 Task: Allow administrators to post updates and alerts for students.
Action: Mouse moved to (920, 64)
Screenshot: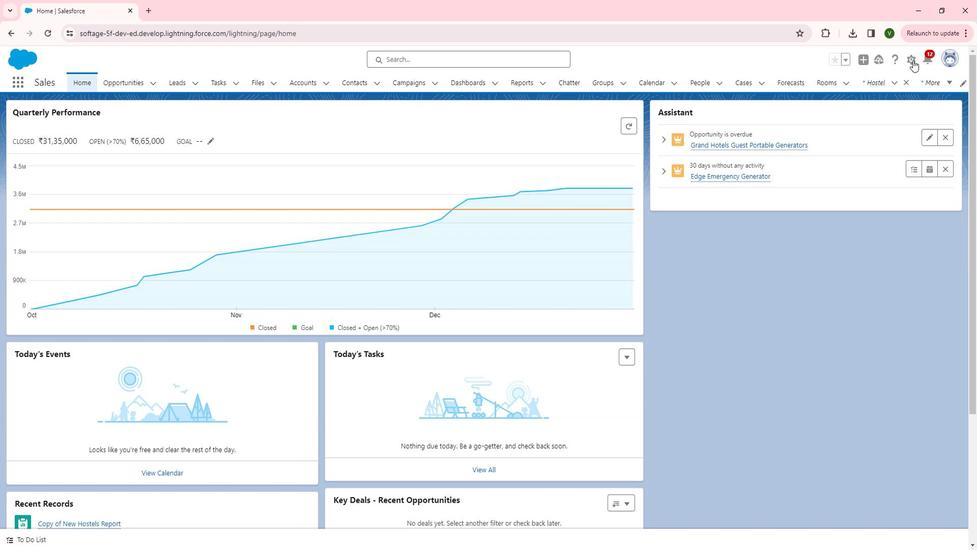 
Action: Mouse pressed left at (920, 64)
Screenshot: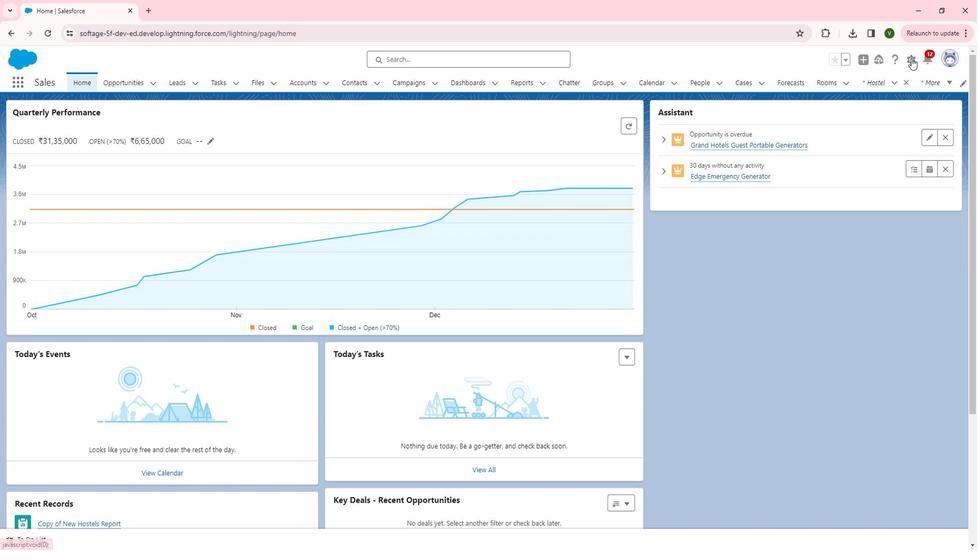 
Action: Mouse moved to (871, 95)
Screenshot: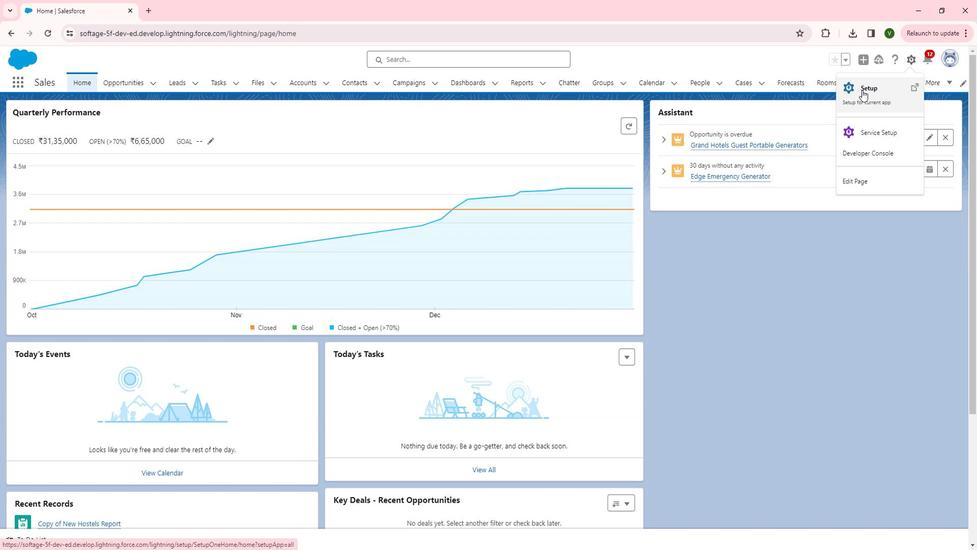 
Action: Mouse pressed left at (871, 95)
Screenshot: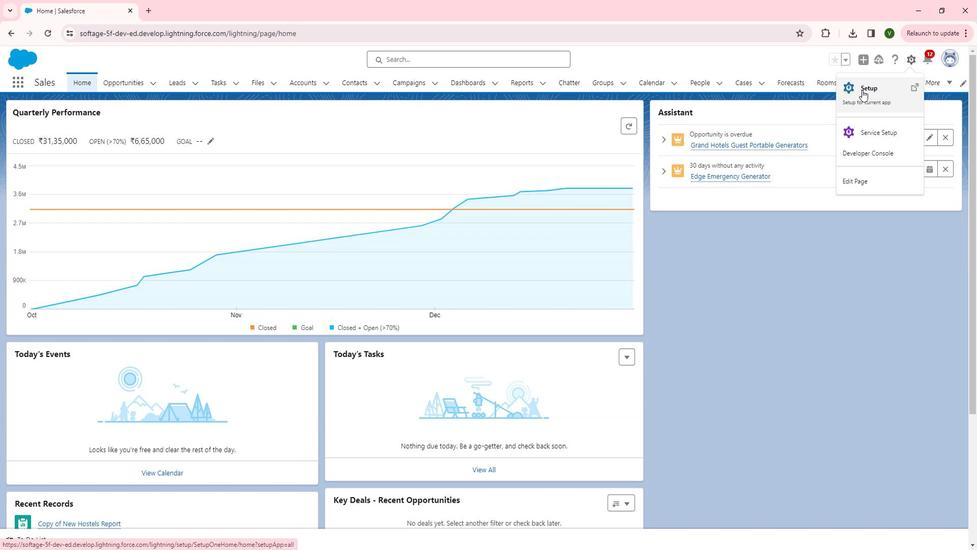 
Action: Mouse moved to (51, 421)
Screenshot: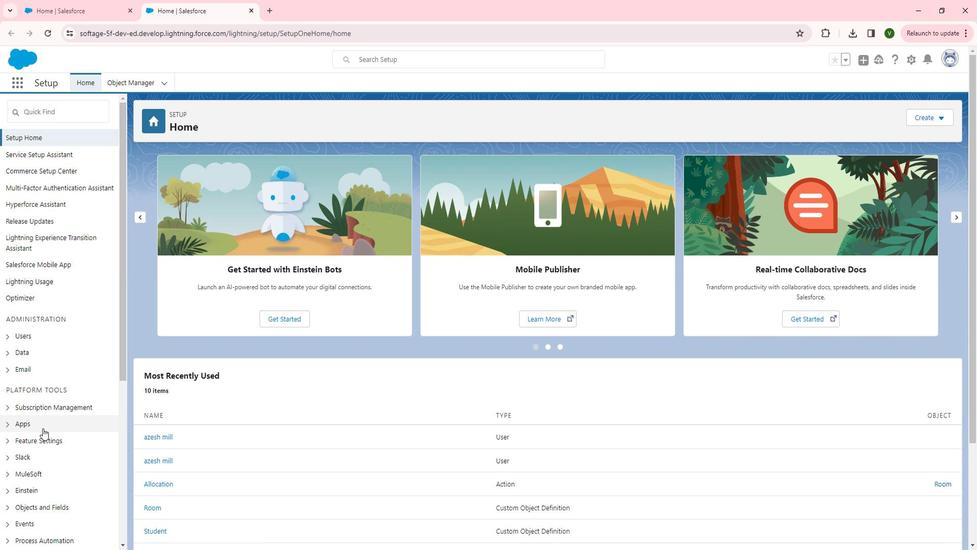 
Action: Mouse scrolled (51, 420) with delta (0, 0)
Screenshot: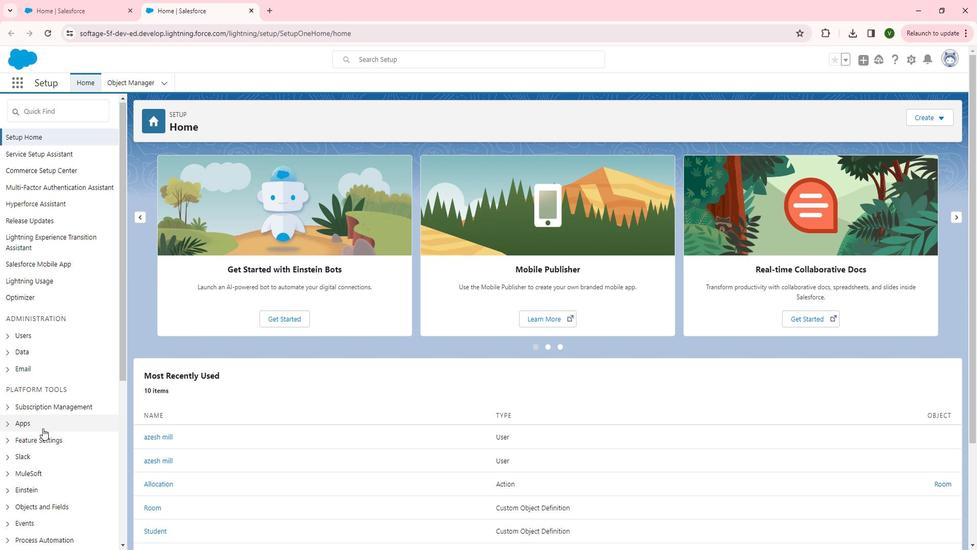 
Action: Mouse scrolled (51, 420) with delta (0, 0)
Screenshot: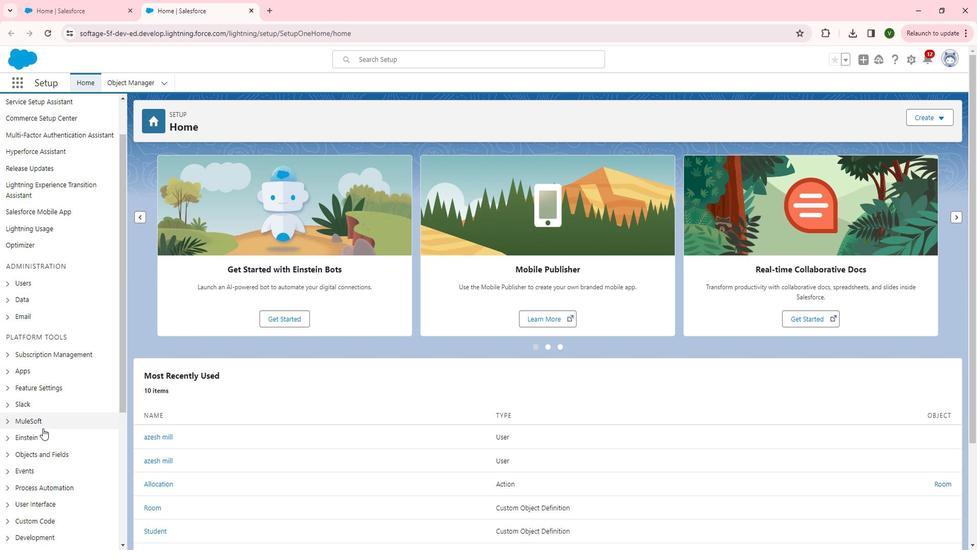
Action: Mouse moved to (19, 230)
Screenshot: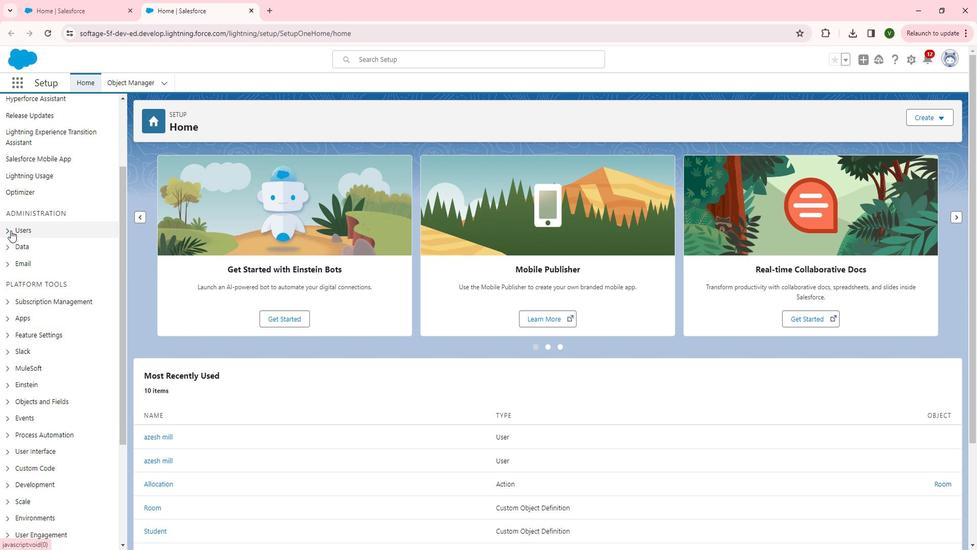 
Action: Mouse pressed left at (19, 230)
Screenshot: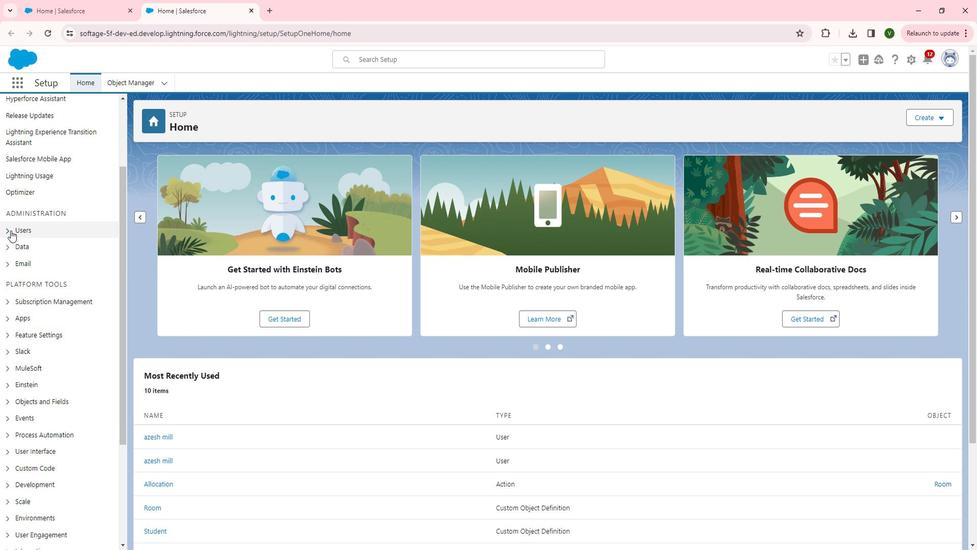 
Action: Mouse moved to (52, 263)
Screenshot: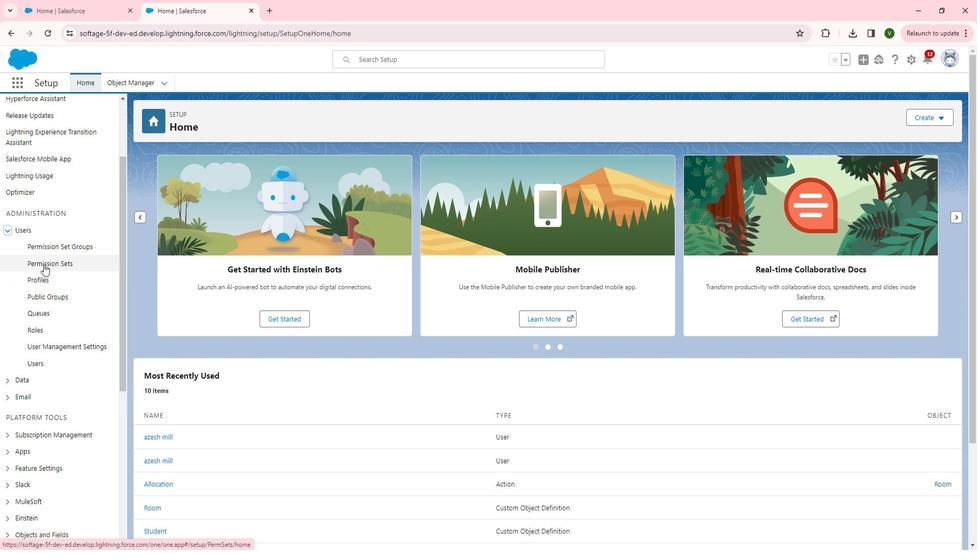 
Action: Mouse pressed left at (52, 263)
Screenshot: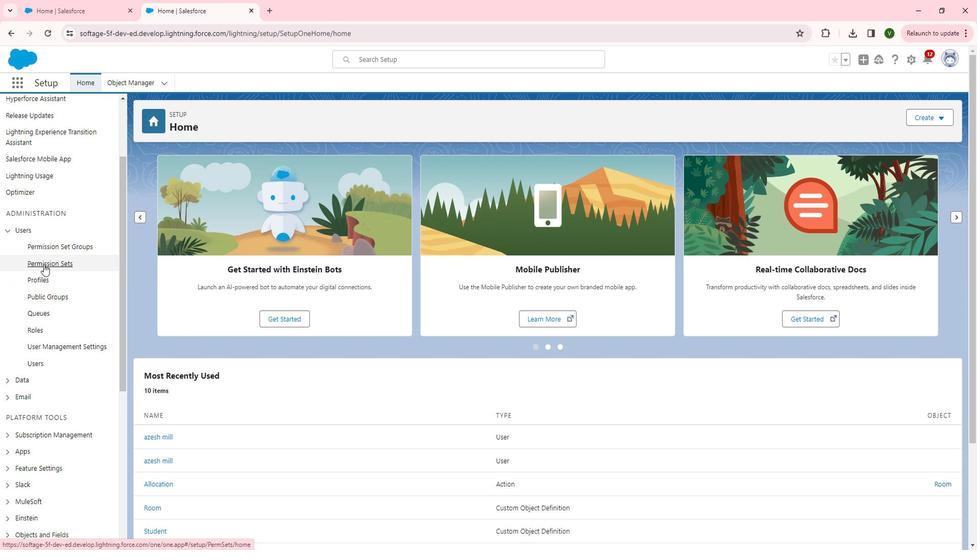 
Action: Mouse moved to (159, 222)
Screenshot: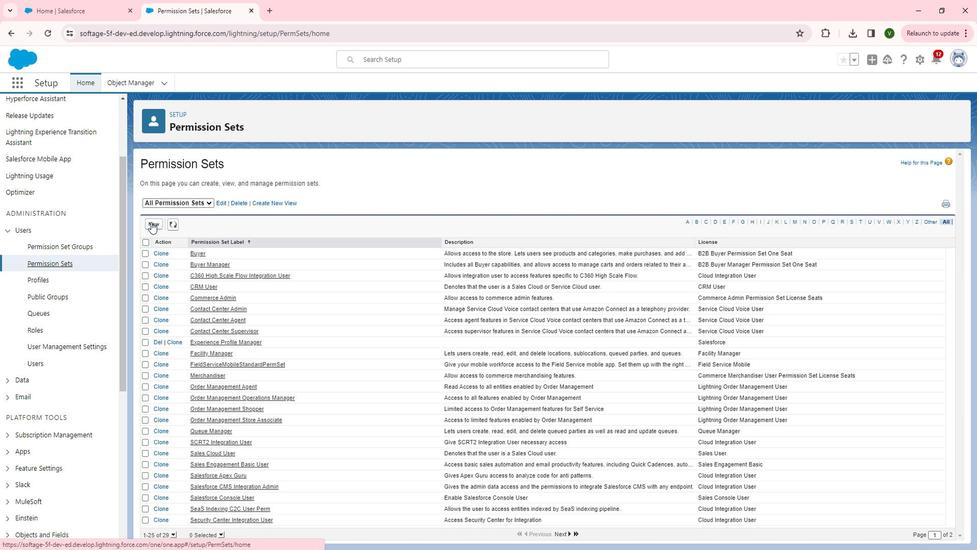 
Action: Mouse pressed left at (159, 222)
Screenshot: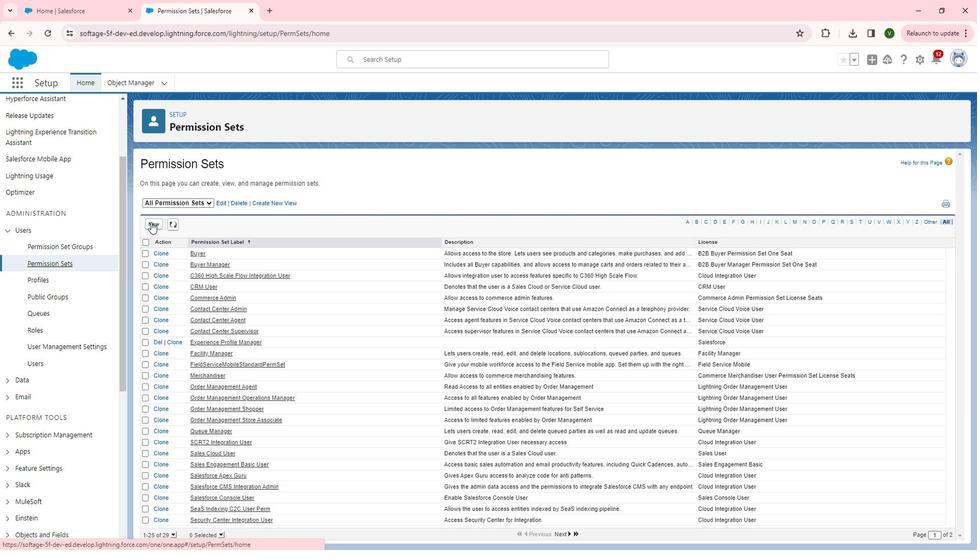 
Action: Mouse moved to (321, 237)
Screenshot: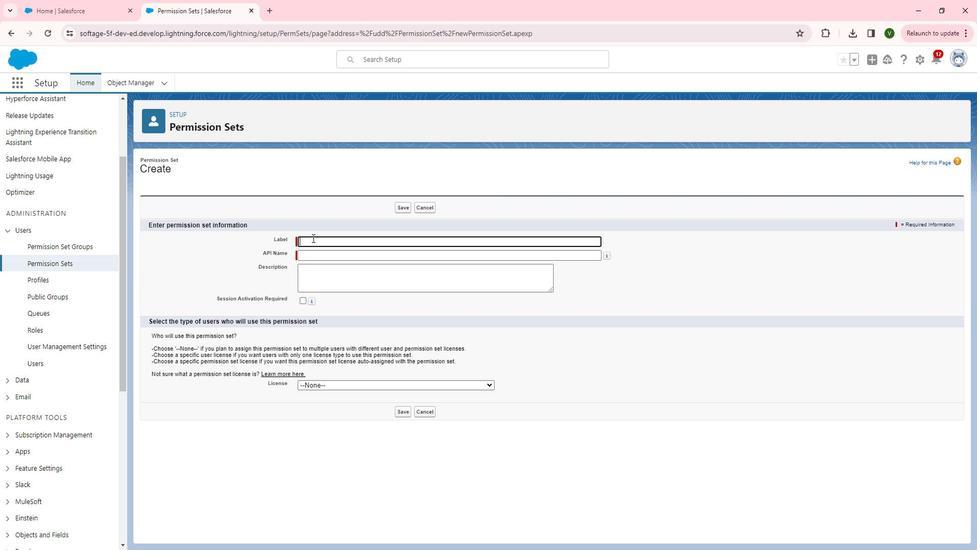 
Action: Mouse pressed left at (321, 237)
Screenshot: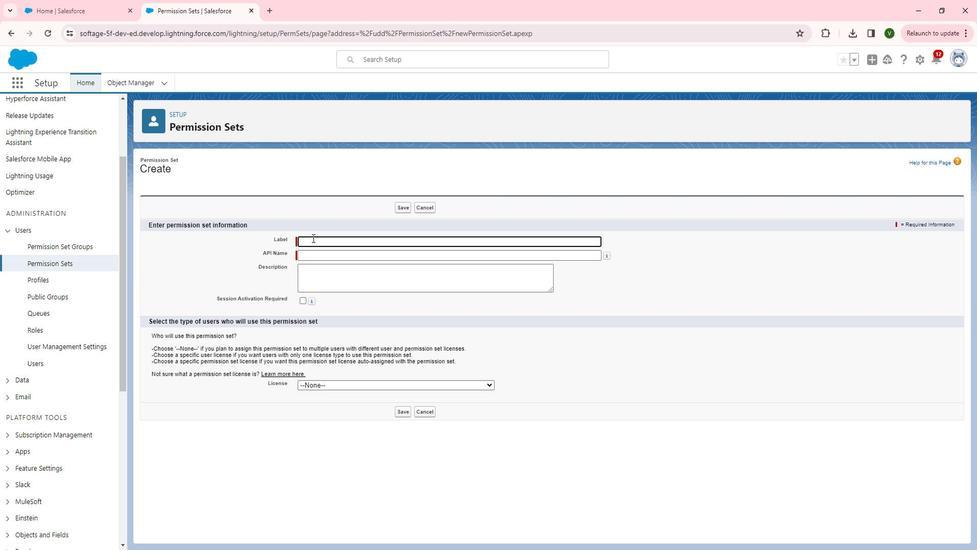 
Action: Key pressed <Key.shift>Post<Key.space><Key.shift>Administrator
Screenshot: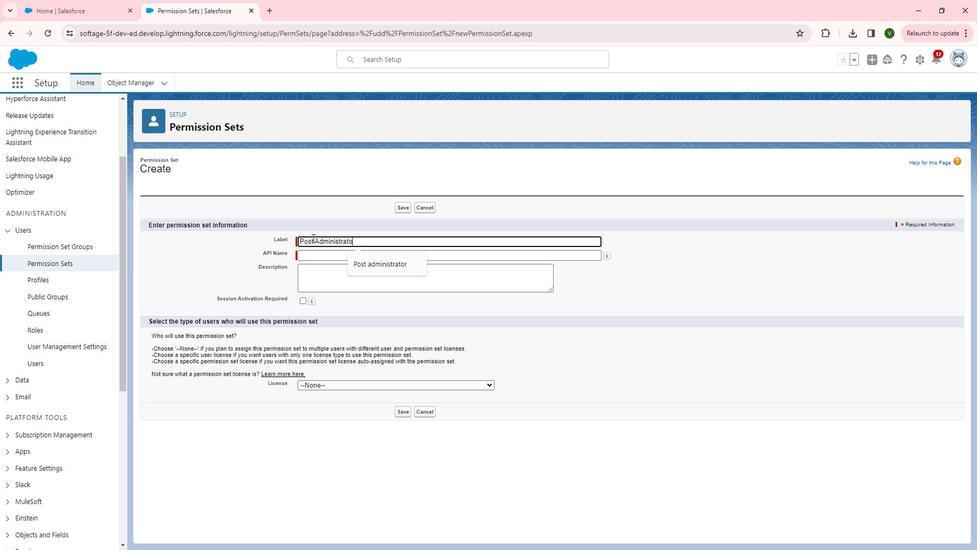 
Action: Mouse moved to (266, 259)
Screenshot: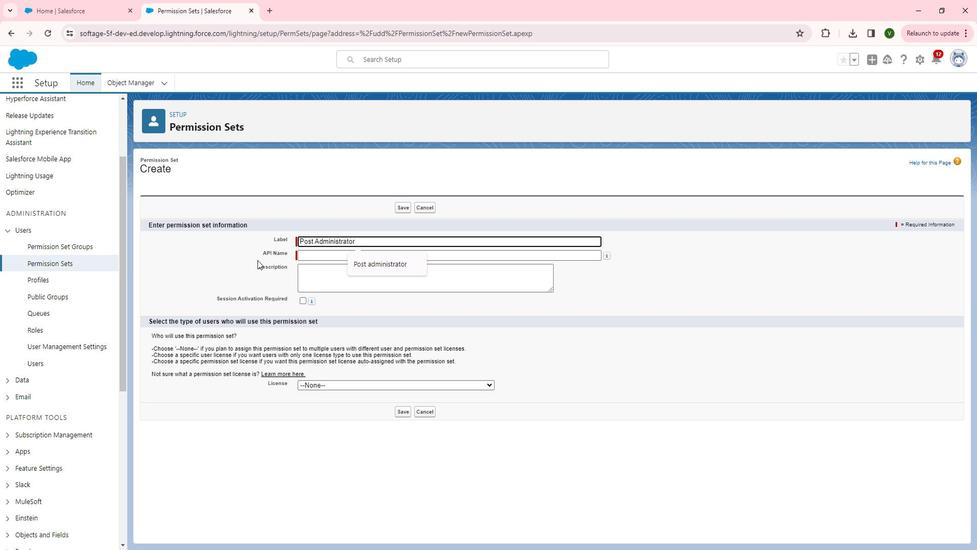 
Action: Mouse pressed left at (266, 259)
Screenshot: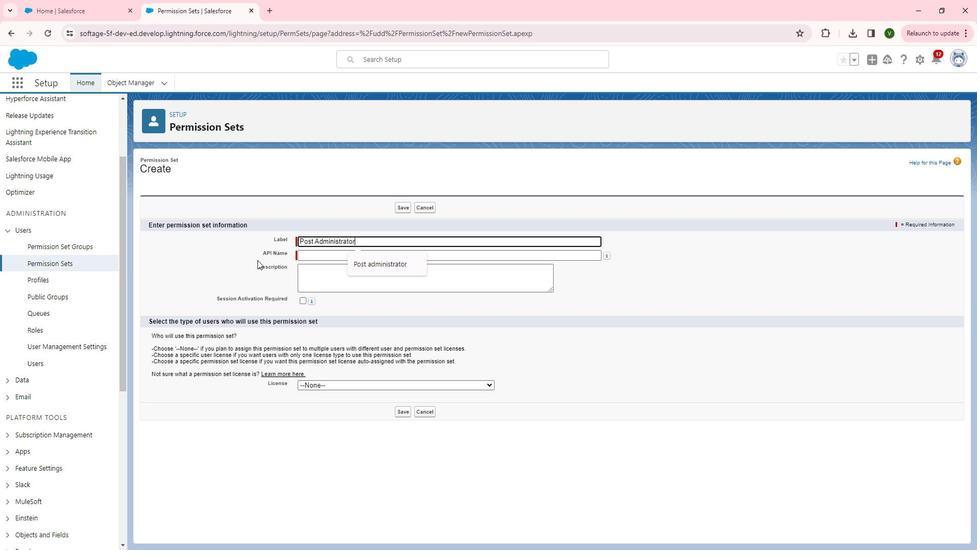 
Action: Mouse moved to (336, 273)
Screenshot: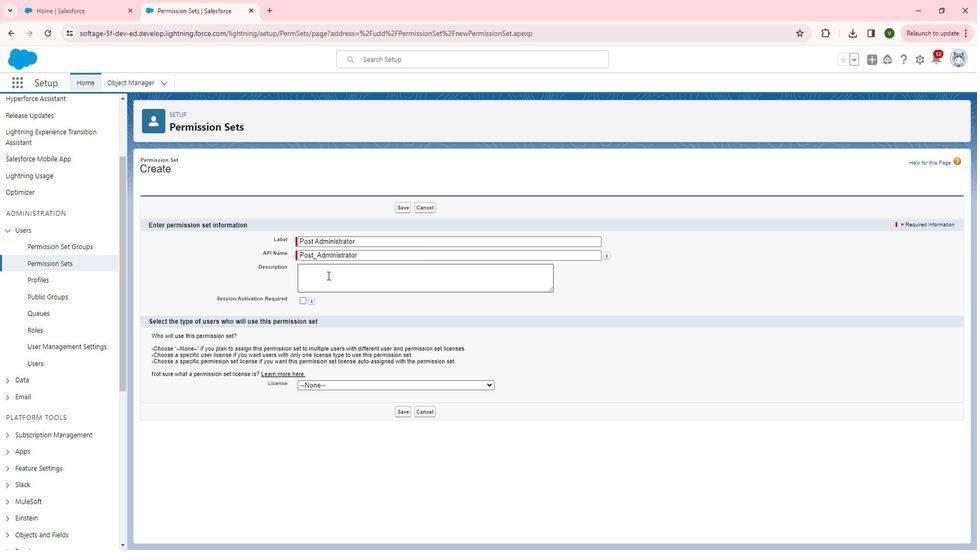 
Action: Mouse pressed left at (336, 273)
Screenshot: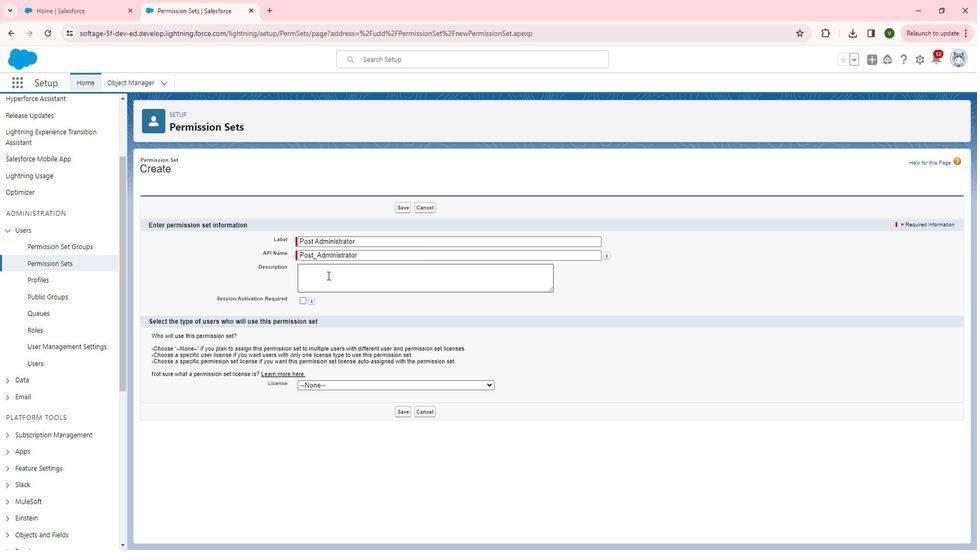 
Action: Key pressed <Key.shift>Setup<Key.space><Key.shift>post<Key.backspace><Key.backspace><Key.backspace><Key.backspace>administrator<Key.space>to<Key.space><Key.left><Key.left><Key.left><Key.left><Key.left><Key.left><Key.left><Key.left><Key.left><Key.left><Key.left><Key.left><Key.left><Key.left><Key.left><Key.left><Key.left><Key.left><Key.backspace><Key.backspace><Key.backspace><Key.backspace><Key.backspace><Key.shift>Allow<Key.right><Key.right><Key.right><Key.right><Key.right><Key.right><Key.right><Key.right><Key.right><Key.right><Key.right><Key.right><Key.right><Key.right><Key.right><Key.right><Key.right><Key.right><Key.right><Key.right><Key.right>setup<Key.space>post<Key.space>and<Key.space>feeds
Screenshot: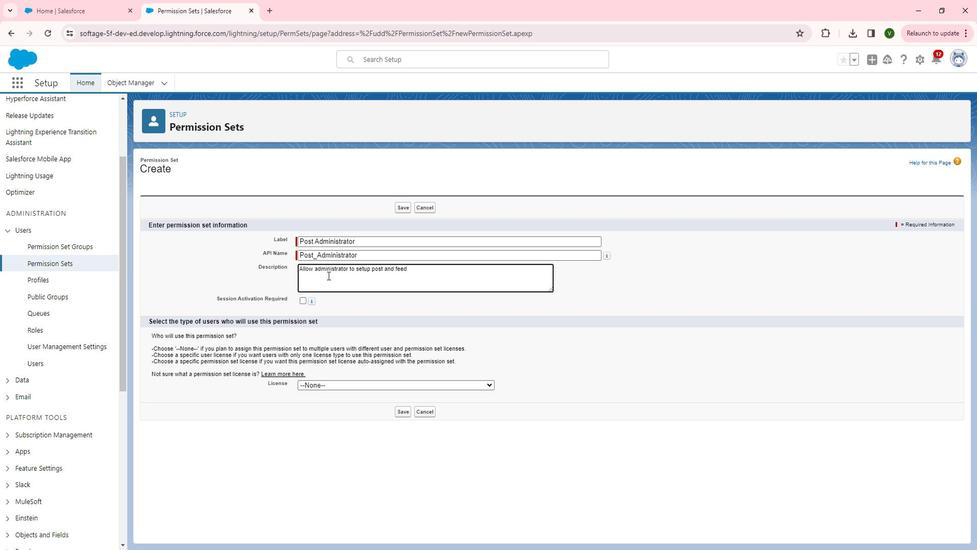 
Action: Mouse moved to (413, 204)
Screenshot: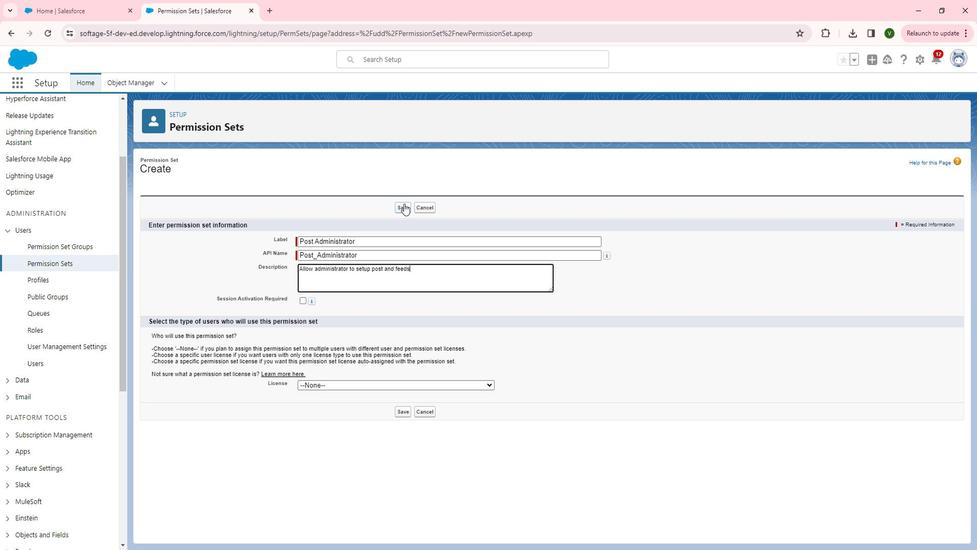 
Action: Mouse pressed left at (413, 204)
Screenshot: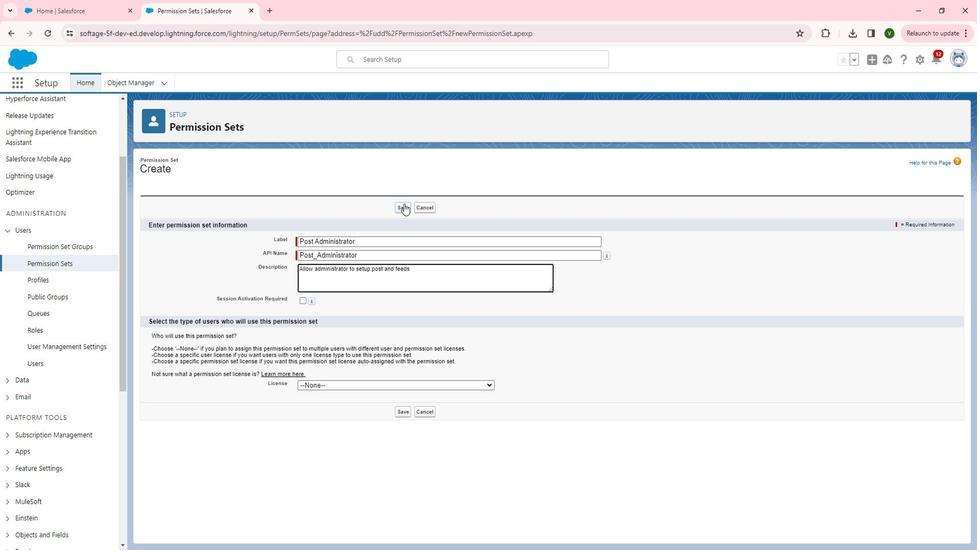 
Action: Mouse moved to (457, 316)
Screenshot: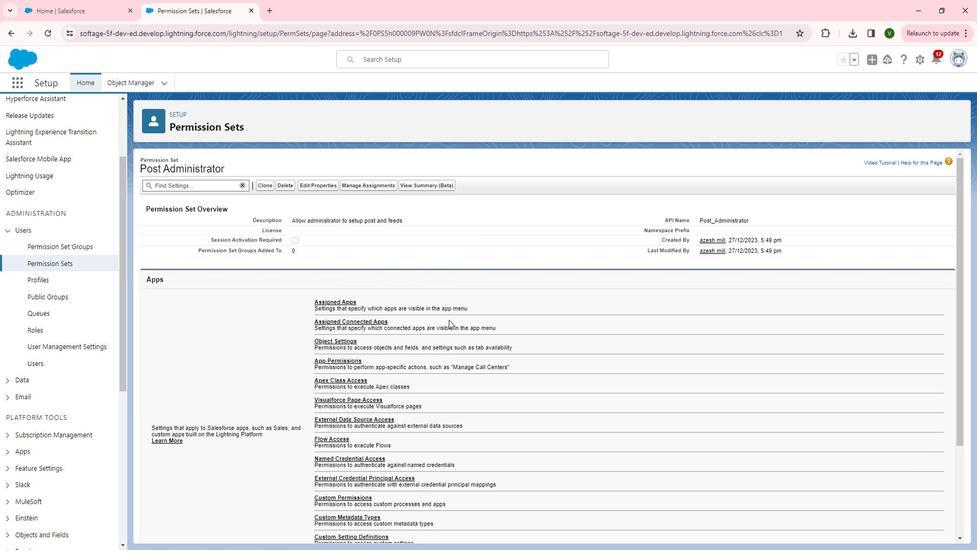 
Action: Mouse scrolled (457, 316) with delta (0, 0)
Screenshot: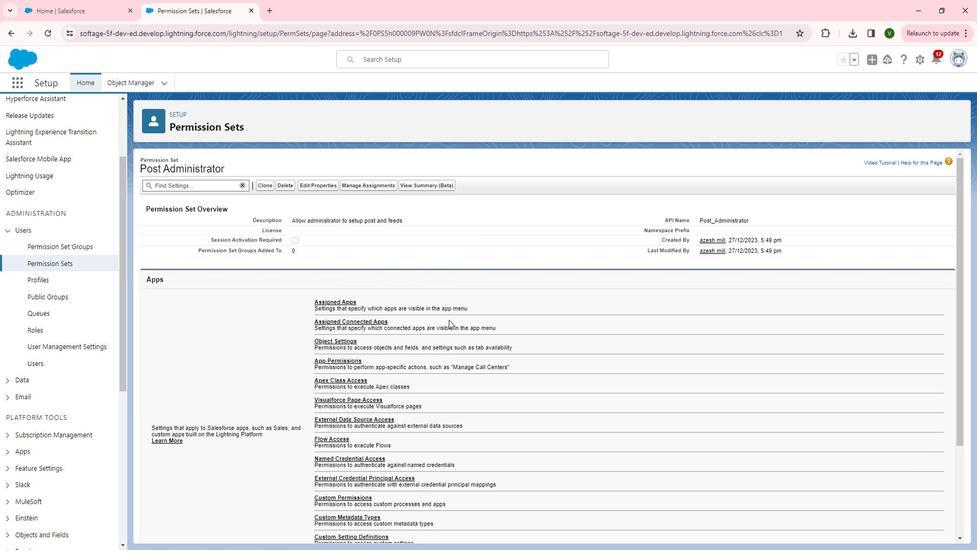 
Action: Mouse scrolled (457, 316) with delta (0, 0)
Screenshot: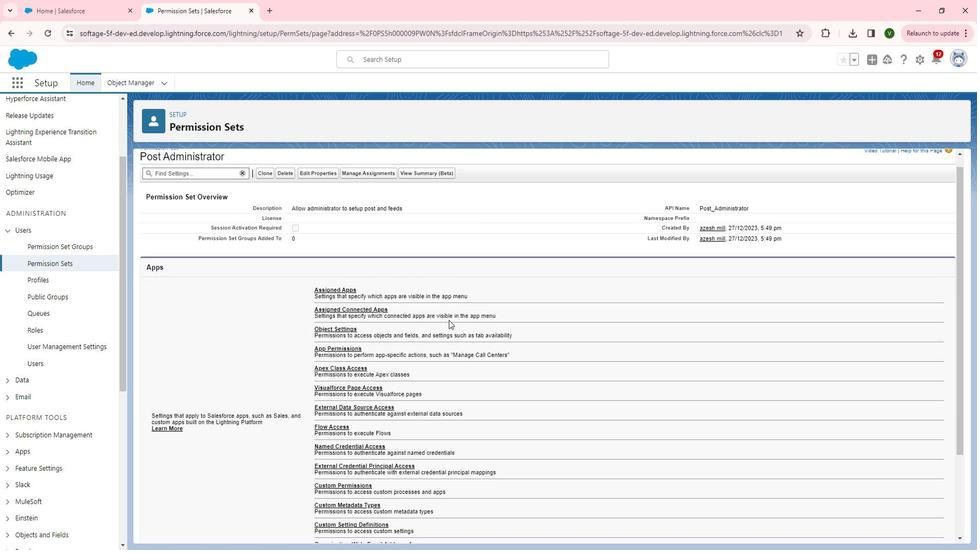 
Action: Mouse moved to (365, 478)
Screenshot: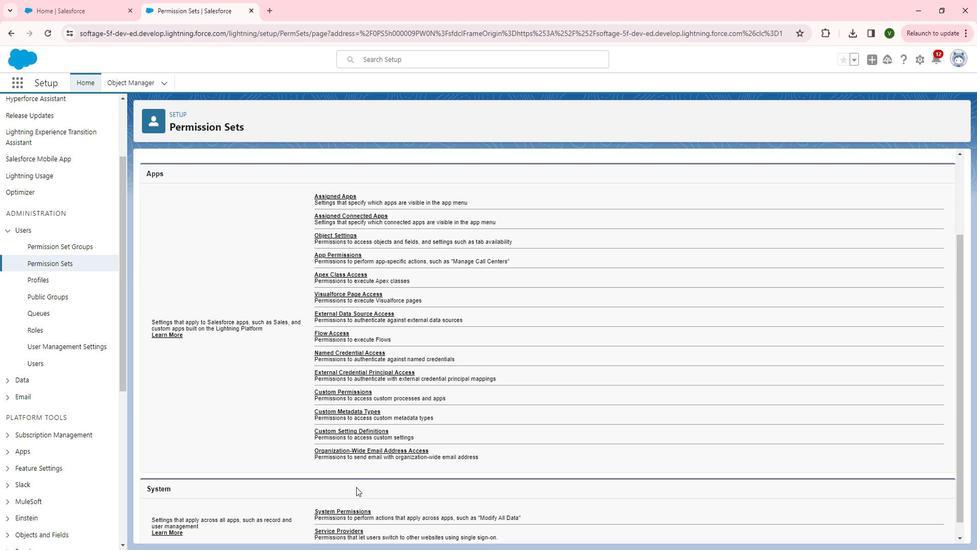 
Action: Mouse scrolled (365, 477) with delta (0, 0)
Screenshot: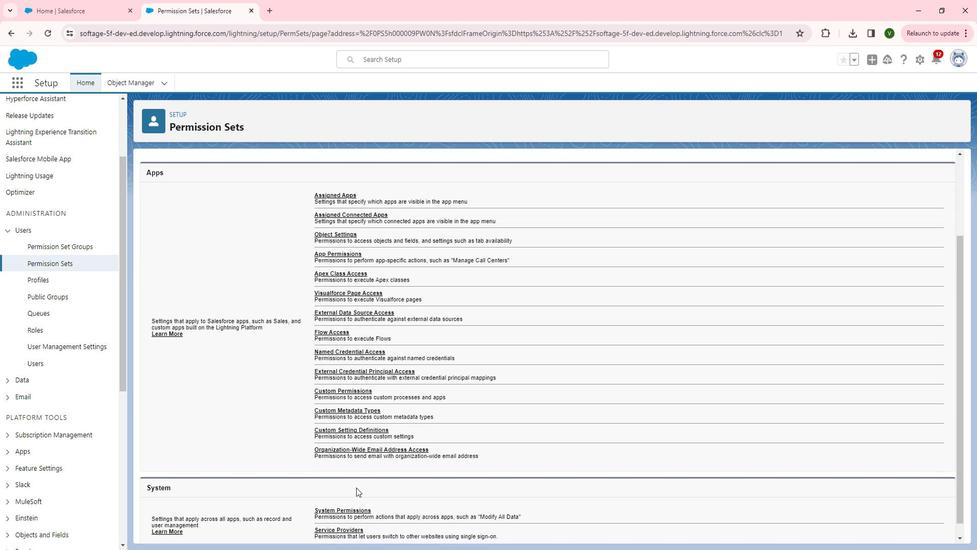 
Action: Mouse moved to (353, 488)
Screenshot: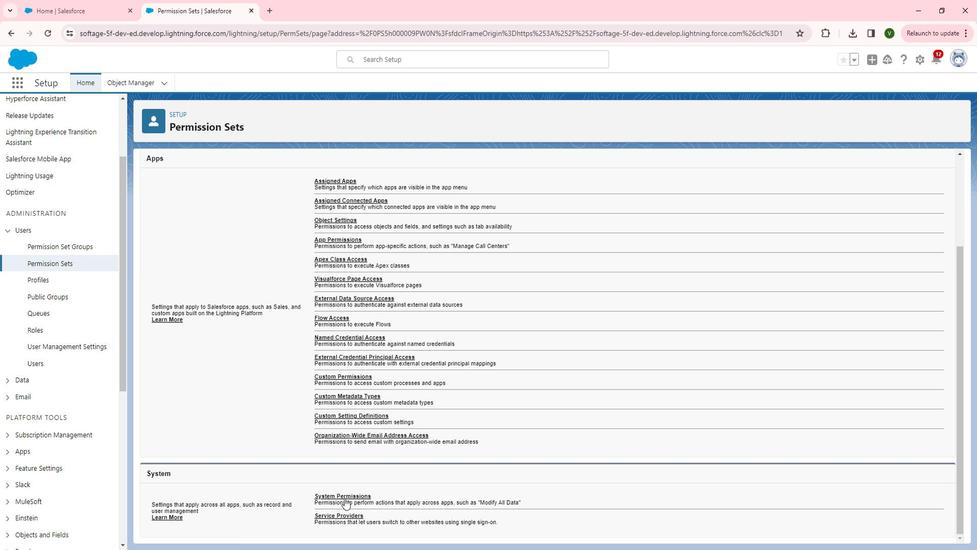 
Action: Mouse pressed left at (353, 488)
Screenshot: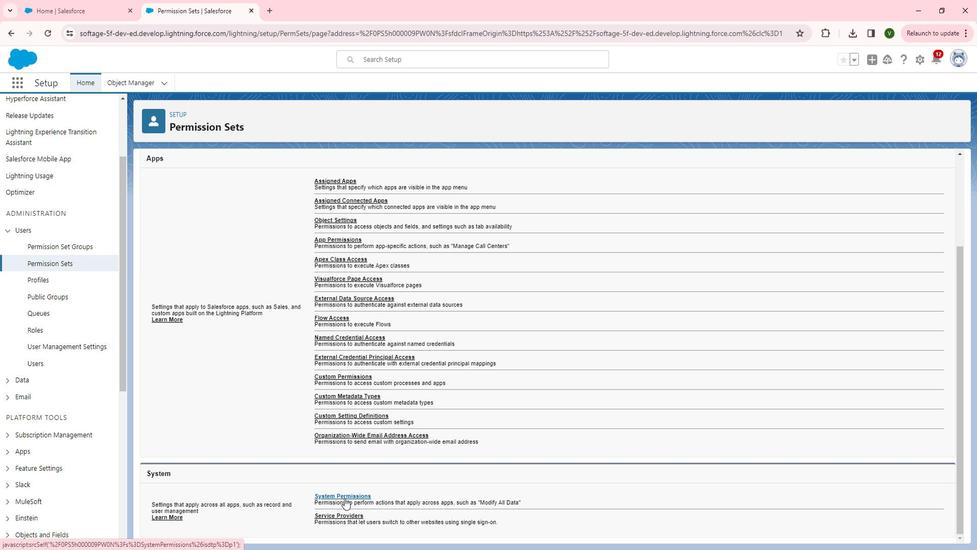 
Action: Mouse moved to (406, 230)
Screenshot: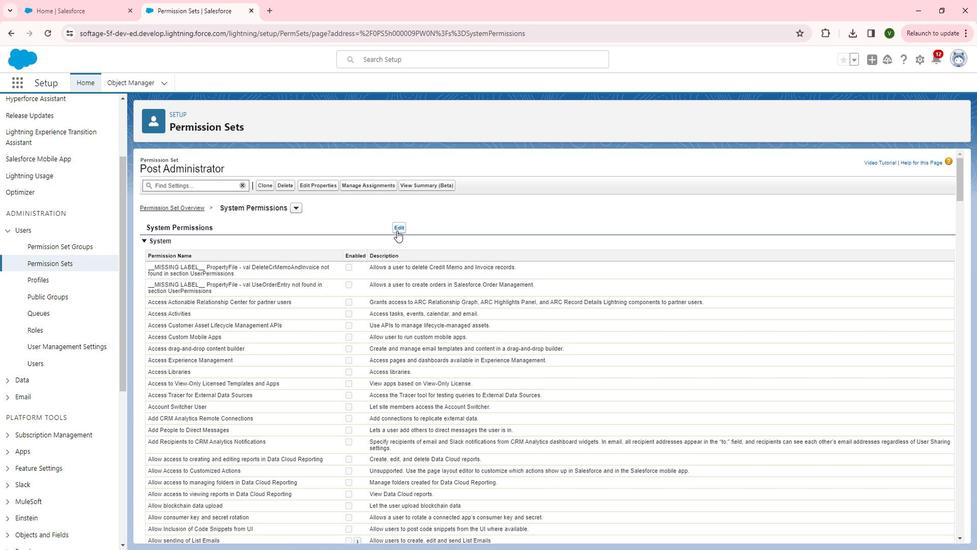 
Action: Mouse pressed left at (406, 230)
Screenshot: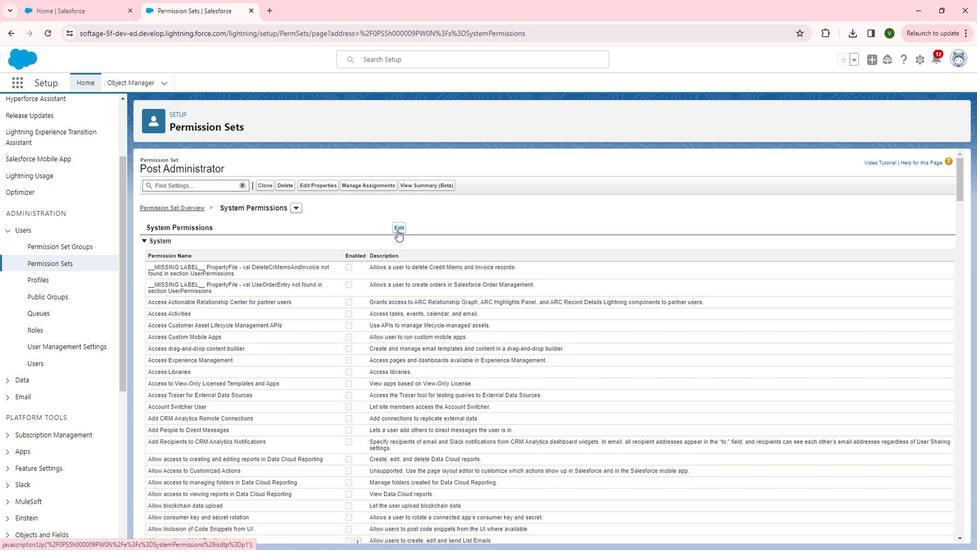 
Action: Mouse moved to (291, 360)
Screenshot: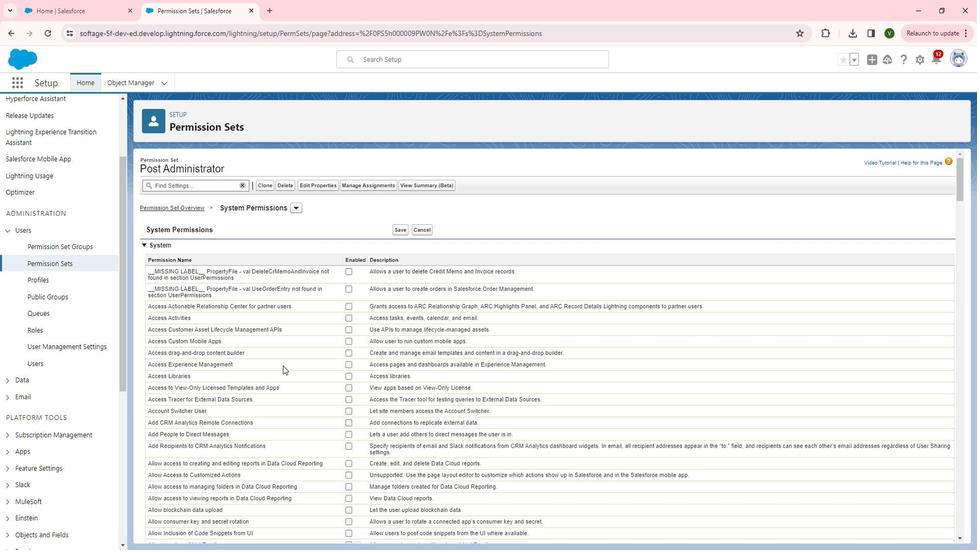 
Action: Mouse scrolled (291, 360) with delta (0, 0)
Screenshot: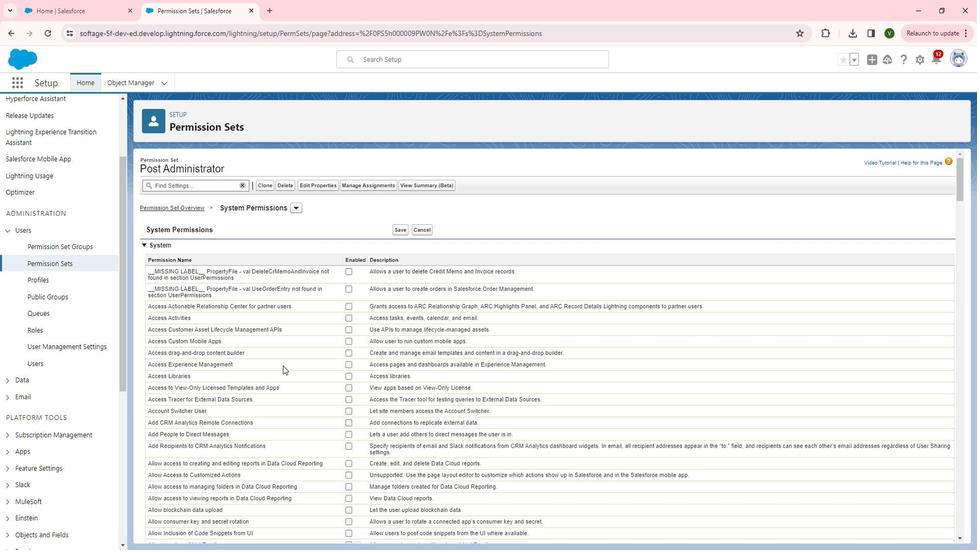 
Action: Mouse scrolled (291, 360) with delta (0, 0)
Screenshot: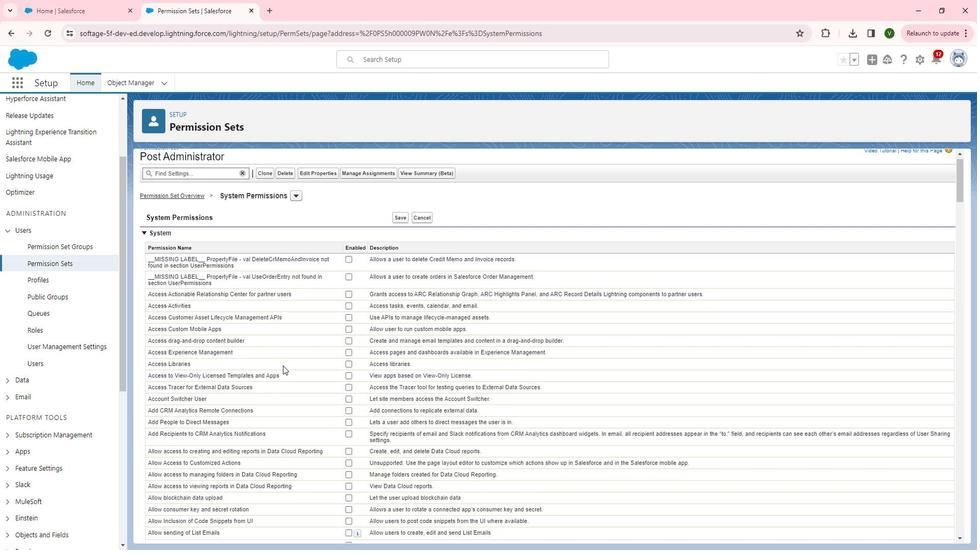 
Action: Mouse scrolled (291, 360) with delta (0, 0)
Screenshot: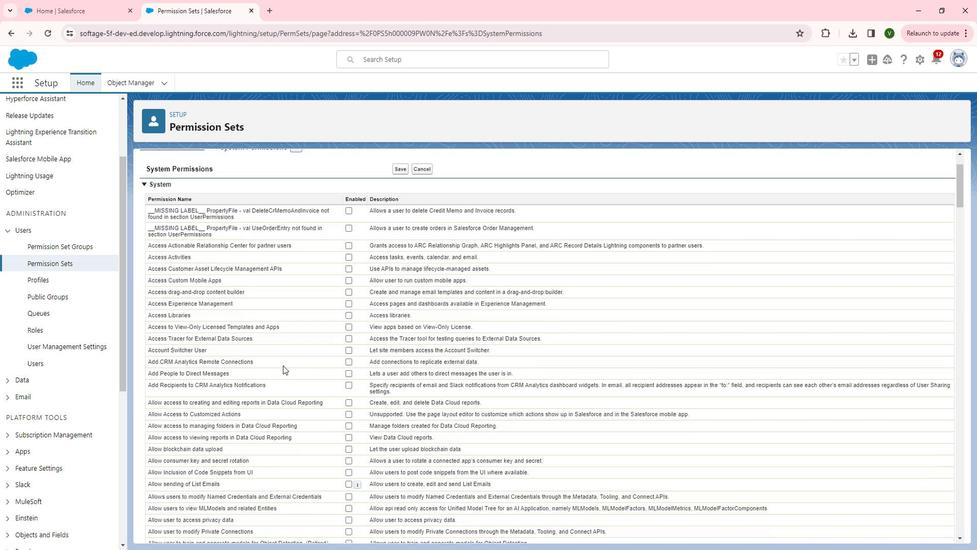 
Action: Mouse scrolled (291, 360) with delta (0, 0)
Screenshot: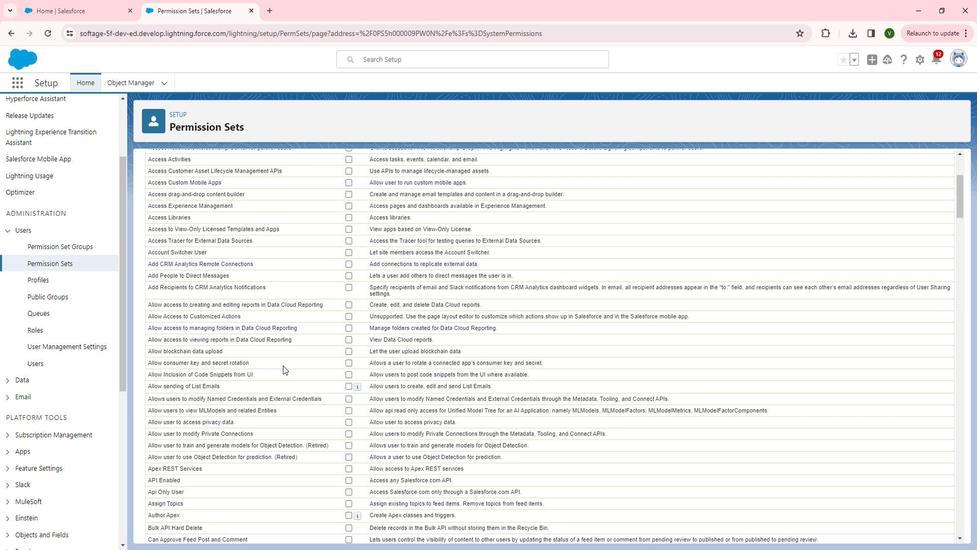 
Action: Mouse scrolled (291, 360) with delta (0, 0)
Screenshot: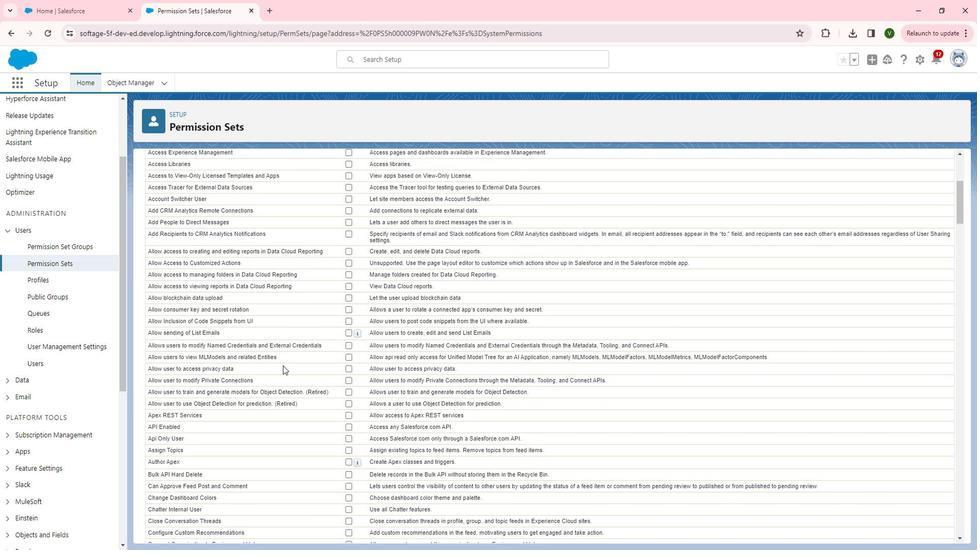 
Action: Mouse scrolled (291, 360) with delta (0, 0)
Screenshot: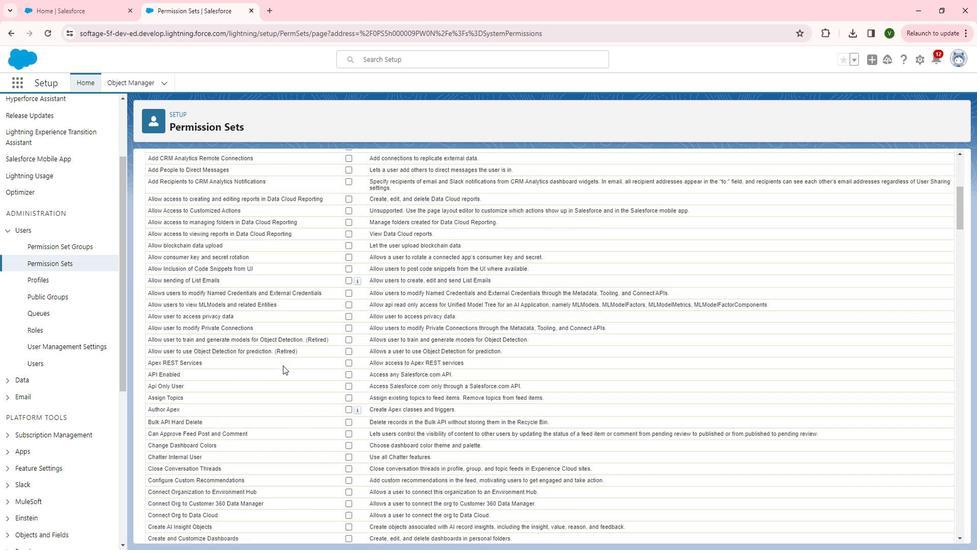 
Action: Mouse scrolled (291, 360) with delta (0, 0)
Screenshot: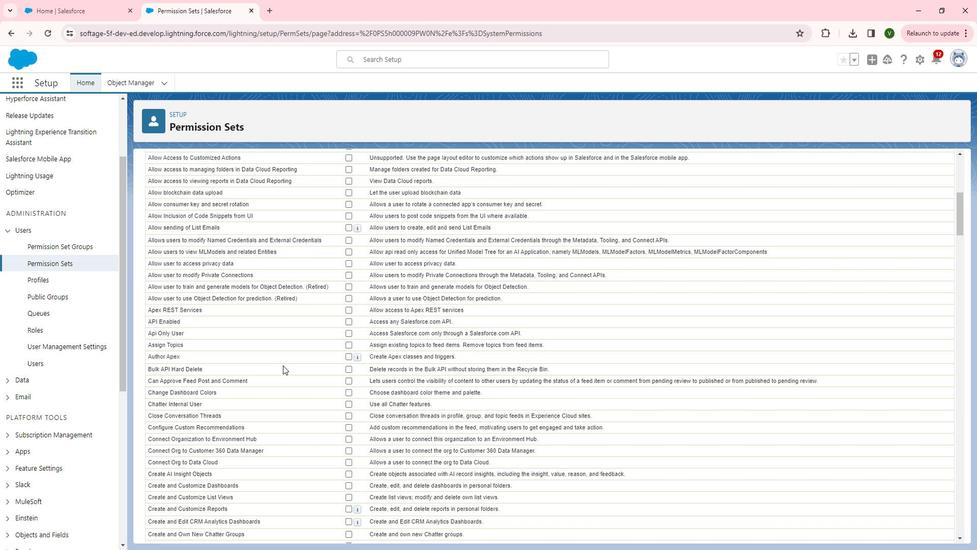 
Action: Mouse scrolled (291, 360) with delta (0, 0)
Screenshot: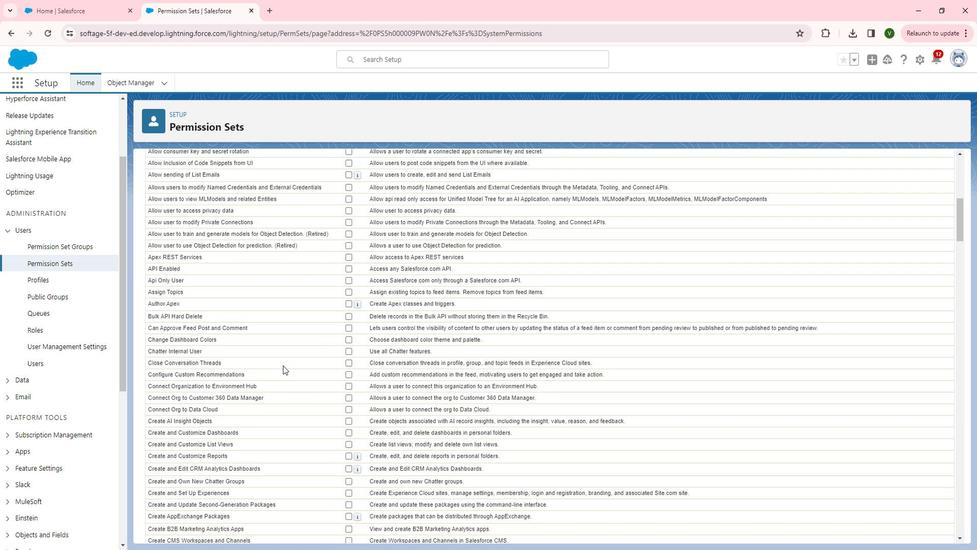 
Action: Mouse scrolled (291, 360) with delta (0, 0)
Screenshot: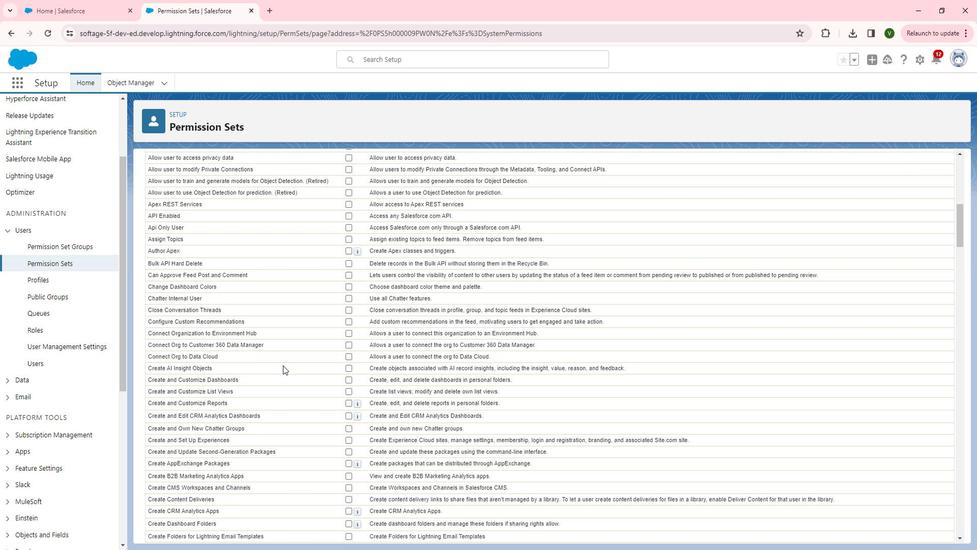 
Action: Mouse scrolled (291, 360) with delta (0, 0)
Screenshot: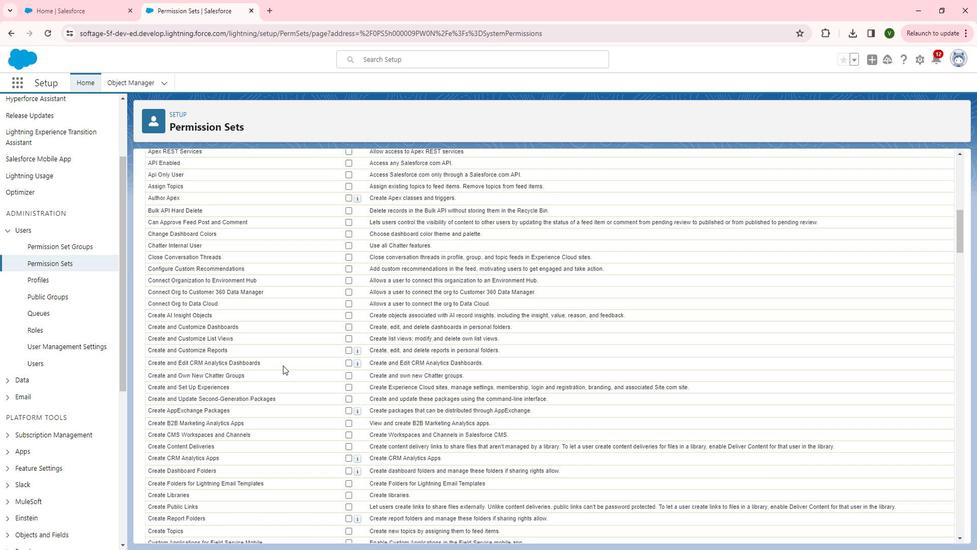 
Action: Mouse scrolled (291, 360) with delta (0, 0)
Screenshot: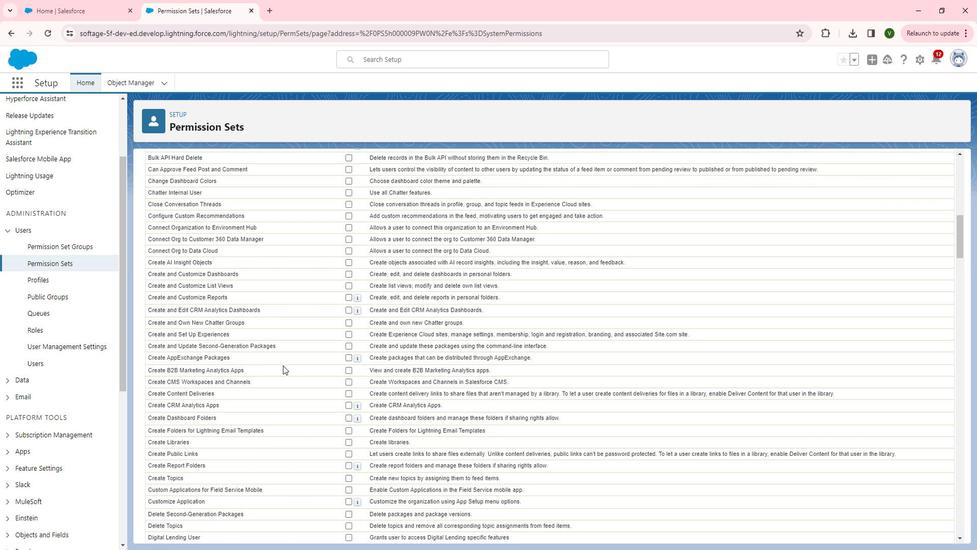 
Action: Mouse scrolled (291, 360) with delta (0, 0)
Screenshot: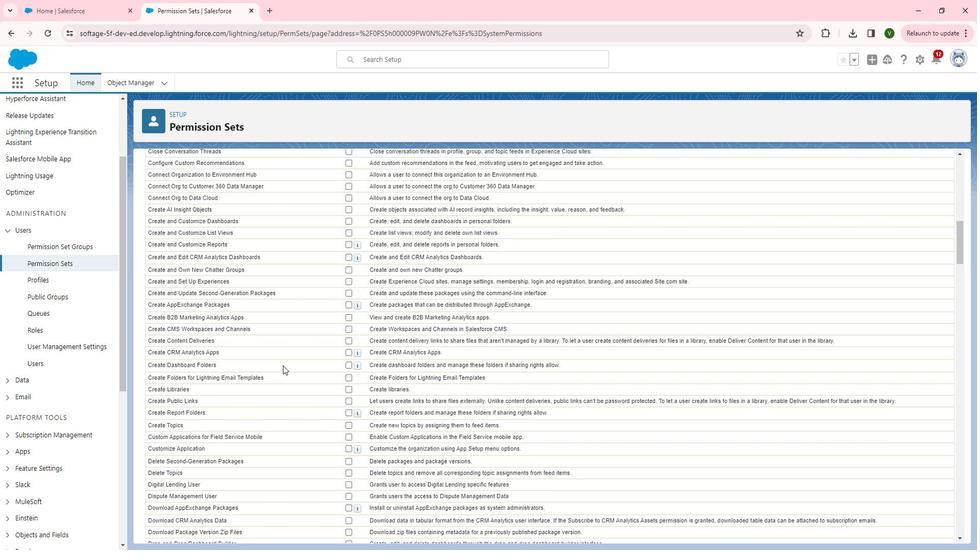 
Action: Mouse scrolled (291, 360) with delta (0, 0)
Screenshot: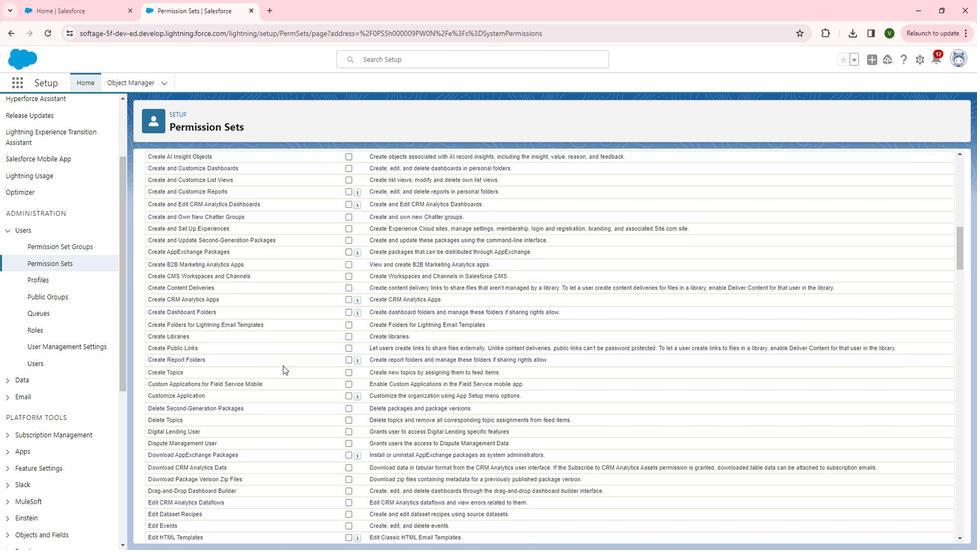 
Action: Mouse scrolled (291, 360) with delta (0, 0)
Screenshot: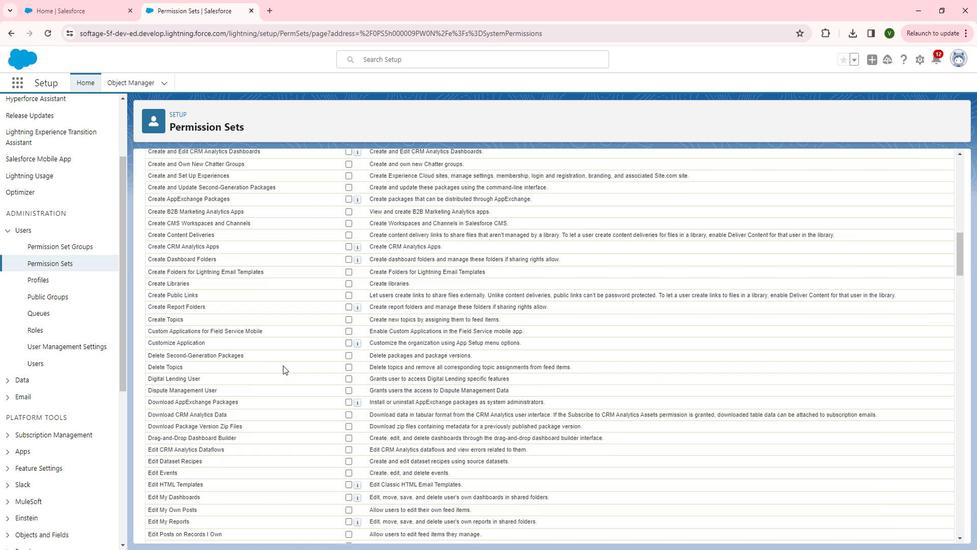 
Action: Mouse scrolled (291, 360) with delta (0, 0)
Screenshot: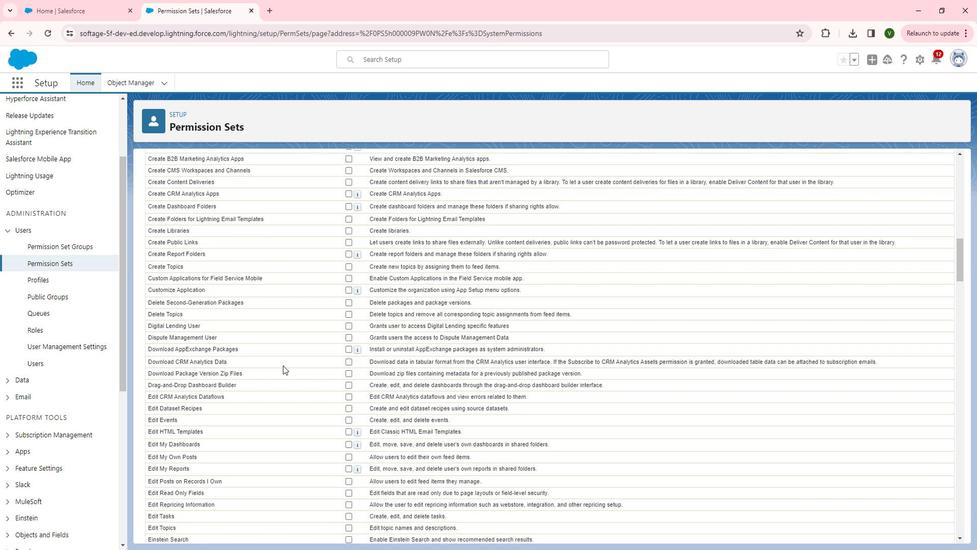
Action: Mouse scrolled (291, 360) with delta (0, 0)
Screenshot: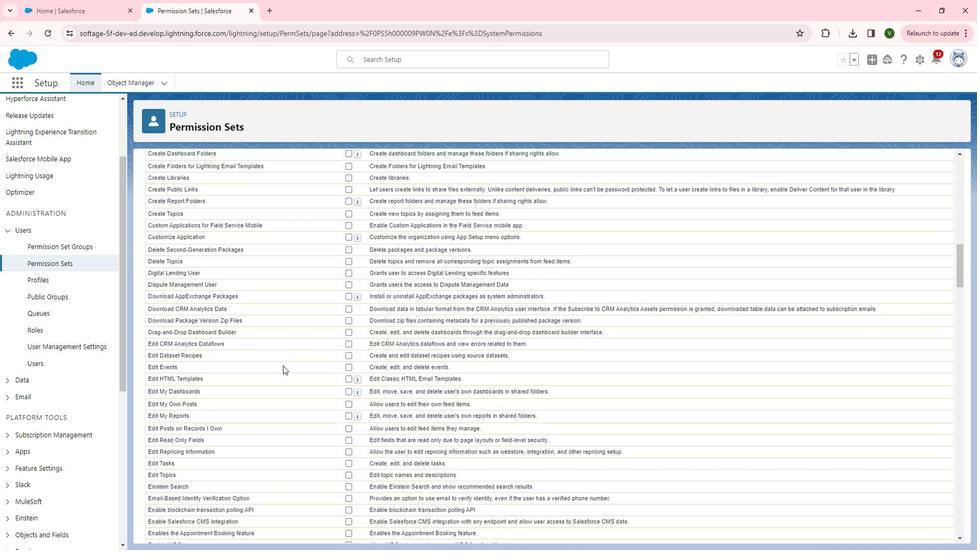 
Action: Mouse scrolled (291, 360) with delta (0, 0)
Screenshot: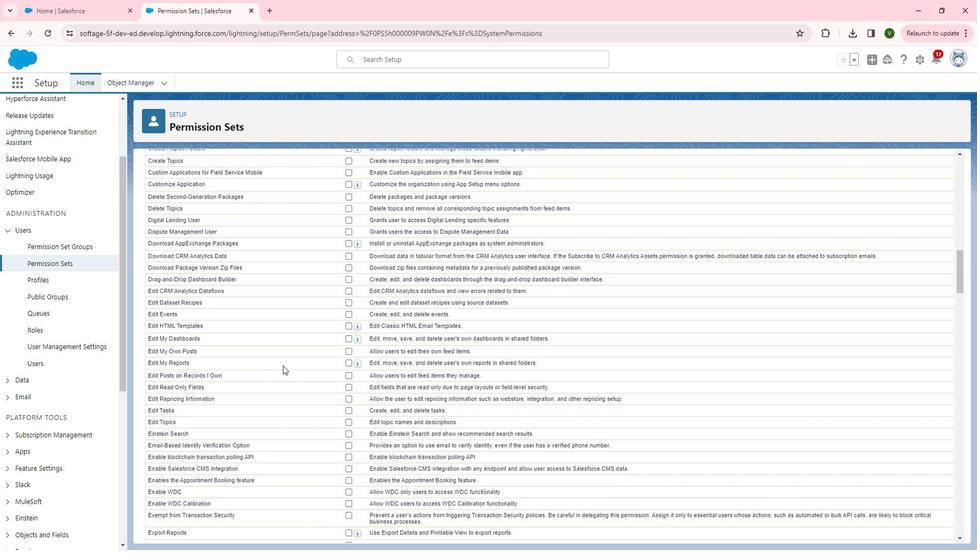 
Action: Mouse scrolled (291, 360) with delta (0, 0)
Screenshot: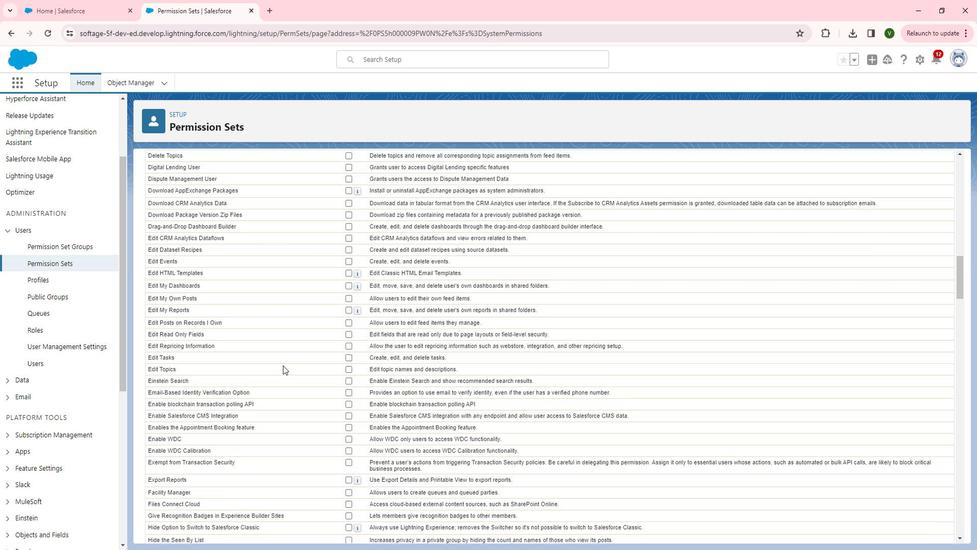 
Action: Mouse moved to (357, 245)
Screenshot: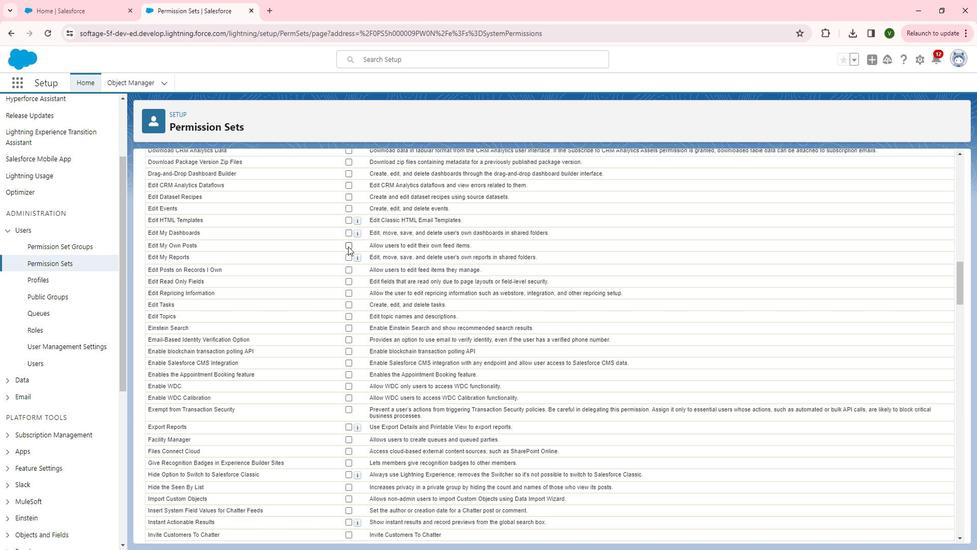 
Action: Mouse pressed left at (357, 245)
Screenshot: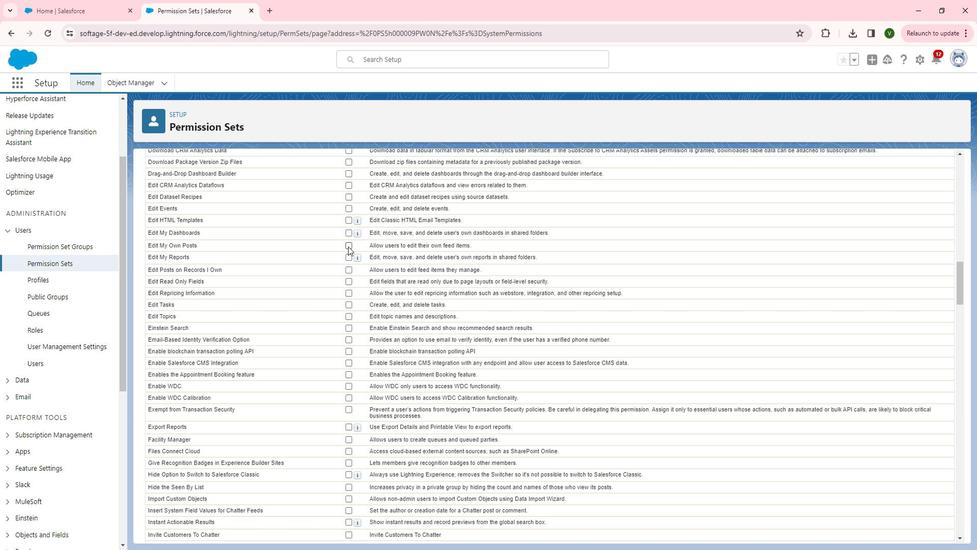 
Action: Mouse moved to (357, 265)
Screenshot: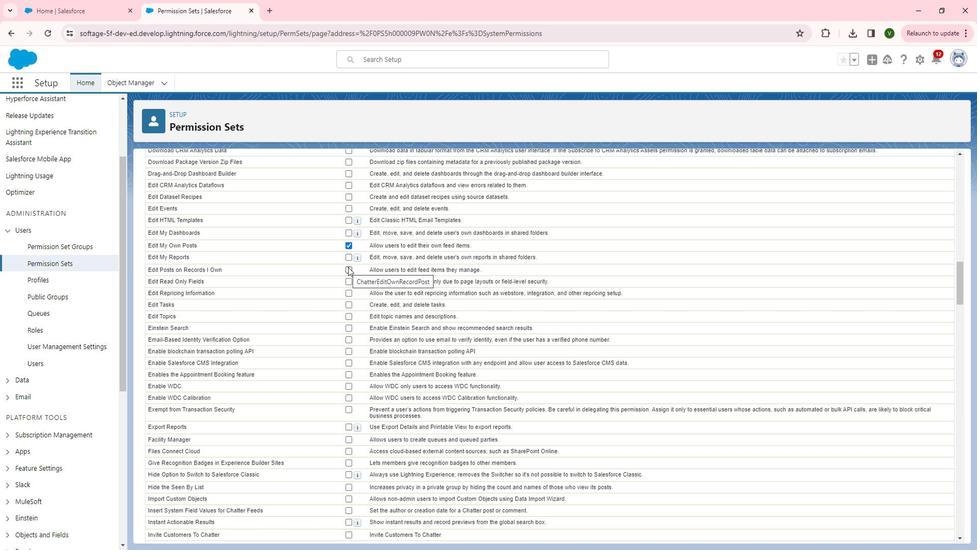 
Action: Mouse pressed left at (357, 265)
Screenshot: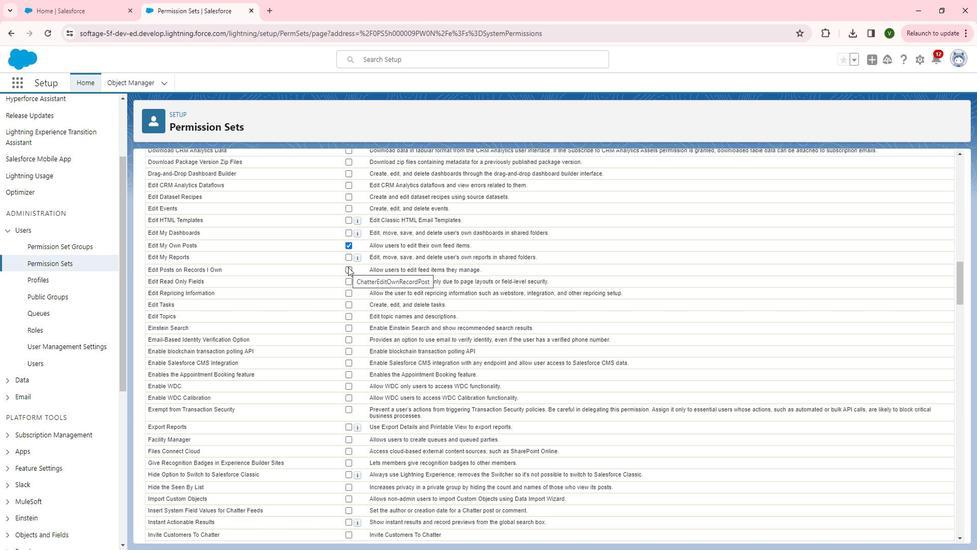 
Action: Mouse moved to (264, 363)
Screenshot: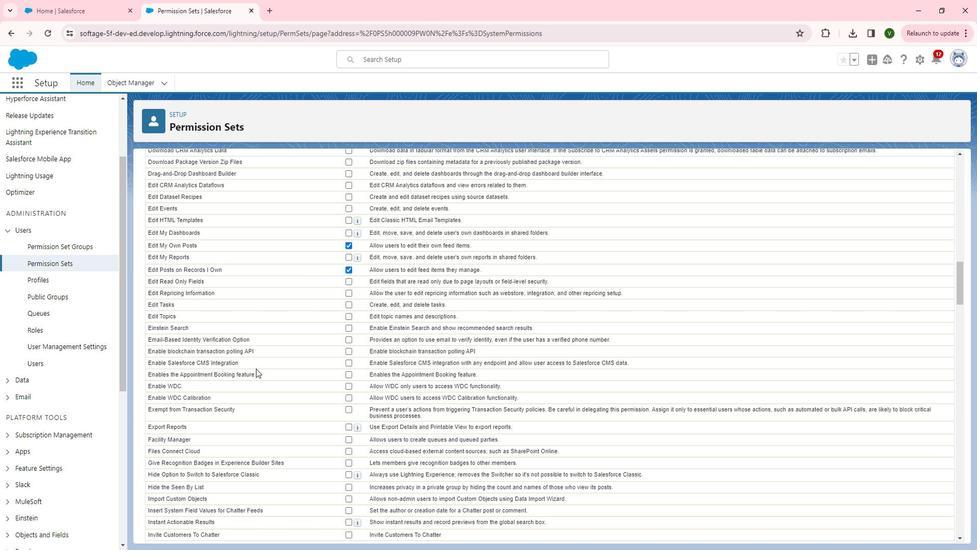 
Action: Mouse scrolled (264, 363) with delta (0, 0)
Screenshot: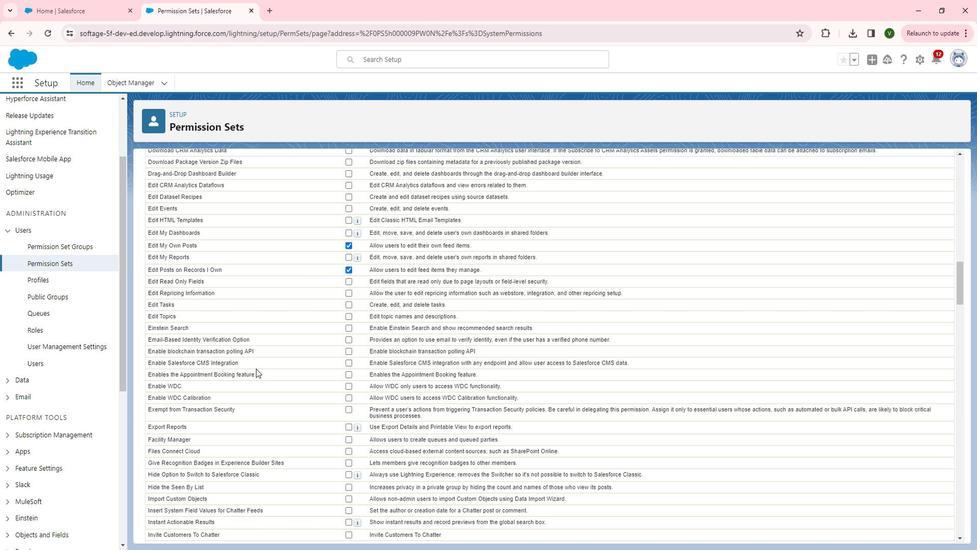 
Action: Mouse scrolled (264, 363) with delta (0, 0)
Screenshot: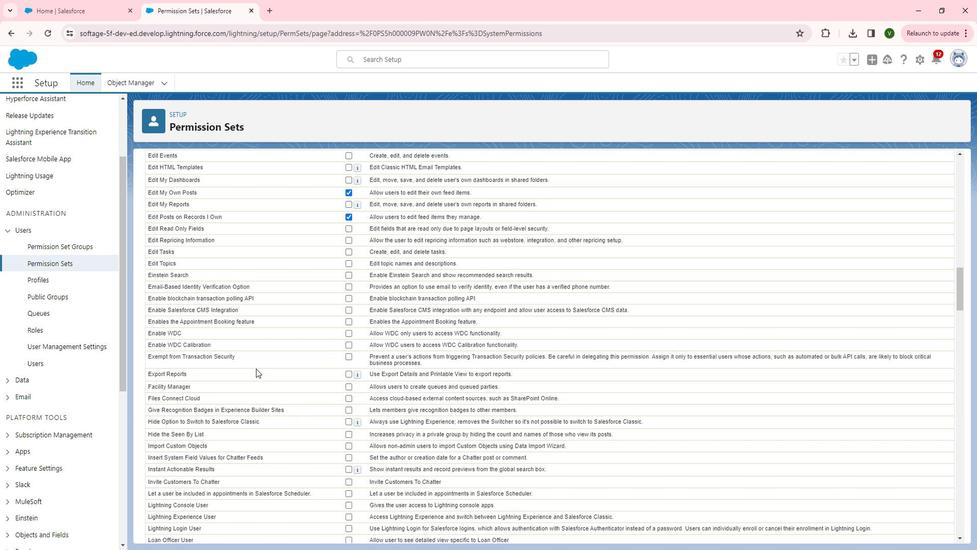 
Action: Mouse scrolled (264, 363) with delta (0, 0)
Screenshot: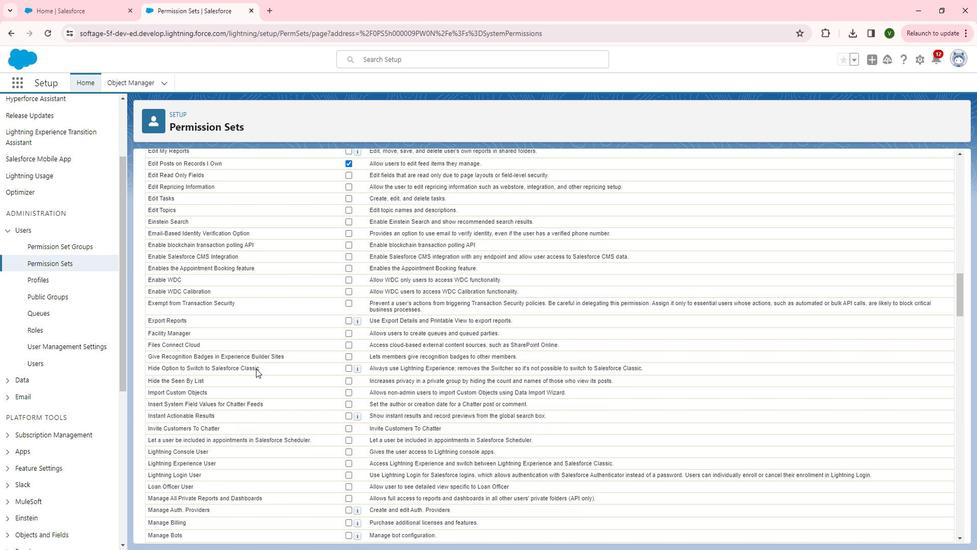 
Action: Mouse scrolled (264, 363) with delta (0, 0)
Screenshot: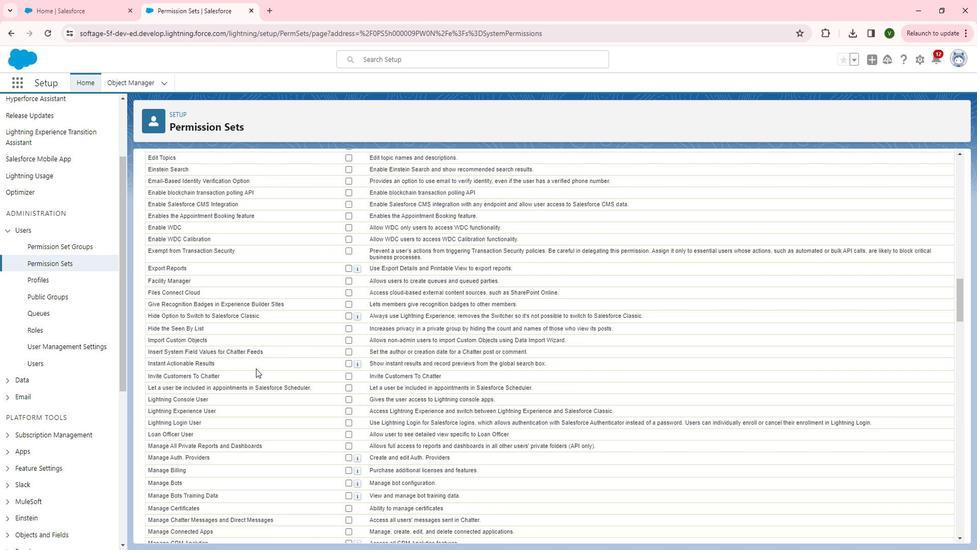
Action: Mouse scrolled (264, 363) with delta (0, 0)
Screenshot: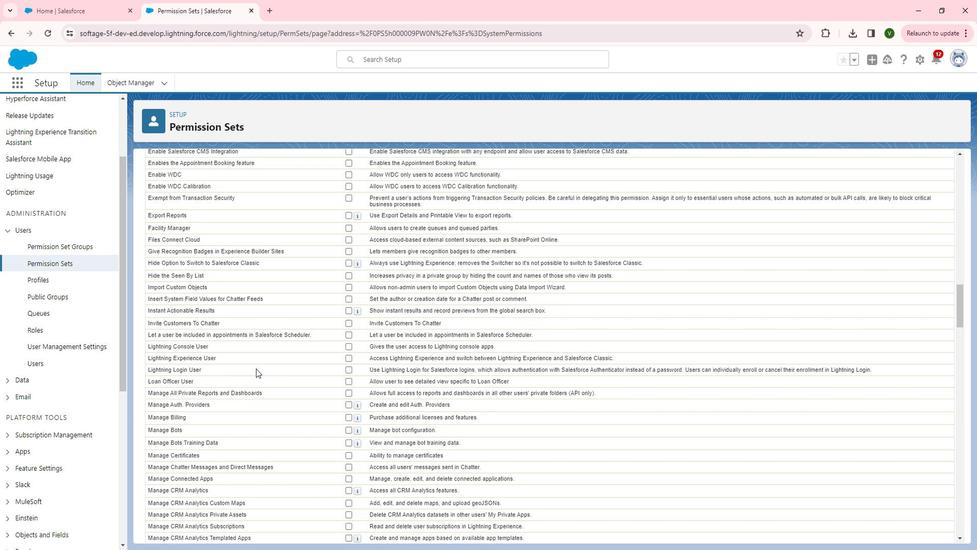 
Action: Mouse scrolled (264, 363) with delta (0, 0)
Screenshot: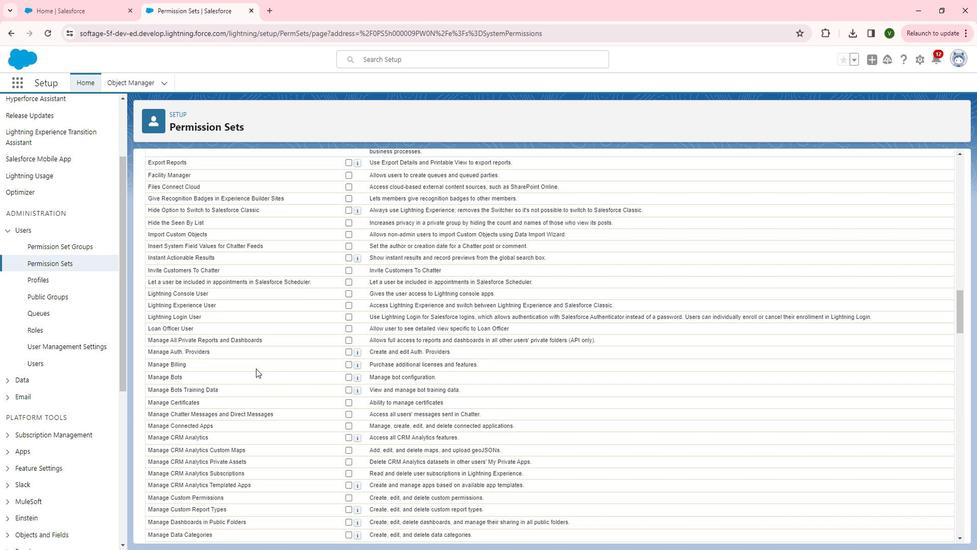 
Action: Mouse scrolled (264, 363) with delta (0, 0)
Screenshot: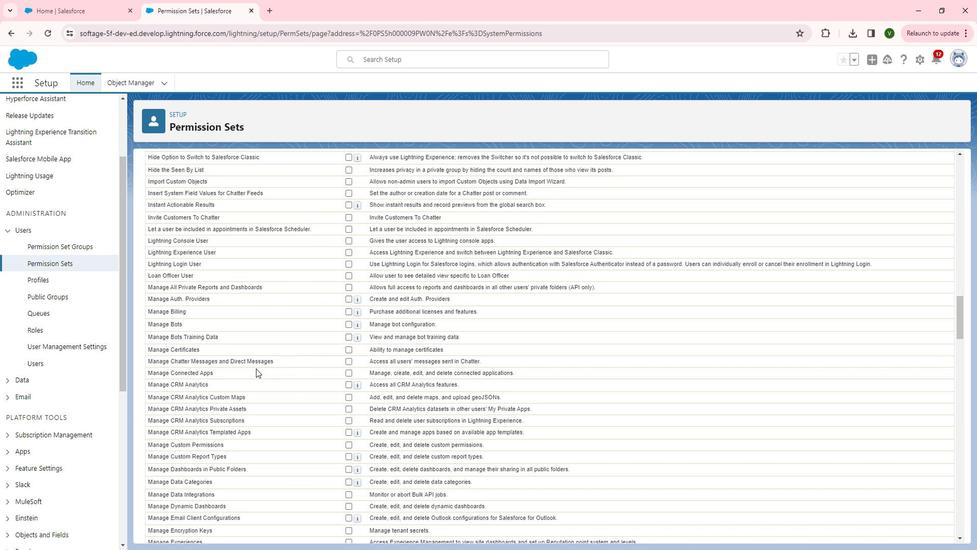 
Action: Mouse scrolled (264, 363) with delta (0, 0)
Screenshot: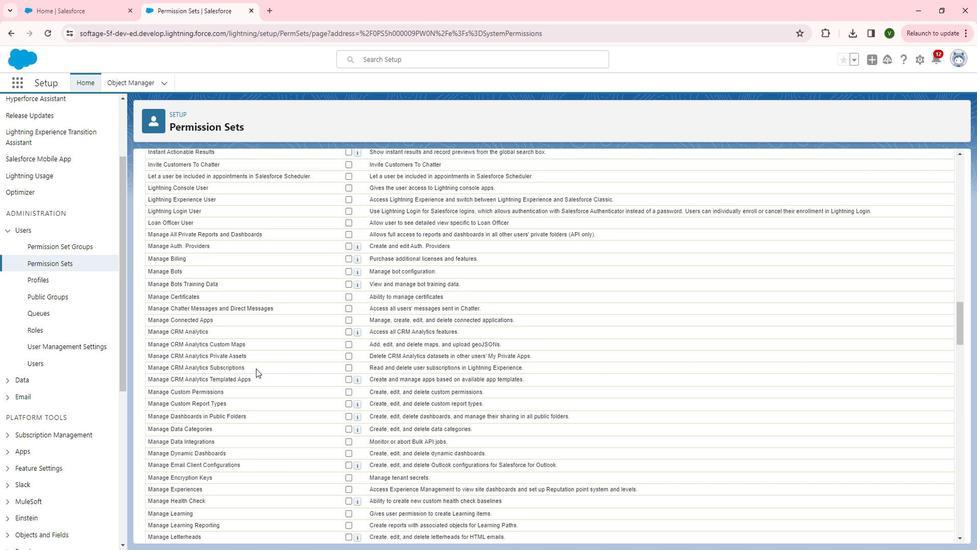 
Action: Mouse scrolled (264, 363) with delta (0, 0)
Screenshot: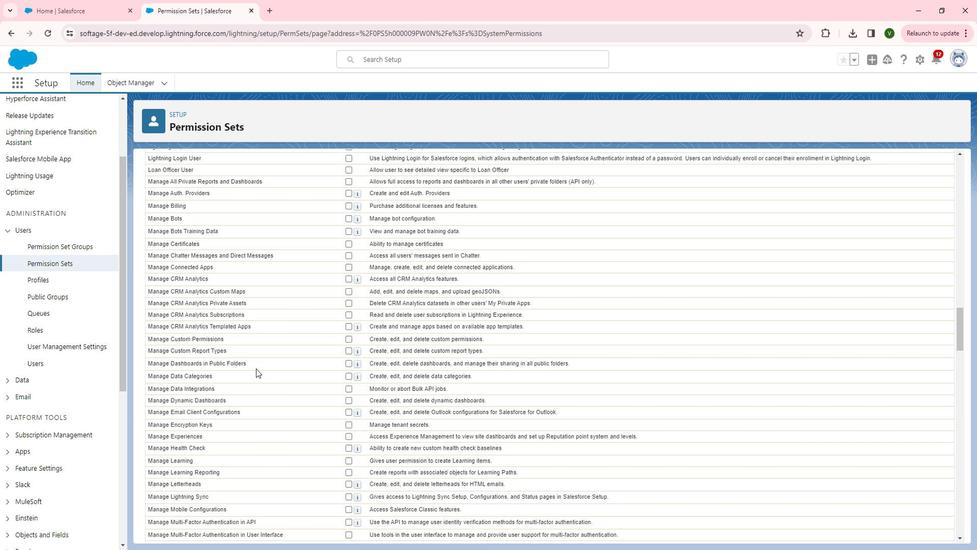 
Action: Mouse scrolled (264, 363) with delta (0, 0)
Screenshot: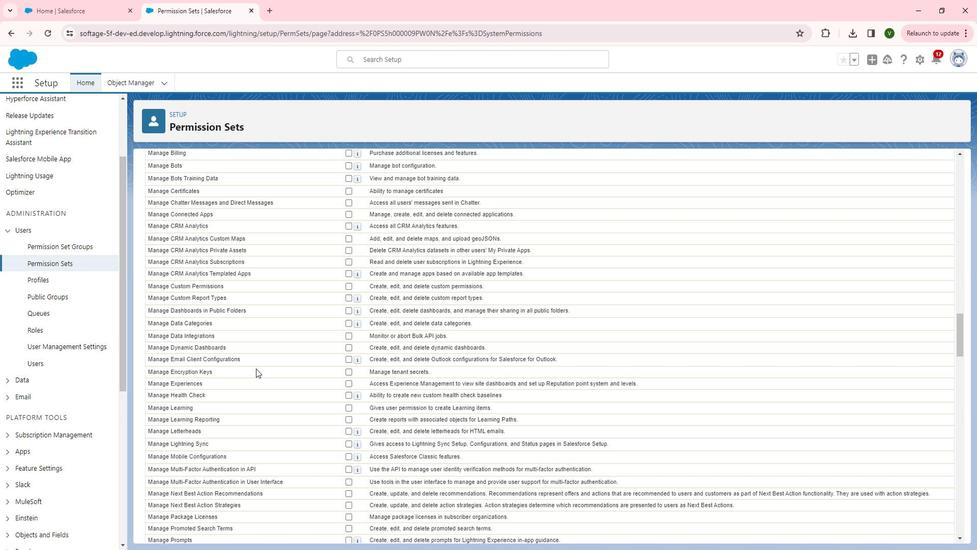 
Action: Mouse scrolled (264, 363) with delta (0, 0)
Screenshot: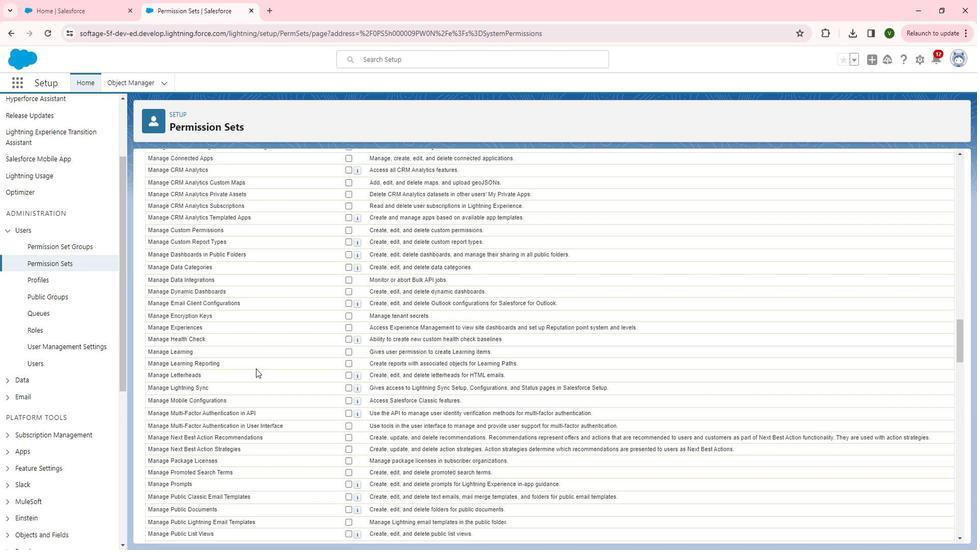 
Action: Mouse scrolled (264, 363) with delta (0, 0)
Screenshot: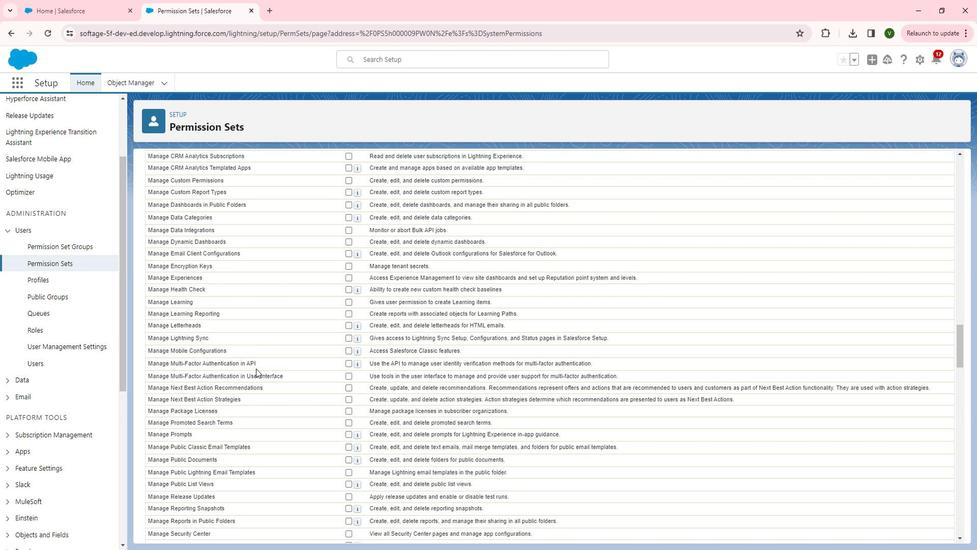 
Action: Mouse moved to (291, 359)
Screenshot: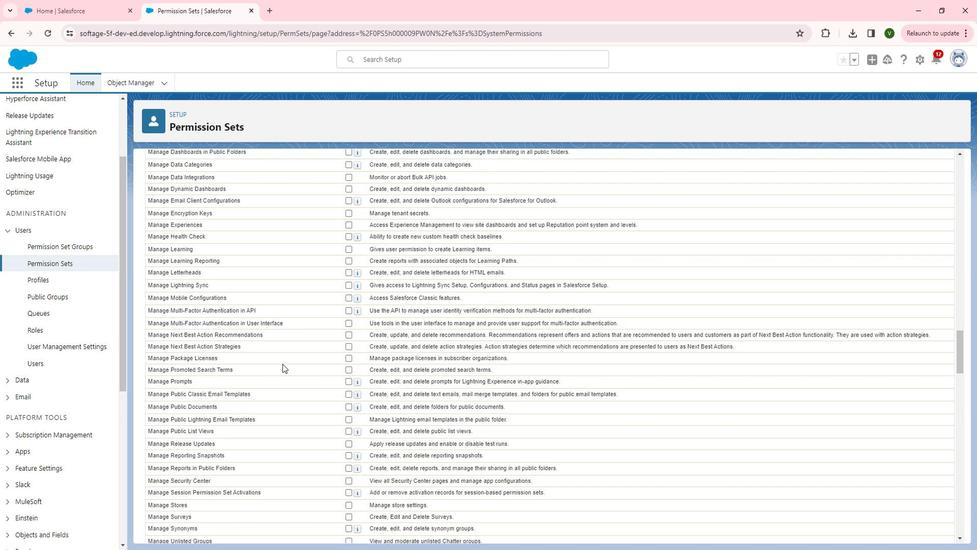 
Action: Mouse scrolled (291, 358) with delta (0, 0)
Screenshot: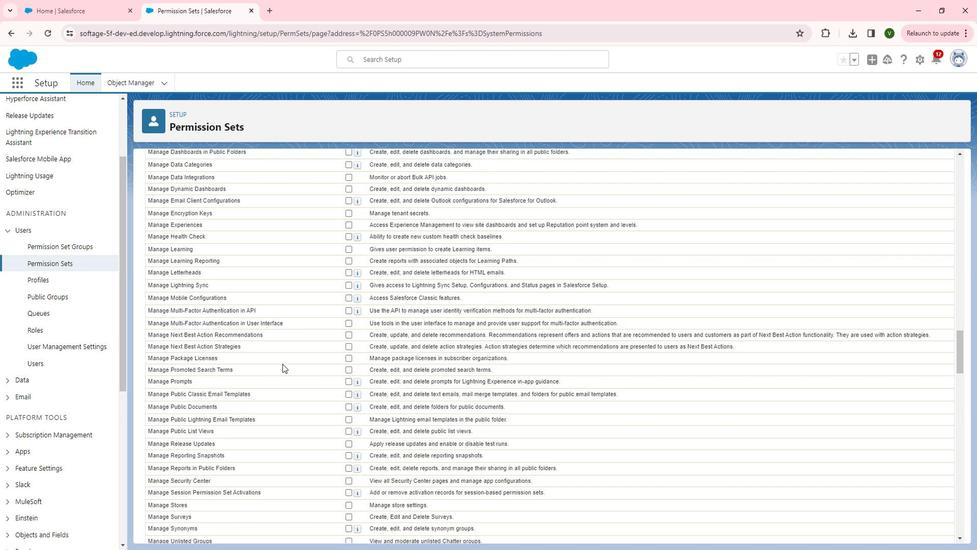 
Action: Mouse scrolled (291, 358) with delta (0, 0)
Screenshot: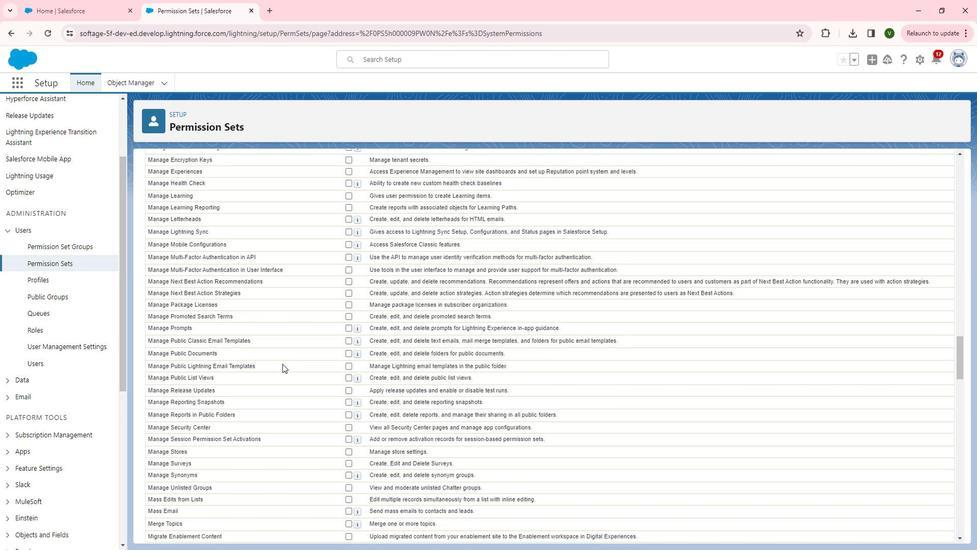 
Action: Mouse moved to (291, 359)
Screenshot: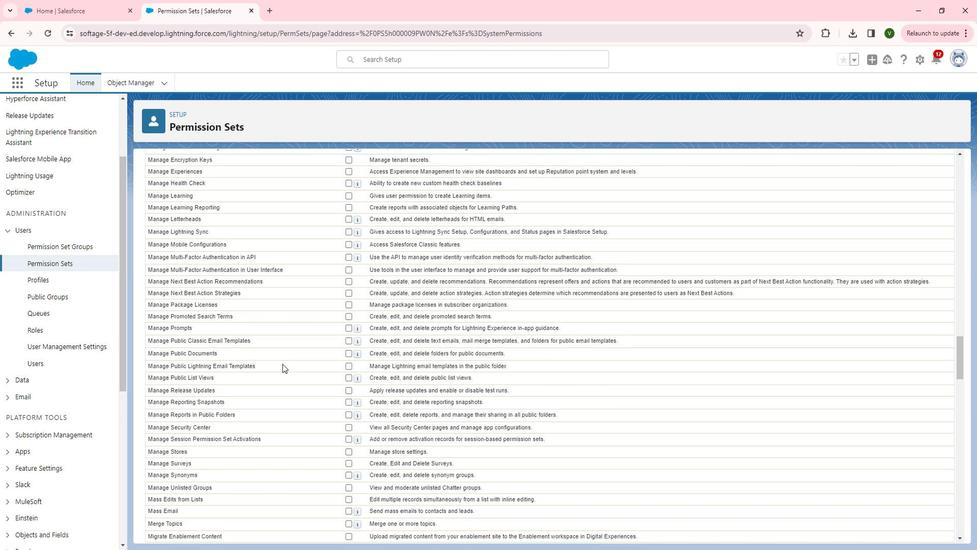
Action: Mouse scrolled (291, 359) with delta (0, 0)
Screenshot: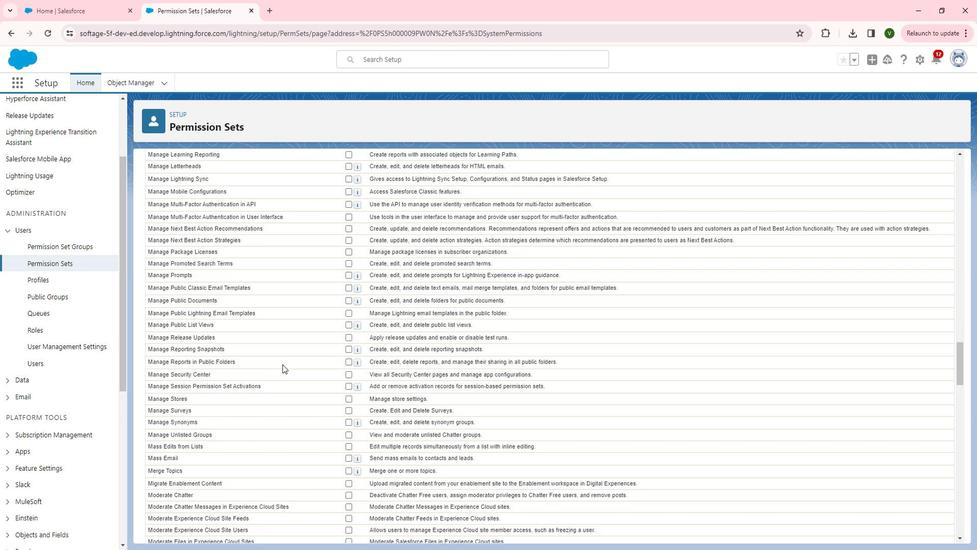 
Action: Mouse scrolled (291, 359) with delta (0, 0)
Screenshot: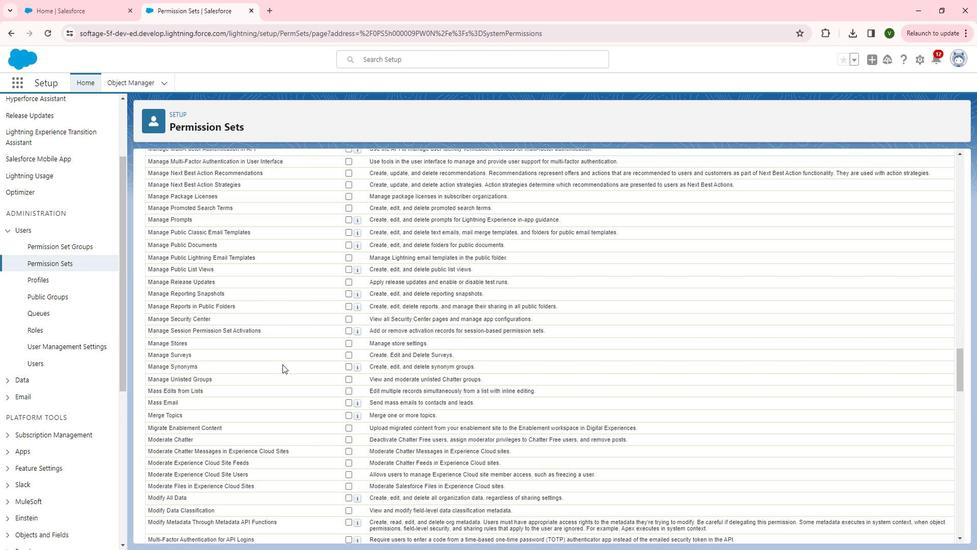 
Action: Mouse scrolled (291, 359) with delta (0, 0)
Screenshot: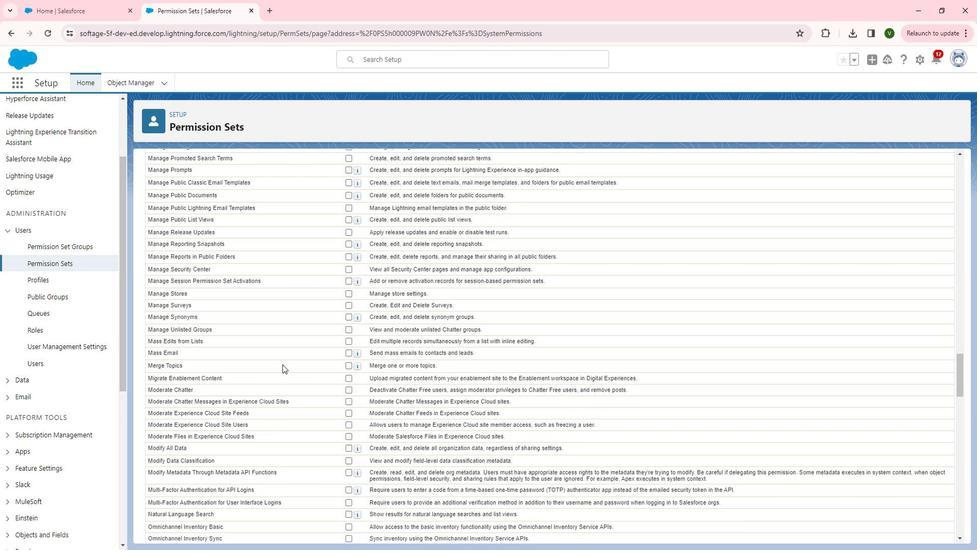 
Action: Mouse scrolled (291, 359) with delta (0, 0)
Screenshot: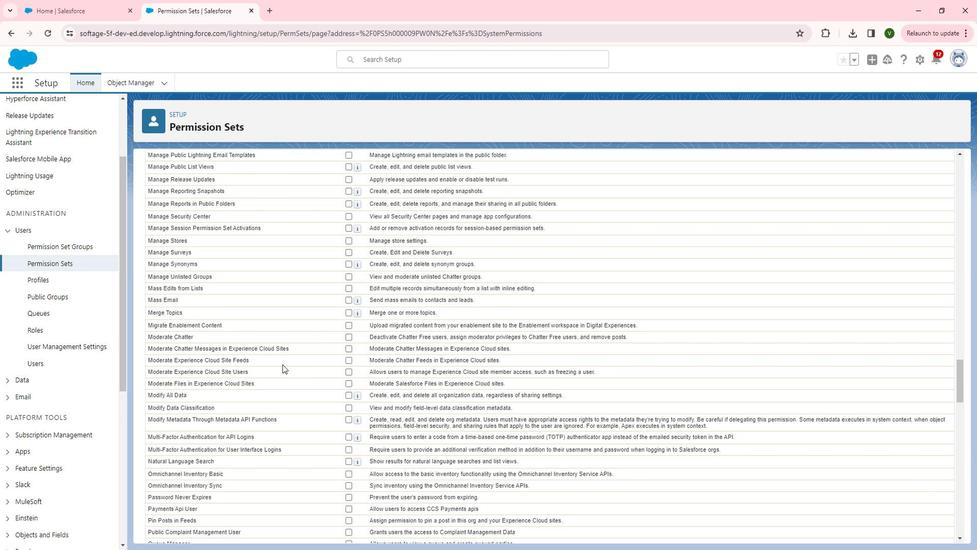 
Action: Mouse scrolled (291, 359) with delta (0, 0)
Screenshot: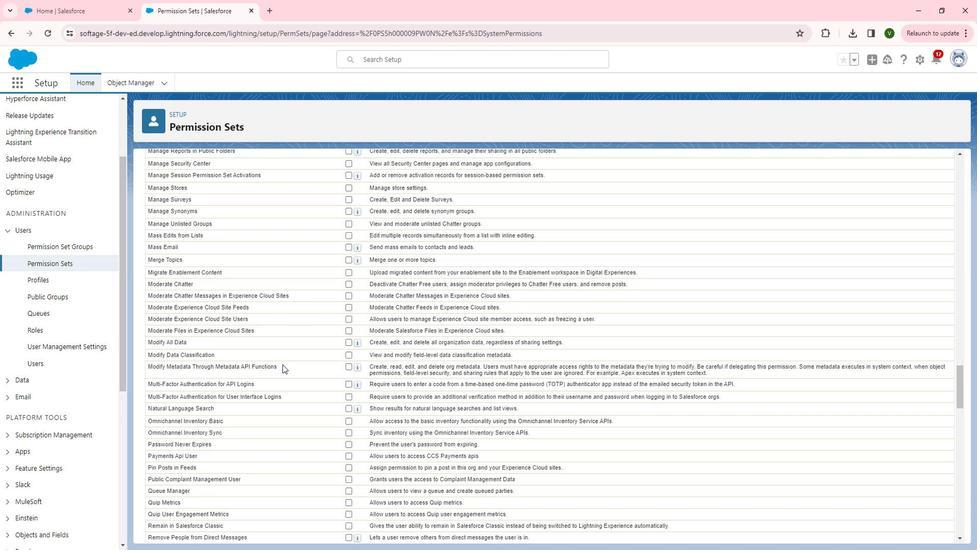 
Action: Mouse scrolled (291, 359) with delta (0, 0)
Screenshot: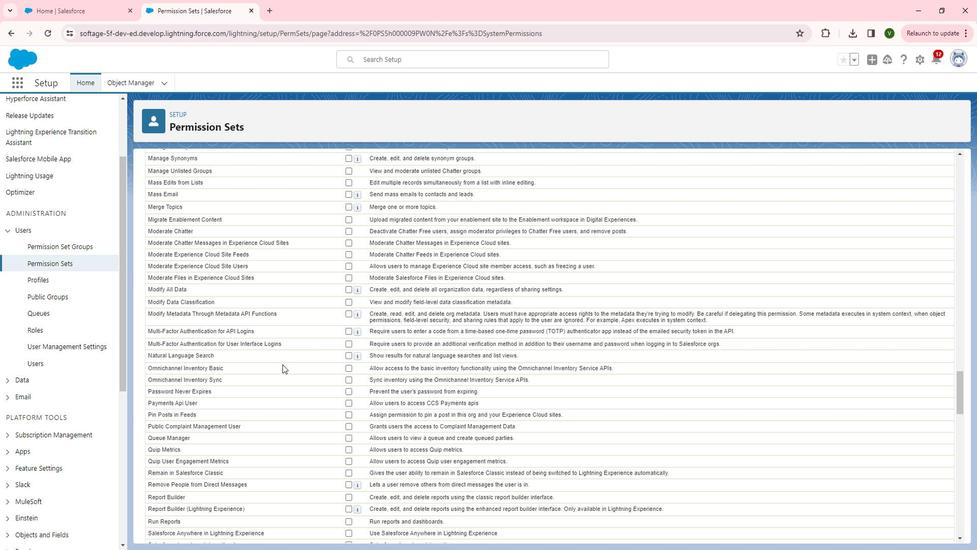 
Action: Mouse moved to (355, 358)
Screenshot: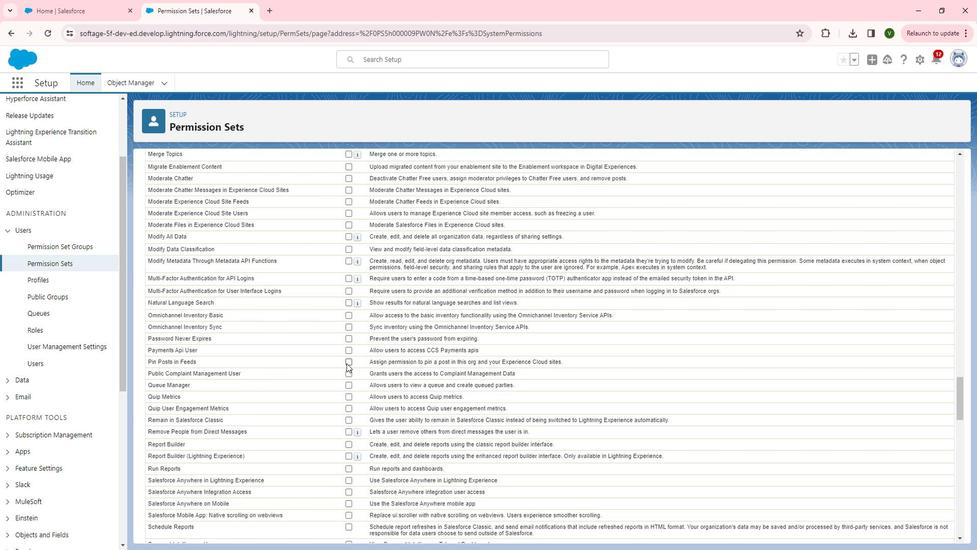 
Action: Mouse pressed left at (355, 358)
Screenshot: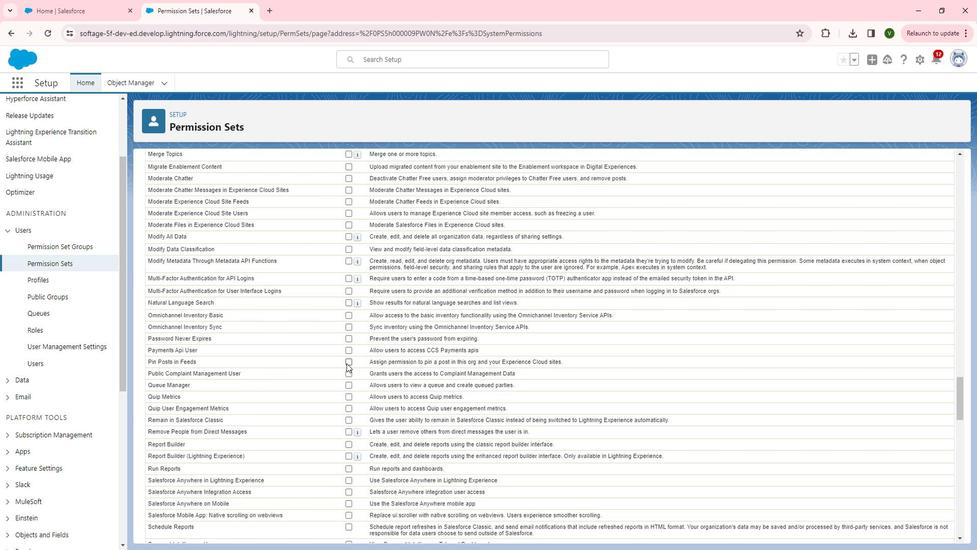 
Action: Mouse moved to (358, 368)
Screenshot: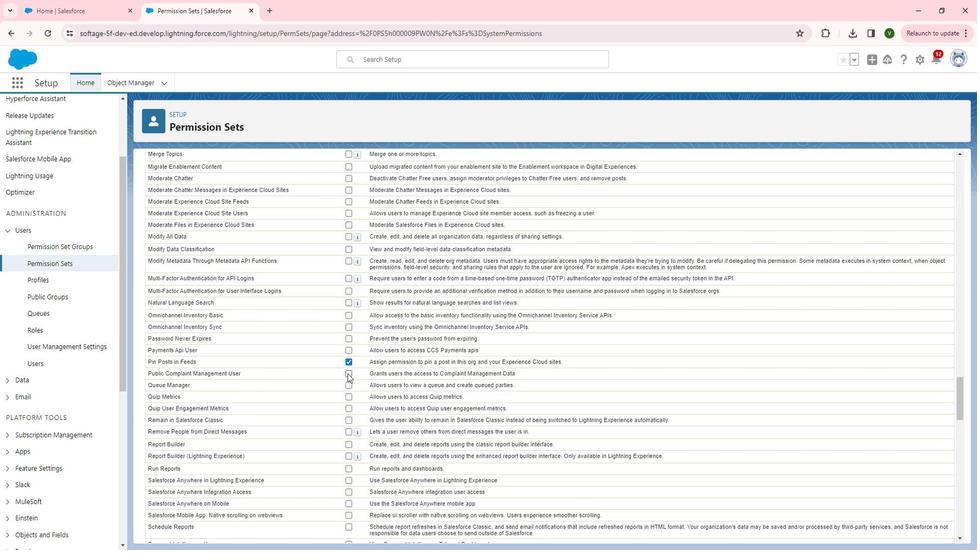 
Action: Mouse pressed left at (358, 368)
Screenshot: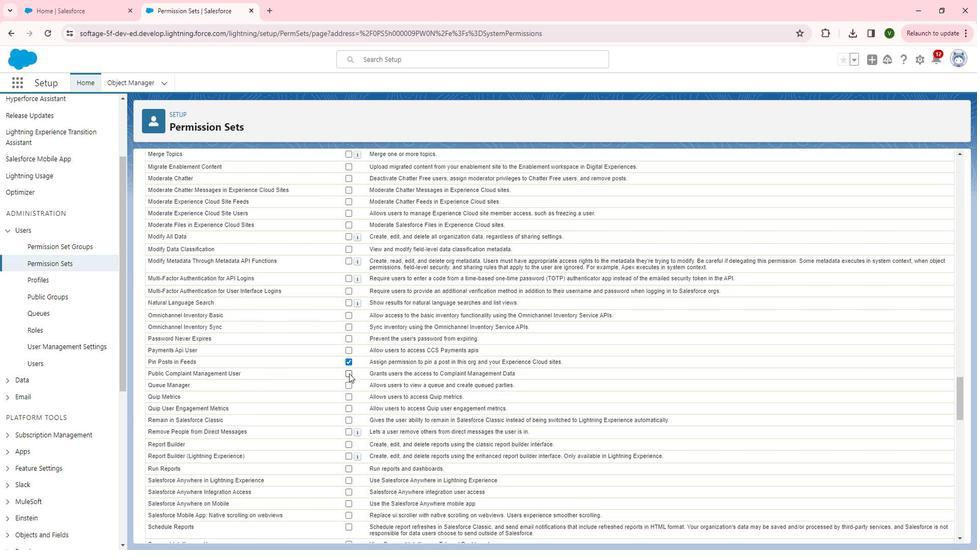 
Action: Mouse moved to (317, 400)
Screenshot: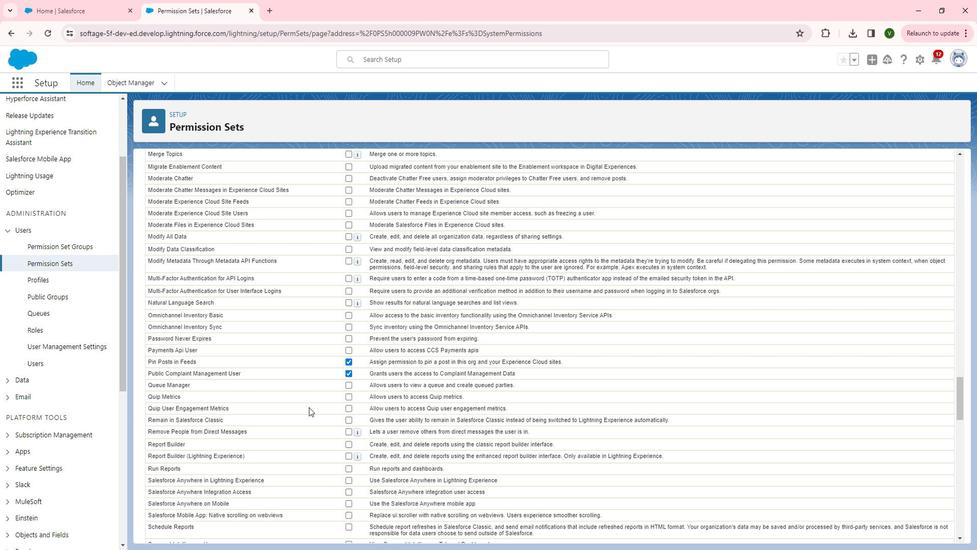 
Action: Mouse scrolled (317, 400) with delta (0, 0)
Screenshot: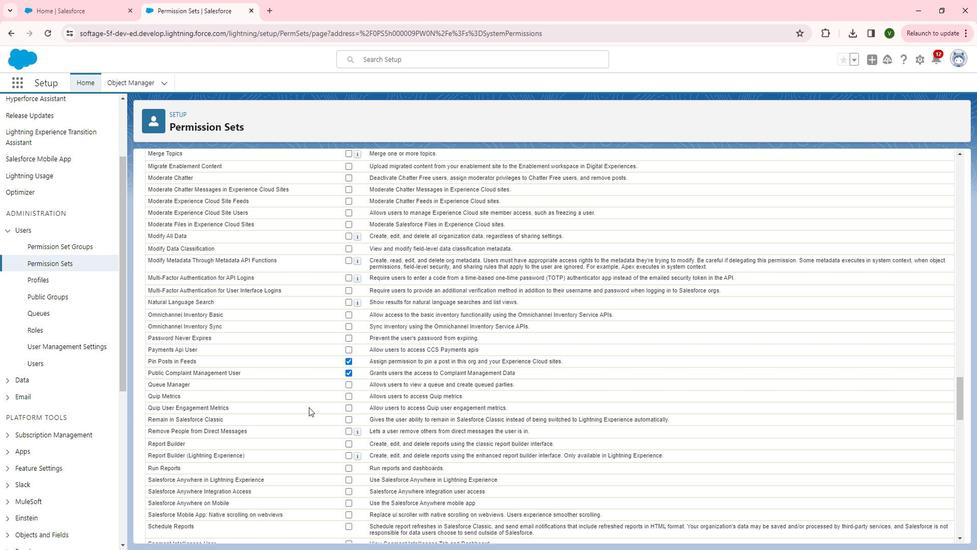 
Action: Mouse scrolled (317, 400) with delta (0, 0)
Screenshot: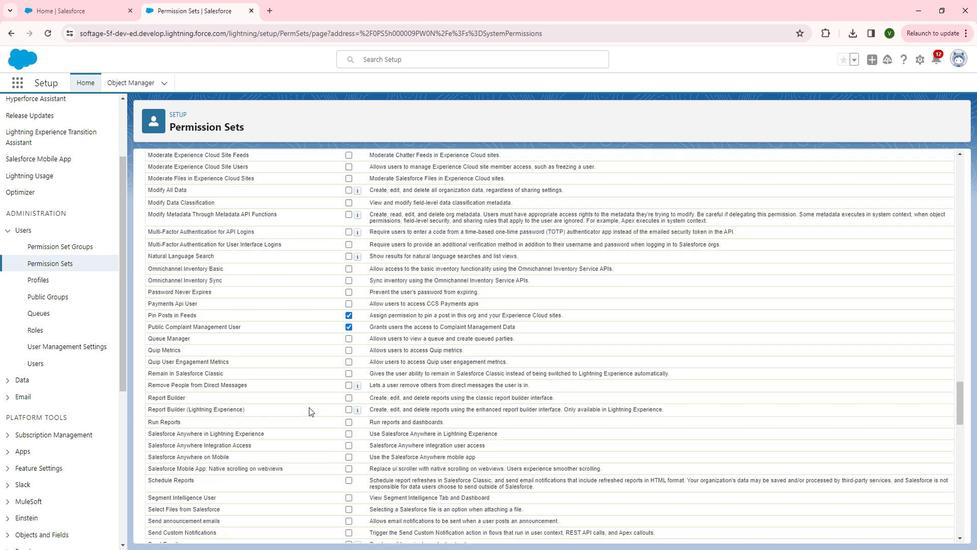 
Action: Mouse moved to (311, 400)
Screenshot: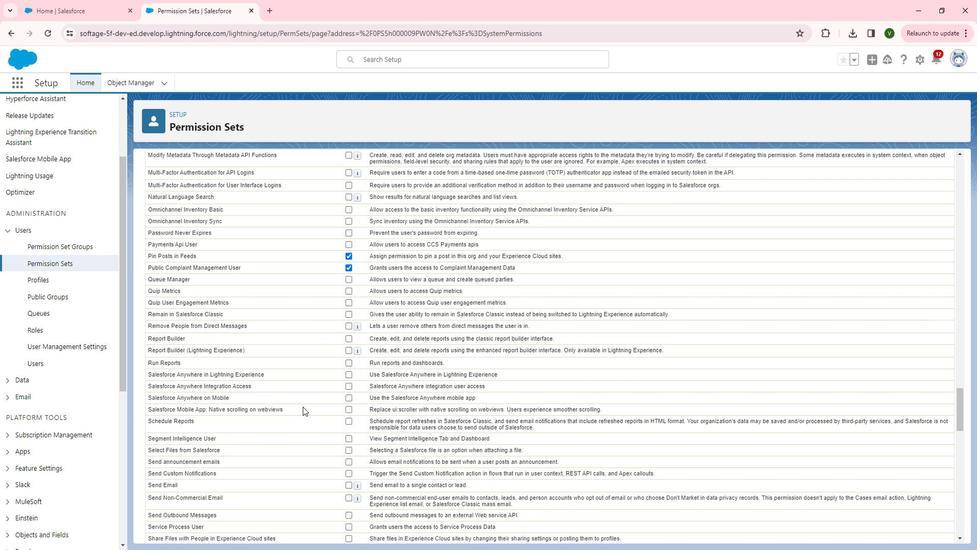 
Action: Mouse scrolled (311, 399) with delta (0, 0)
Screenshot: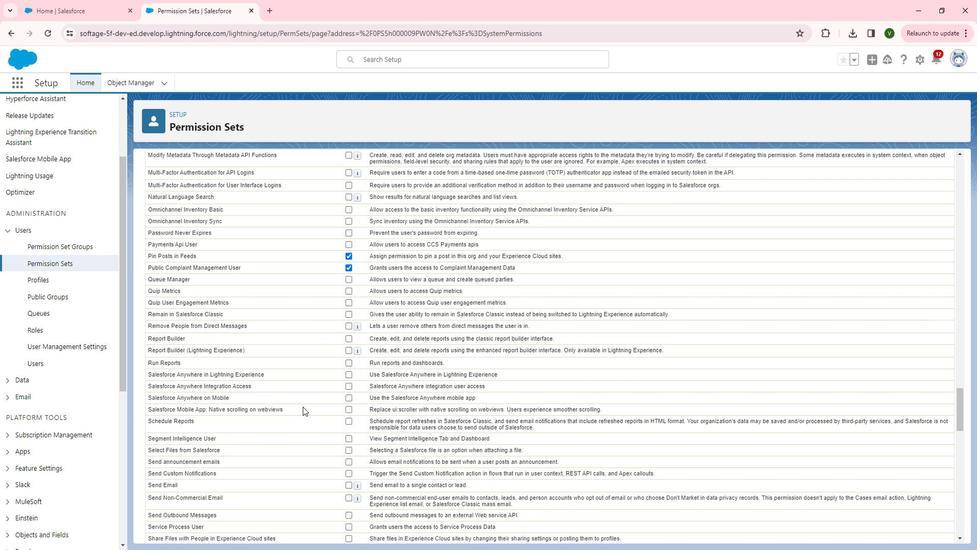 
Action: Mouse scrolled (311, 399) with delta (0, 0)
Screenshot: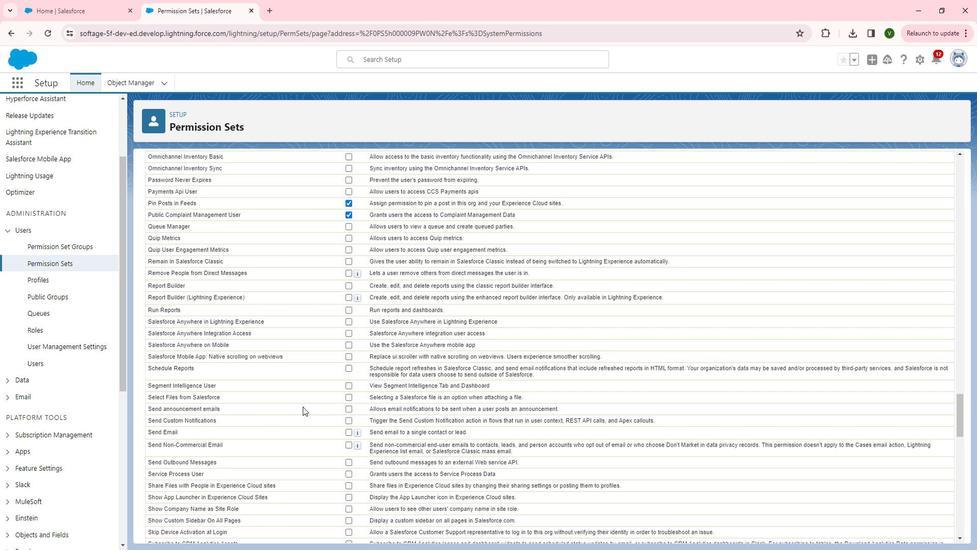 
Action: Mouse scrolled (311, 399) with delta (0, 0)
Screenshot: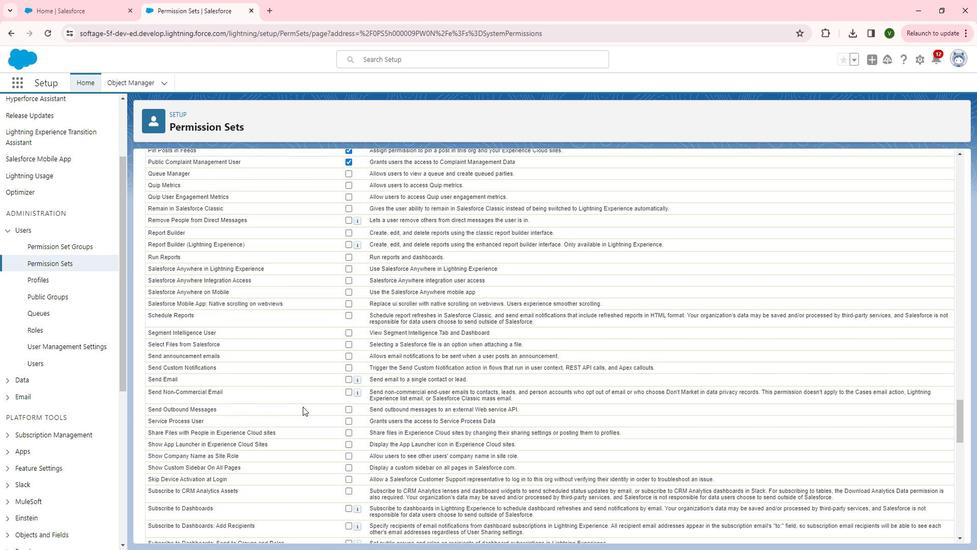 
Action: Mouse moved to (263, 395)
Screenshot: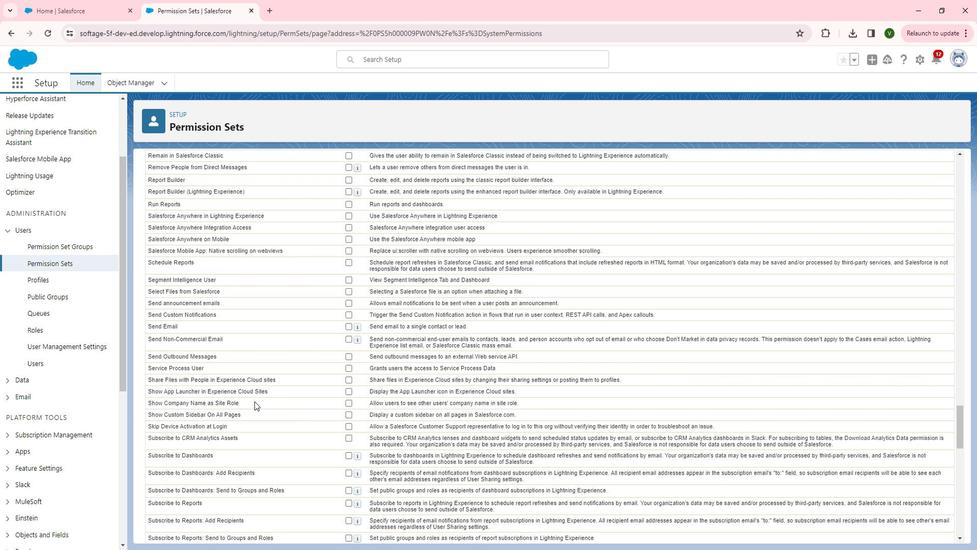 
Action: Mouse scrolled (263, 394) with delta (0, 0)
Screenshot: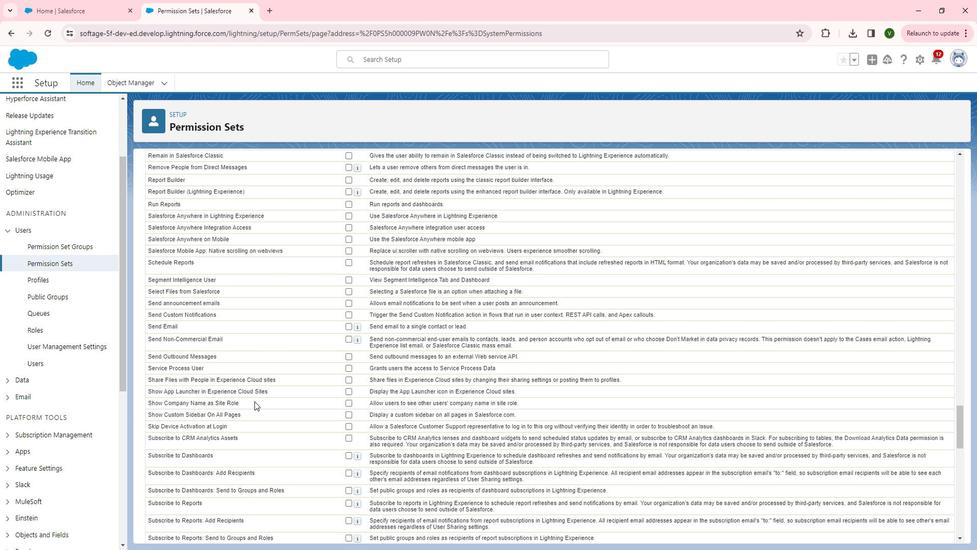 
Action: Mouse moved to (270, 394)
Screenshot: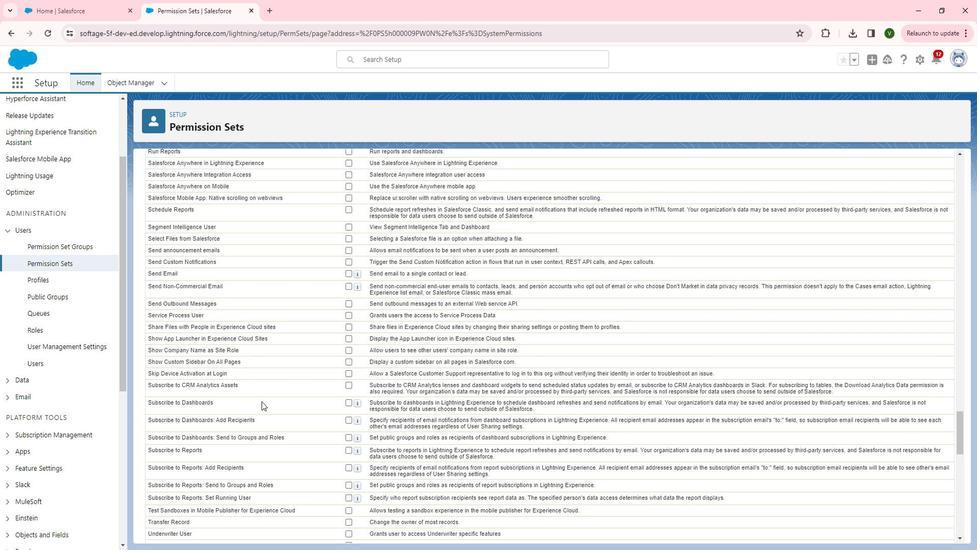 
Action: Mouse scrolled (270, 394) with delta (0, 0)
Screenshot: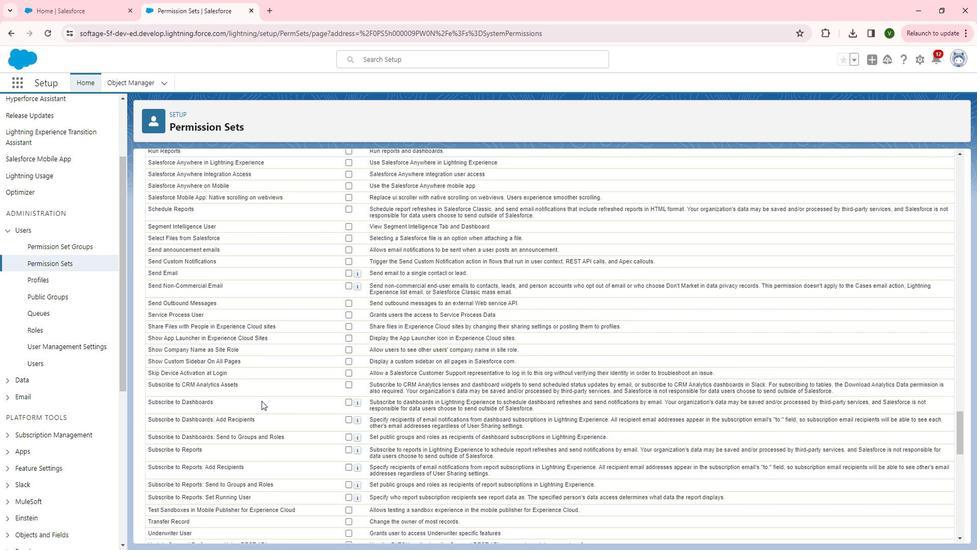 
Action: Mouse moved to (294, 392)
Screenshot: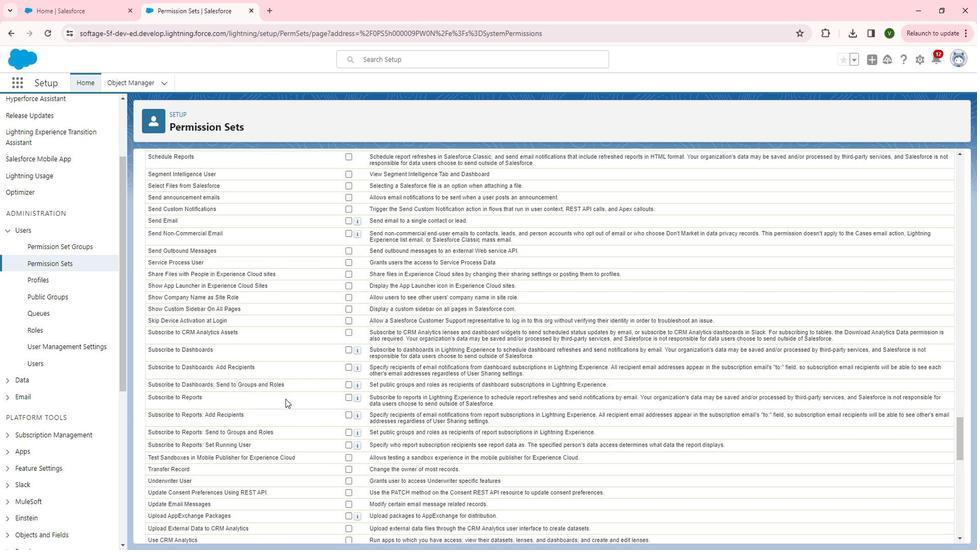 
Action: Mouse scrolled (294, 392) with delta (0, 0)
Screenshot: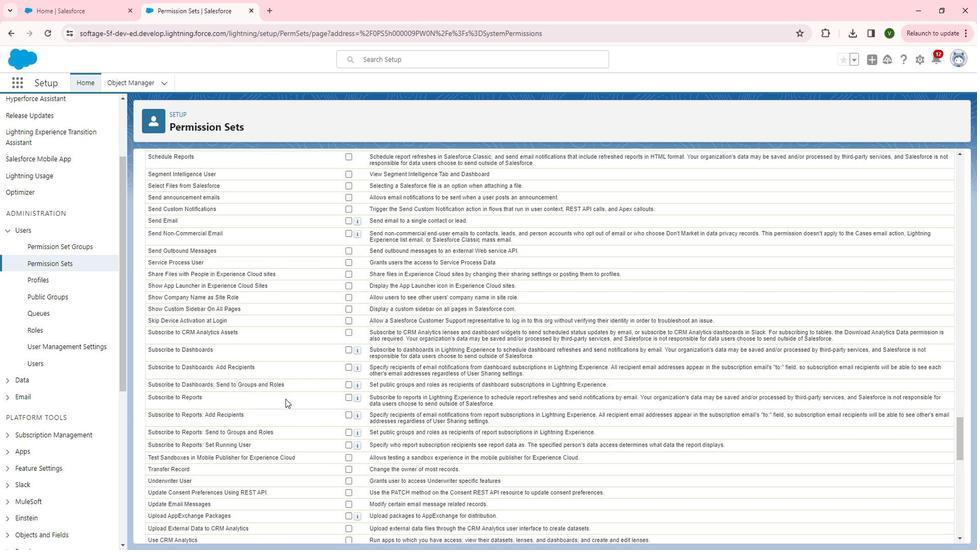 
Action: Mouse moved to (253, 395)
Screenshot: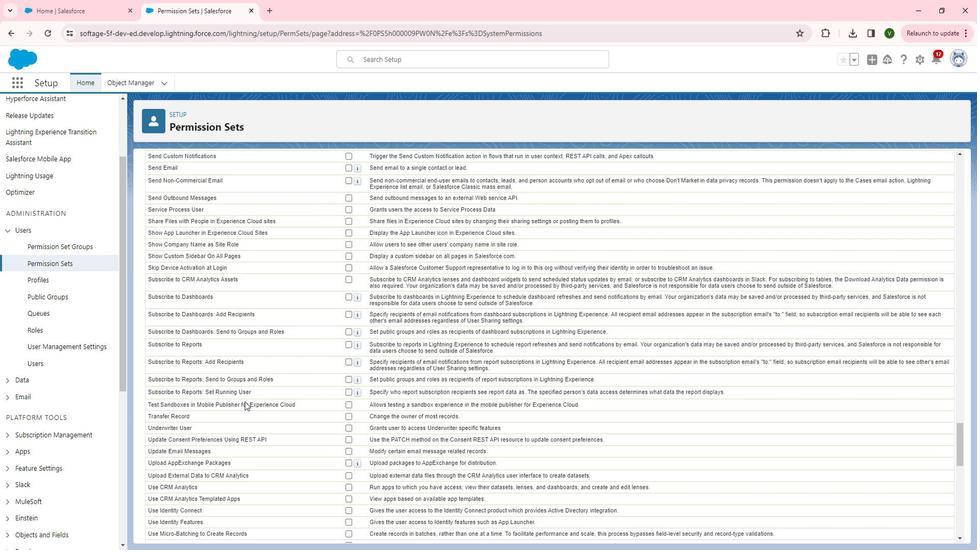 
Action: Mouse scrolled (253, 394) with delta (0, 0)
Screenshot: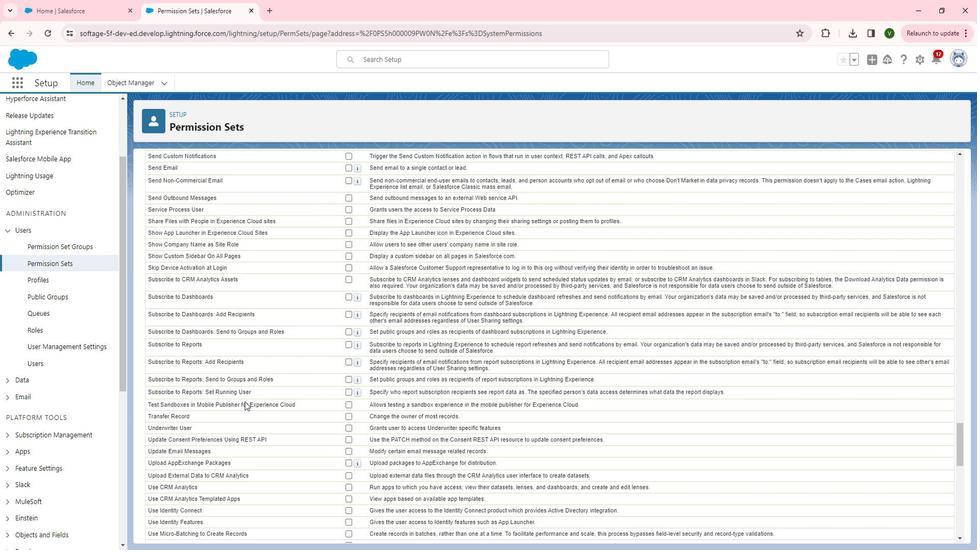 
Action: Mouse moved to (285, 387)
Screenshot: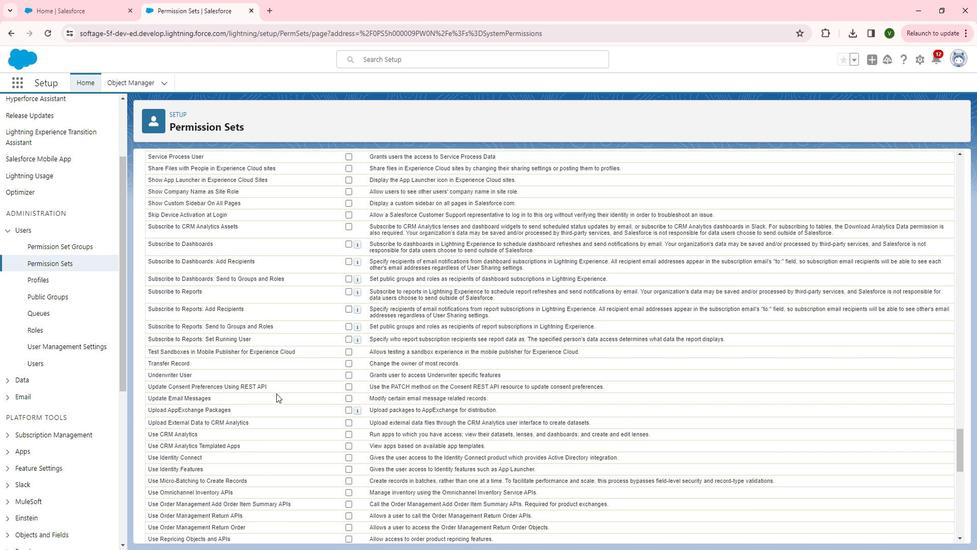 
Action: Mouse scrolled (285, 387) with delta (0, 0)
Screenshot: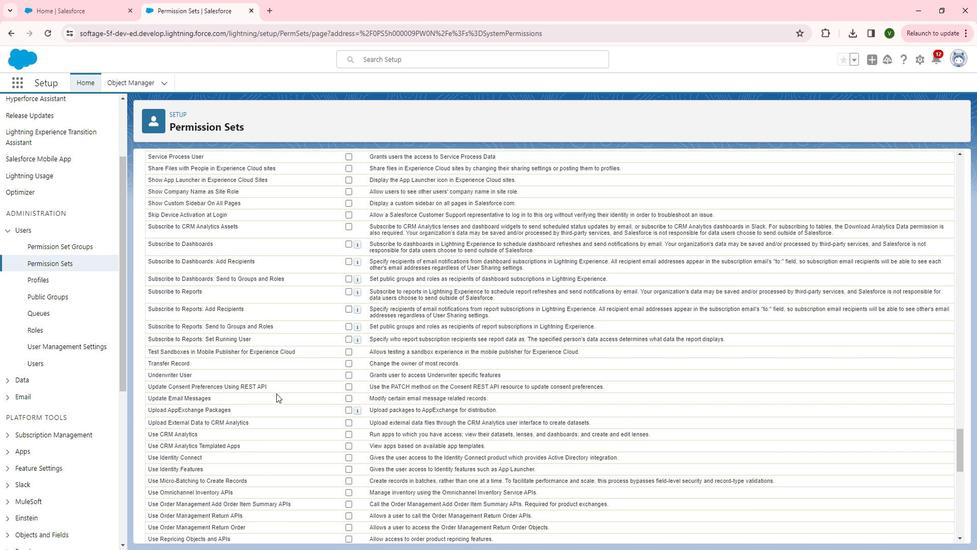 
Action: Mouse moved to (271, 391)
Screenshot: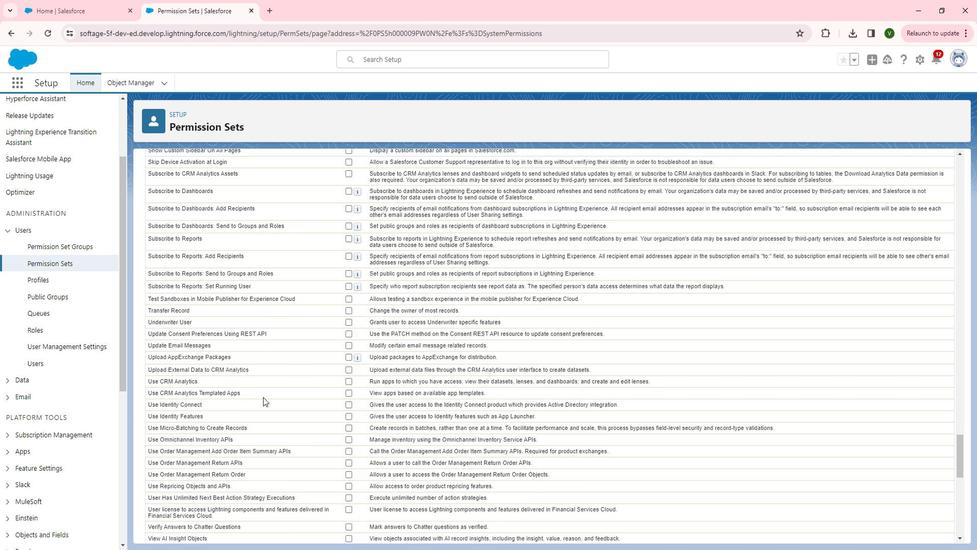
Action: Mouse scrolled (271, 390) with delta (0, 0)
Screenshot: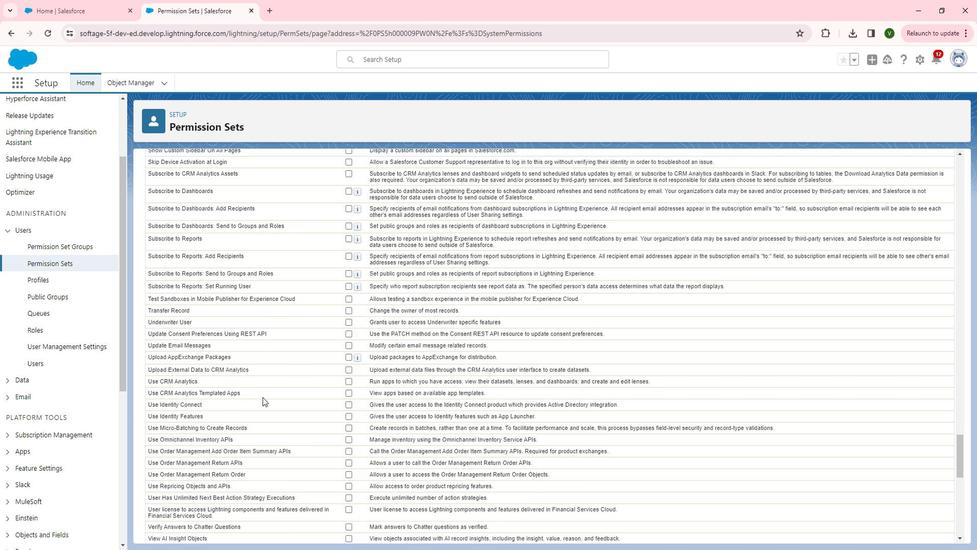 
Action: Mouse moved to (284, 390)
Screenshot: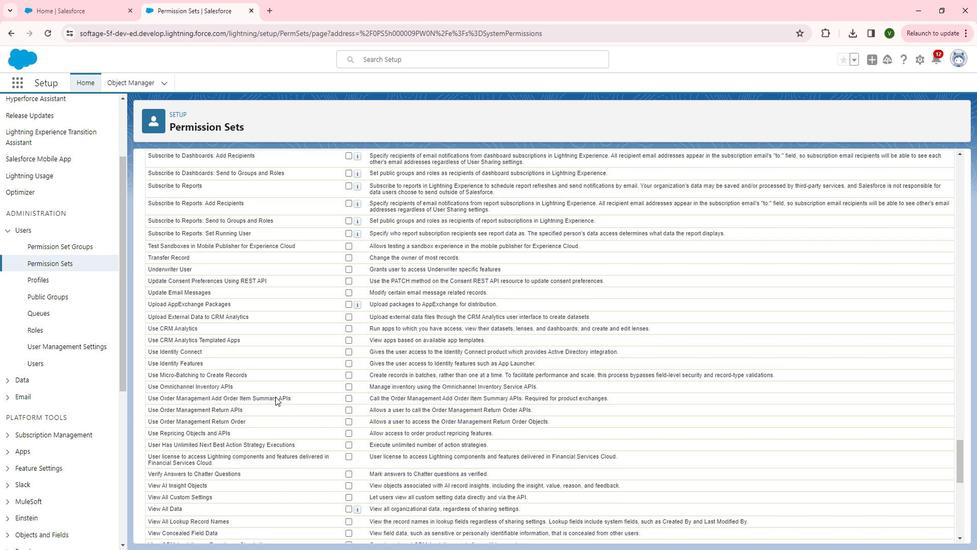 
Action: Mouse scrolled (284, 390) with delta (0, 0)
Screenshot: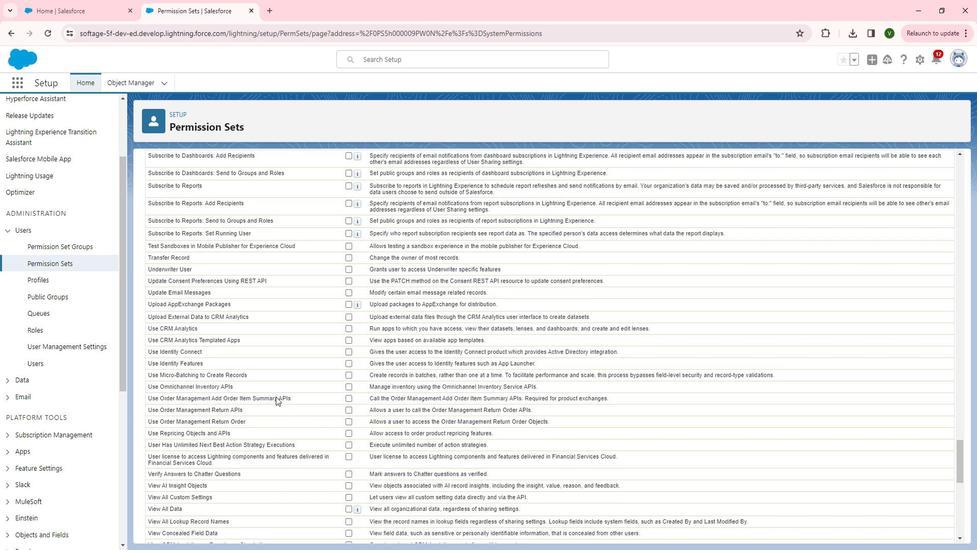 
Action: Mouse moved to (285, 390)
Screenshot: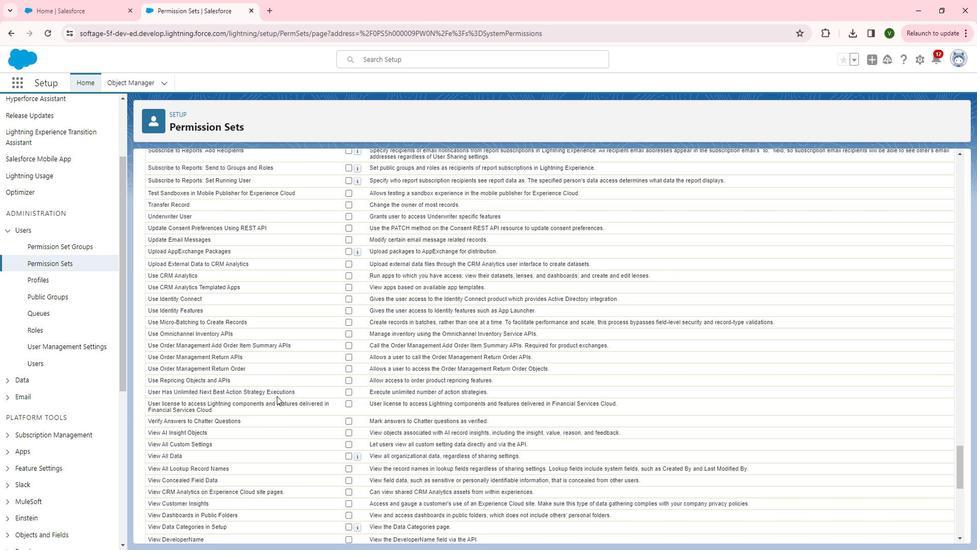 
Action: Mouse scrolled (285, 389) with delta (0, 0)
Screenshot: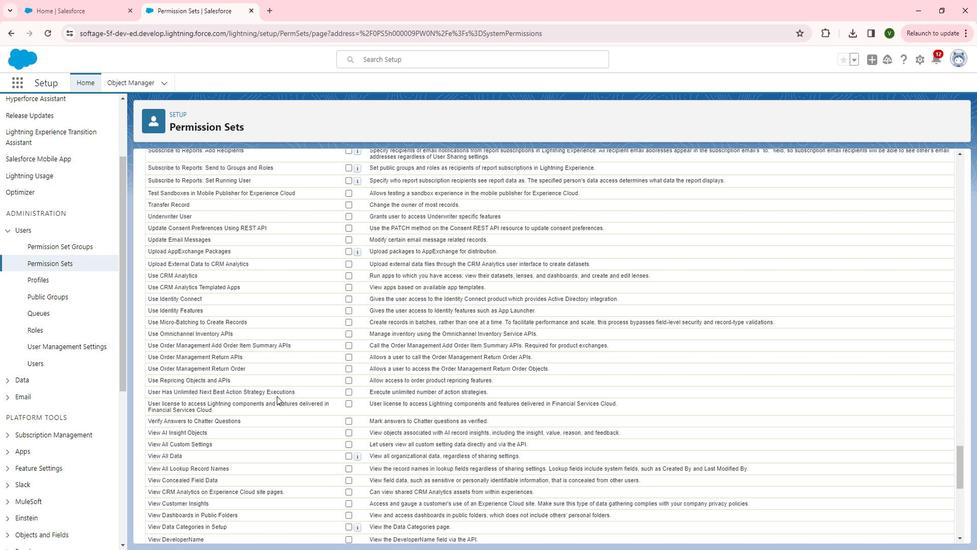 
Action: Mouse scrolled (285, 389) with delta (0, 0)
Screenshot: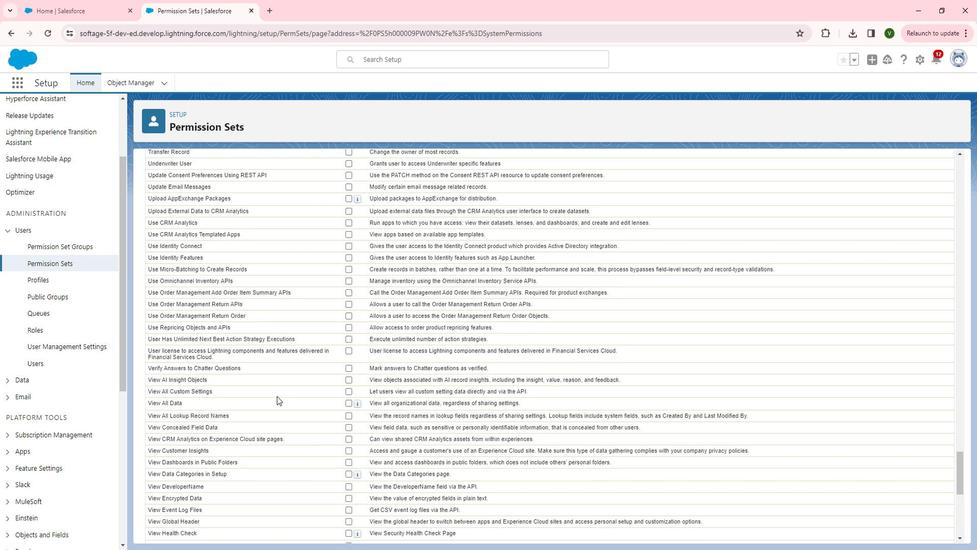 
Action: Mouse scrolled (285, 389) with delta (0, 0)
Screenshot: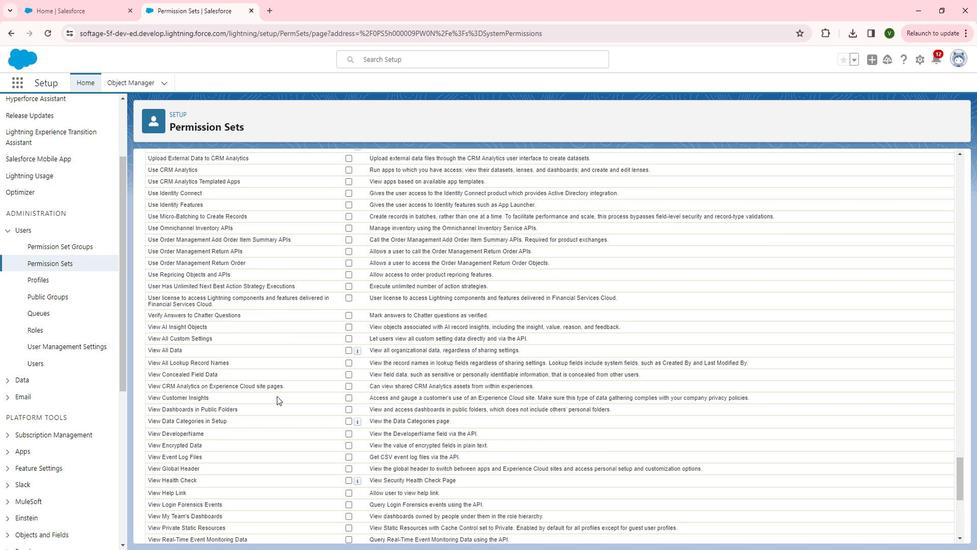 
Action: Mouse moved to (242, 393)
Screenshot: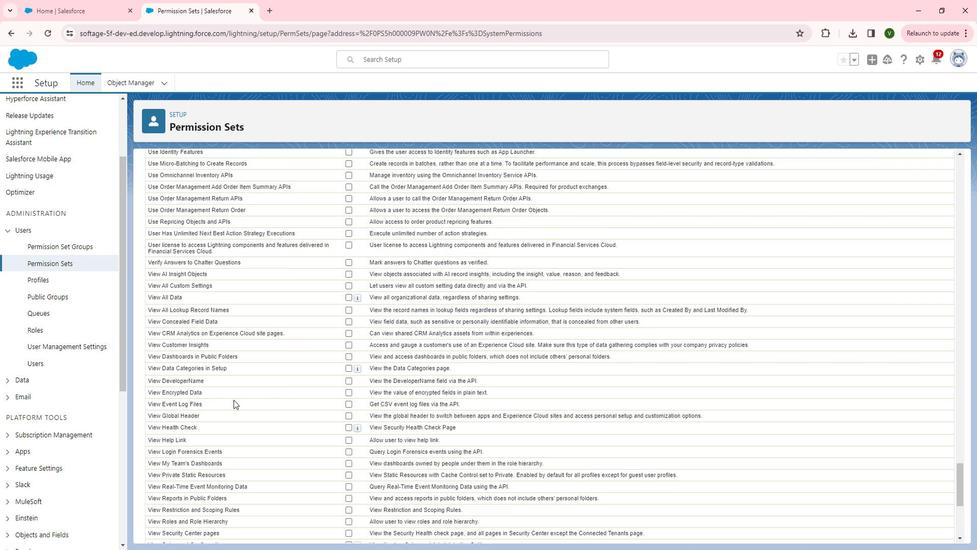 
Action: Mouse scrolled (242, 393) with delta (0, 0)
Screenshot: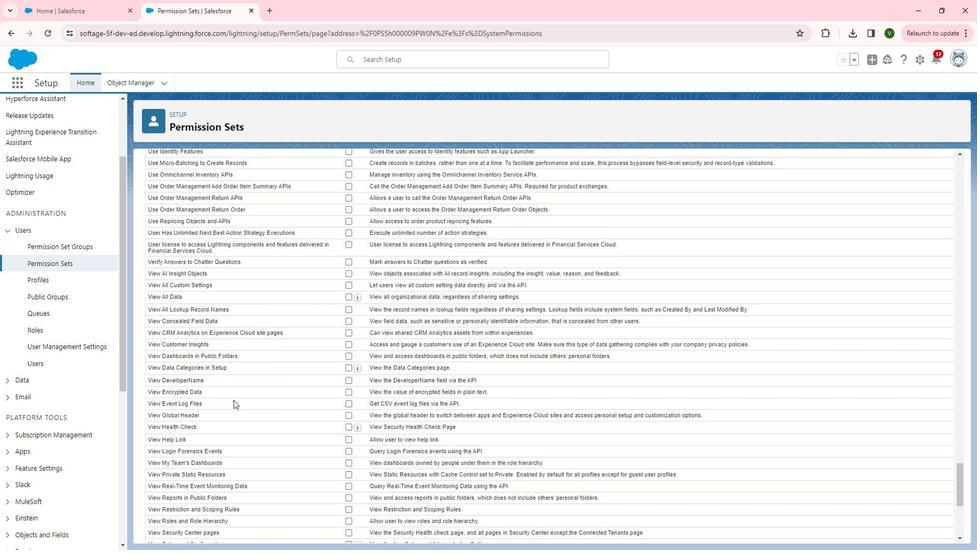 
Action: Mouse moved to (277, 386)
Screenshot: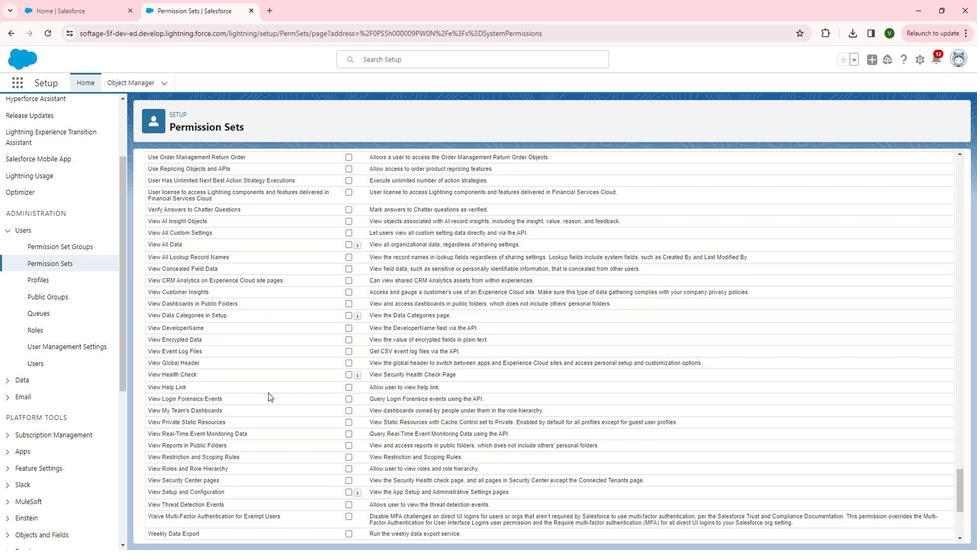 
Action: Mouse scrolled (277, 386) with delta (0, 0)
Screenshot: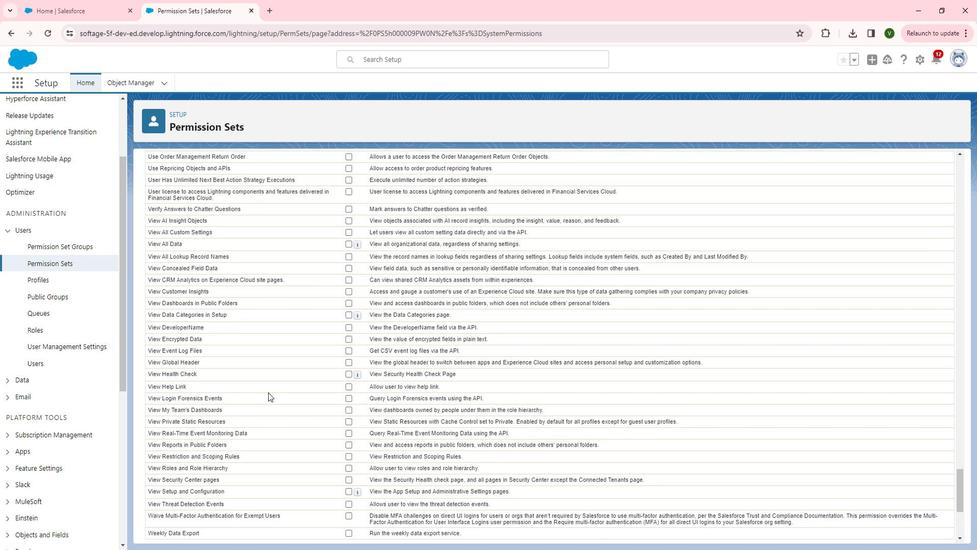 
Action: Mouse scrolled (277, 386) with delta (0, 0)
Screenshot: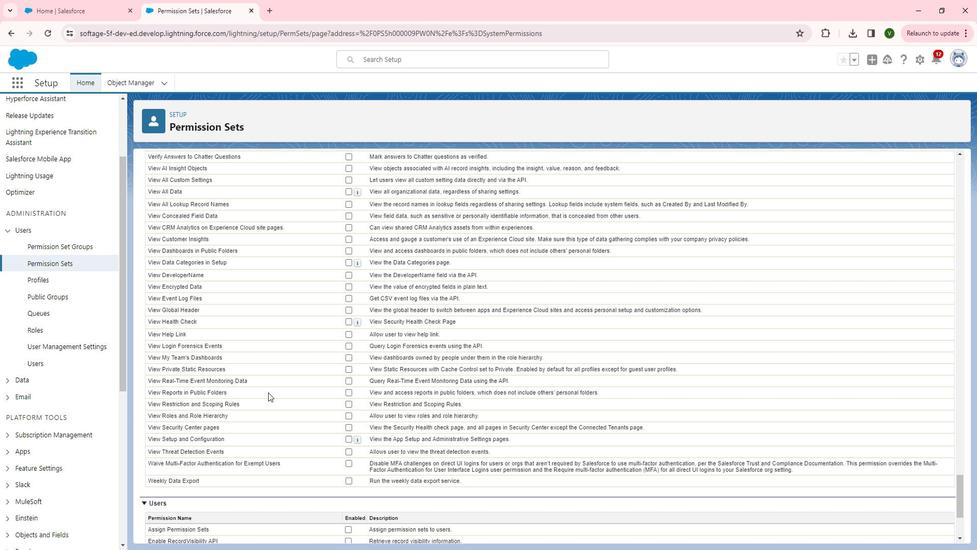 
Action: Mouse scrolled (277, 386) with delta (0, 0)
Screenshot: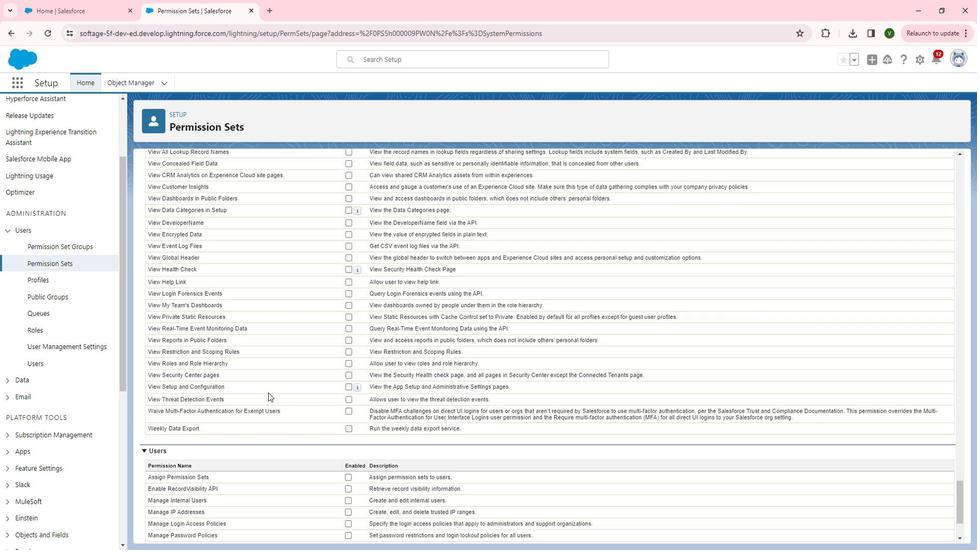 
Action: Mouse scrolled (277, 386) with delta (0, 0)
Screenshot: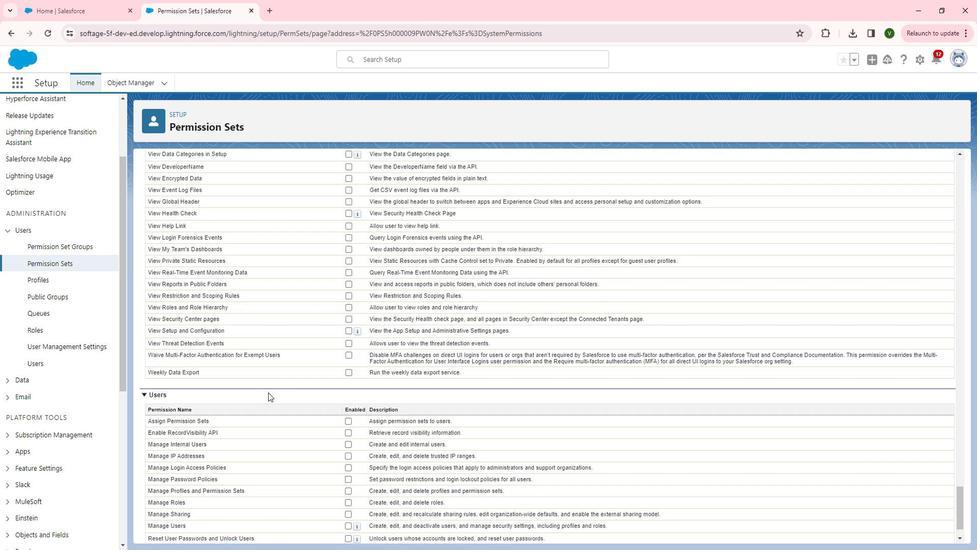 
Action: Mouse scrolled (277, 387) with delta (0, 0)
Screenshot: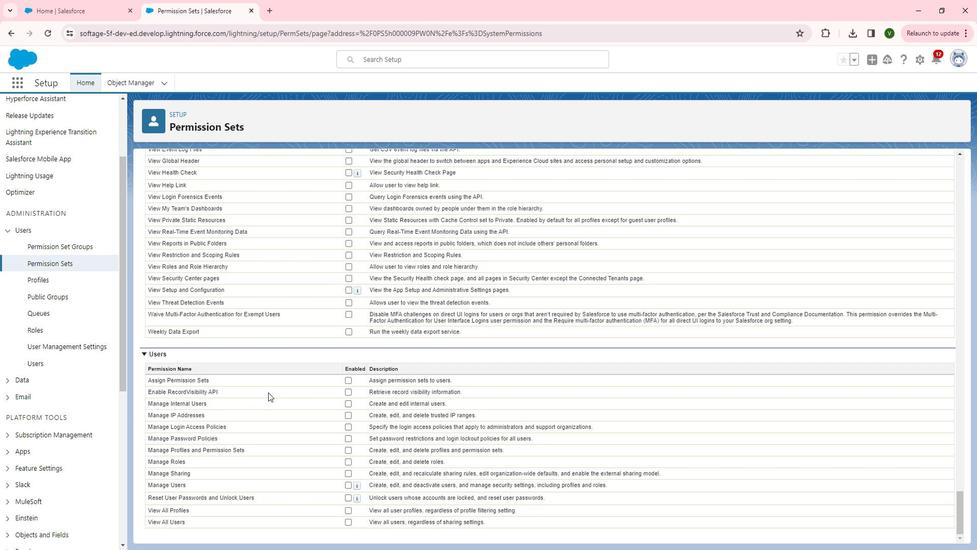 
Action: Mouse scrolled (277, 387) with delta (0, 0)
Screenshot: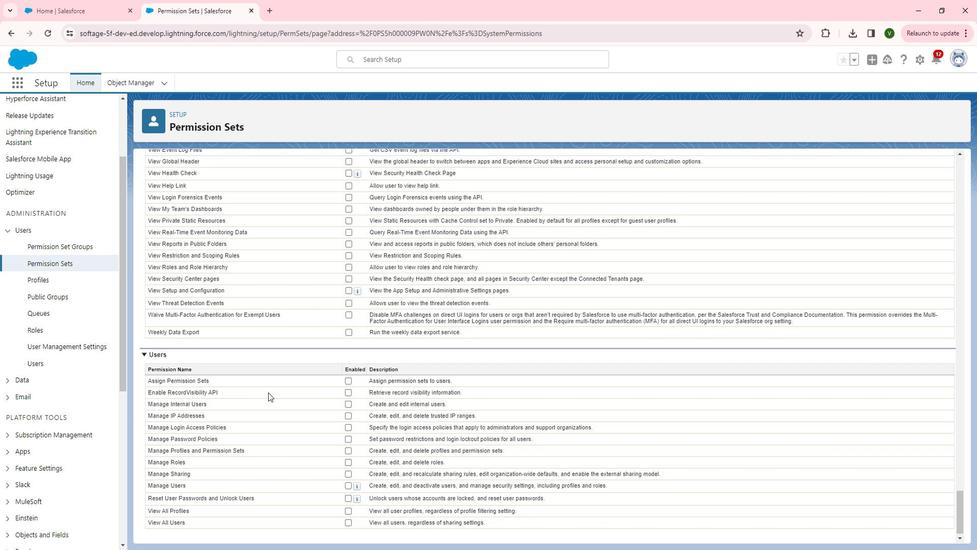 
Action: Mouse scrolled (277, 387) with delta (0, 0)
Screenshot: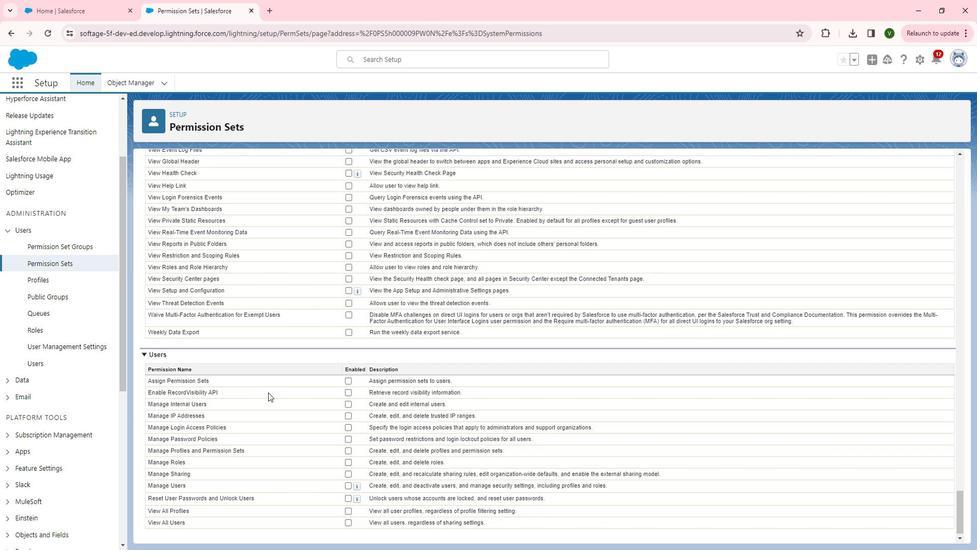 
Action: Mouse scrolled (277, 387) with delta (0, 0)
Screenshot: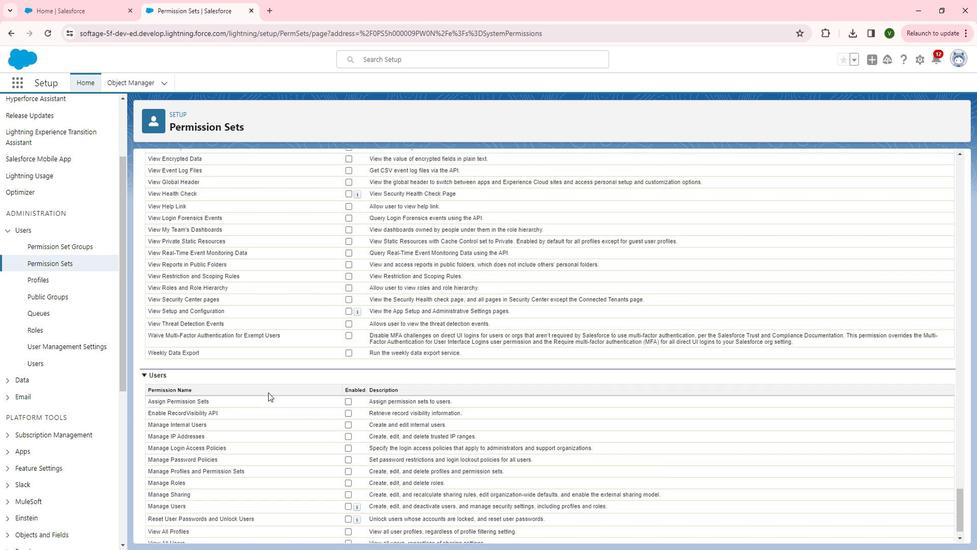
Action: Mouse scrolled (277, 387) with delta (0, 0)
Screenshot: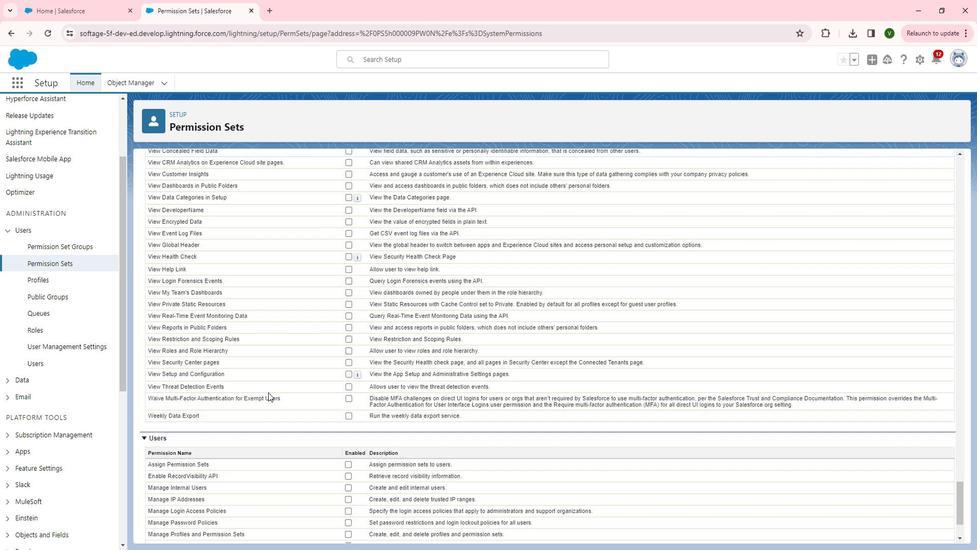 
Action: Mouse scrolled (277, 387) with delta (0, 0)
Screenshot: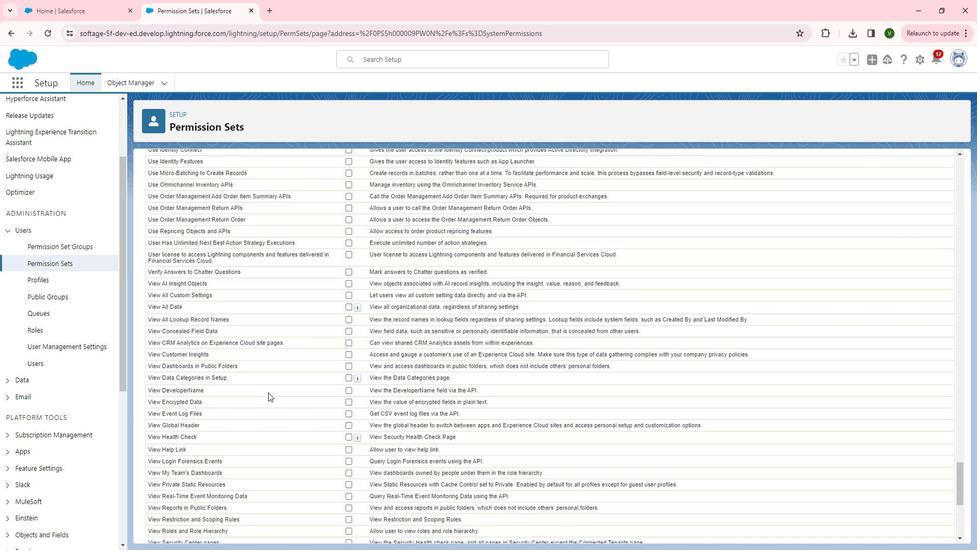 
Action: Mouse scrolled (277, 387) with delta (0, 0)
Screenshot: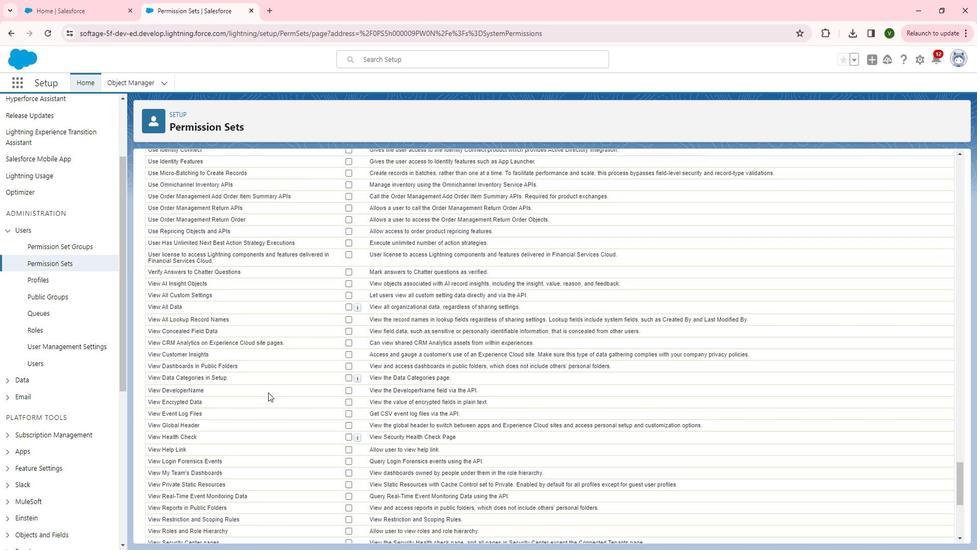 
Action: Mouse scrolled (277, 387) with delta (0, 0)
Screenshot: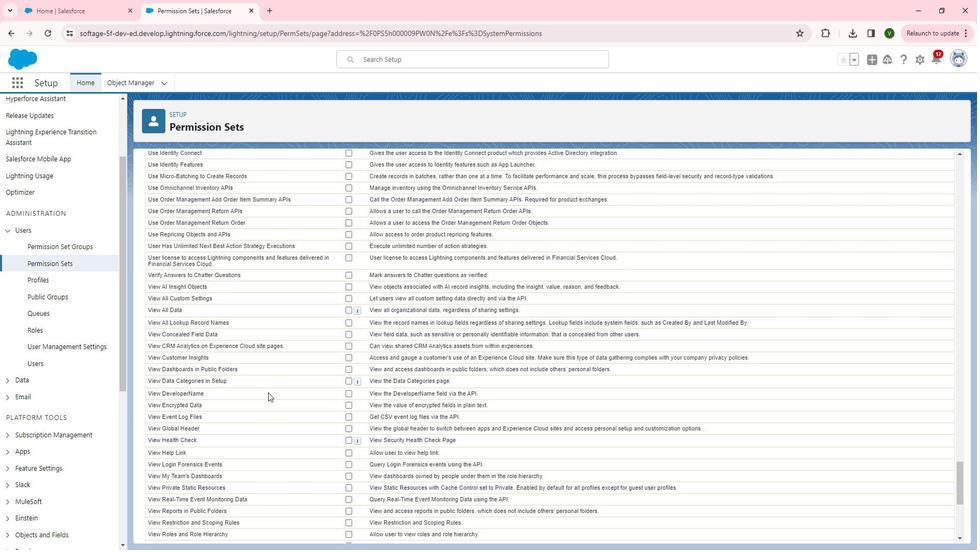
Action: Mouse scrolled (277, 387) with delta (0, 0)
Screenshot: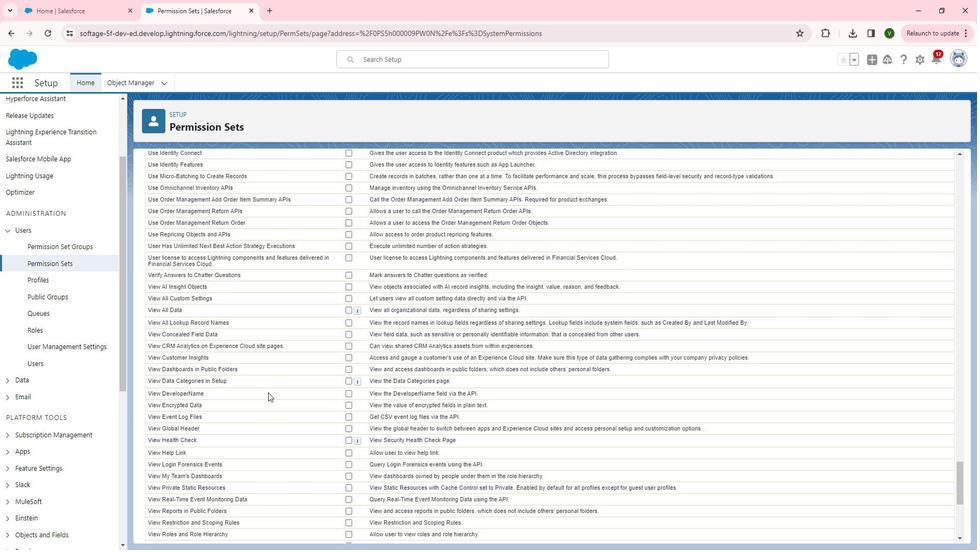 
Action: Mouse scrolled (277, 387) with delta (0, 0)
Screenshot: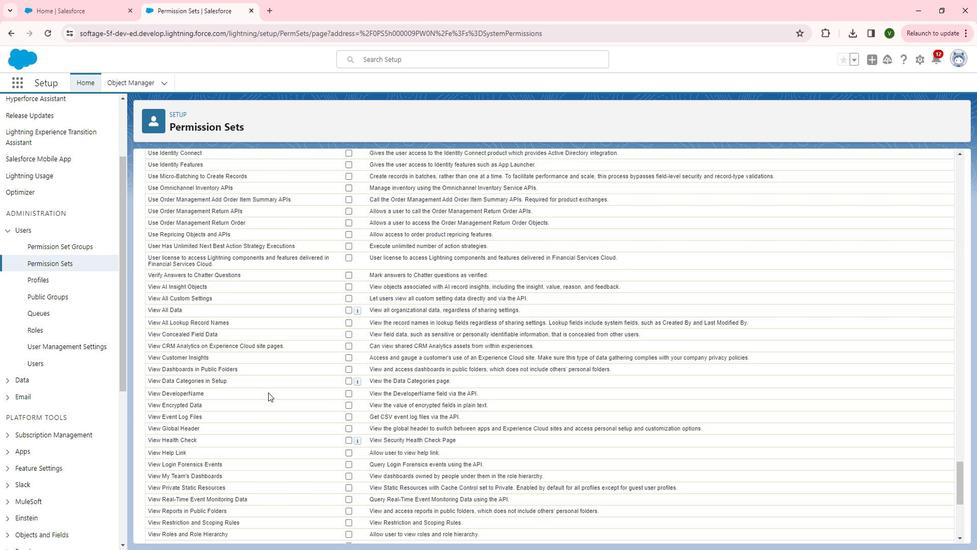 
Action: Mouse scrolled (277, 387) with delta (0, 0)
Screenshot: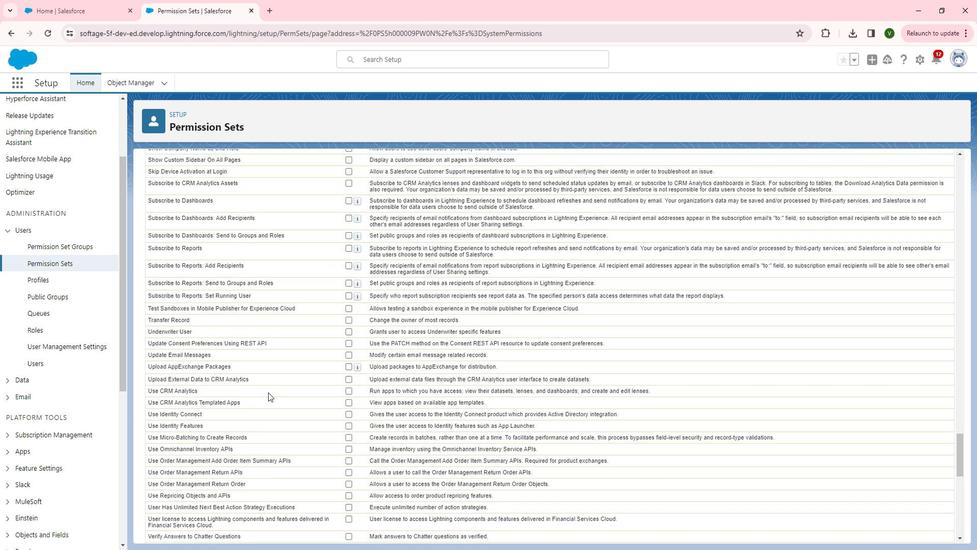 
Action: Mouse scrolled (277, 387) with delta (0, 0)
Screenshot: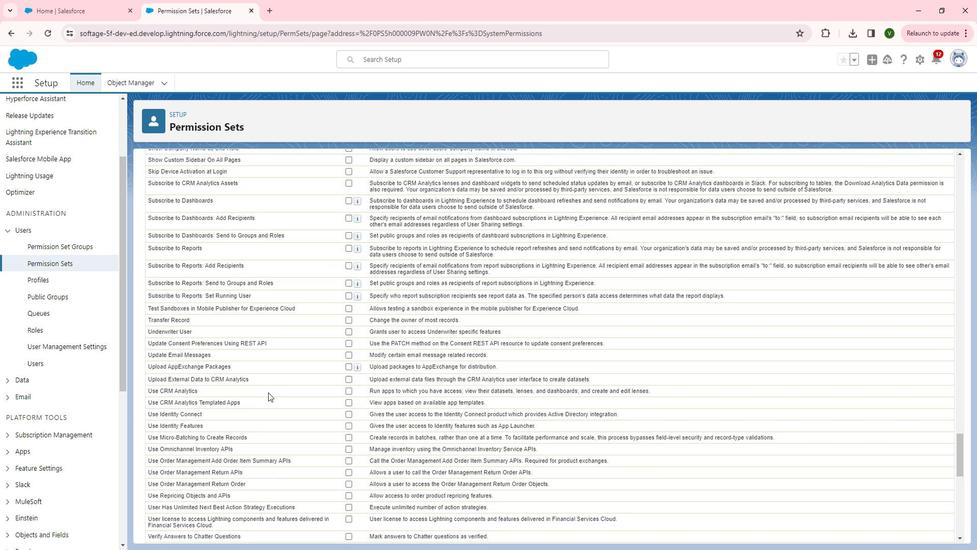 
Action: Mouse scrolled (277, 387) with delta (0, 0)
Screenshot: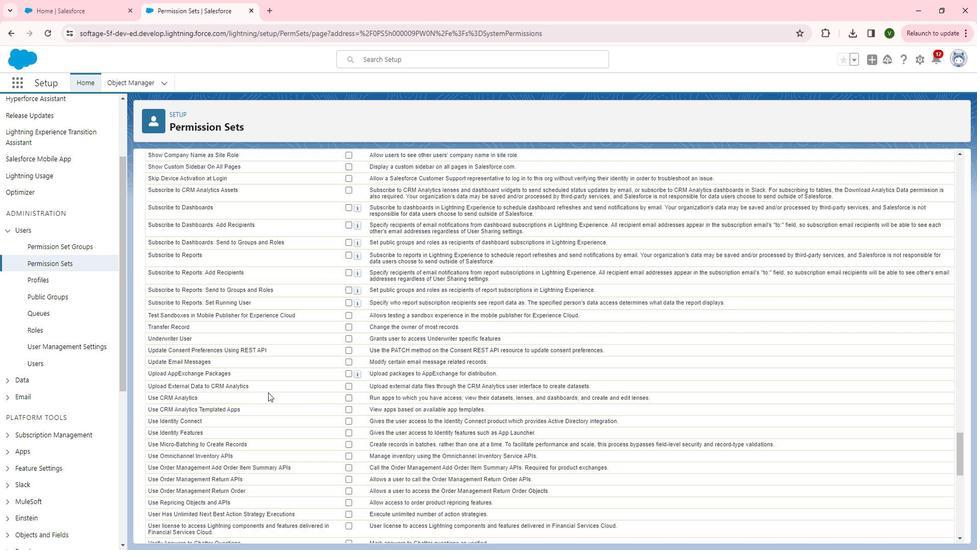 
Action: Mouse scrolled (277, 387) with delta (0, 0)
Screenshot: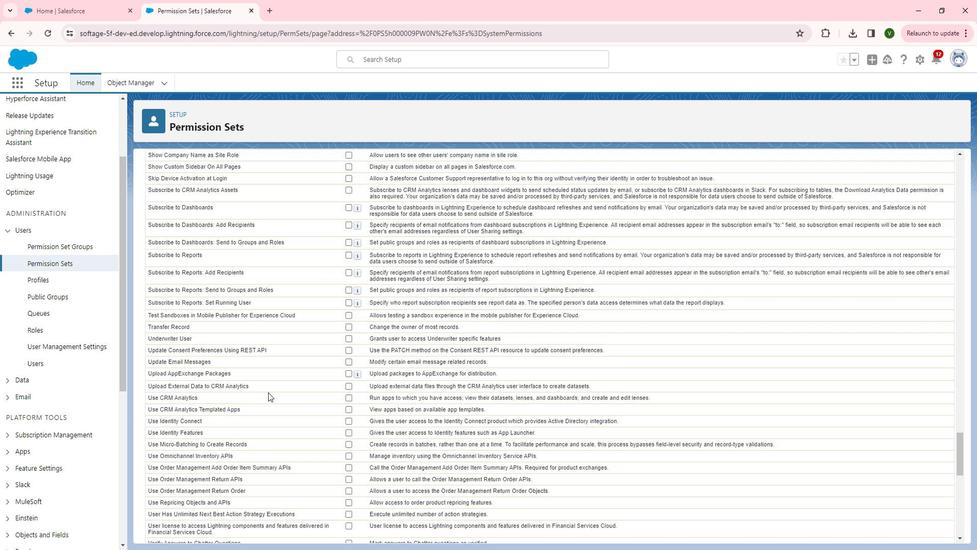 
Action: Mouse scrolled (277, 387) with delta (0, 0)
Screenshot: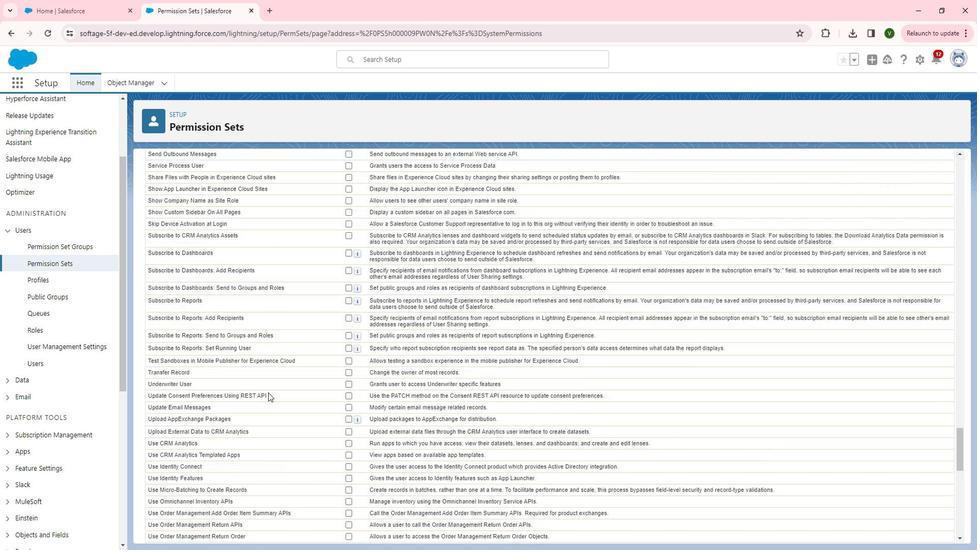 
Action: Mouse scrolled (277, 387) with delta (0, 0)
Screenshot: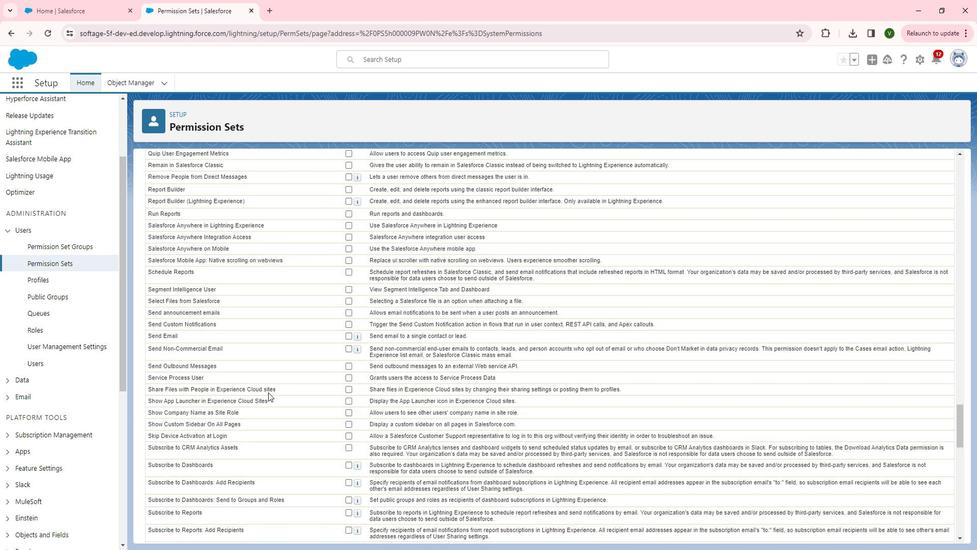 
Action: Mouse scrolled (277, 387) with delta (0, 0)
Screenshot: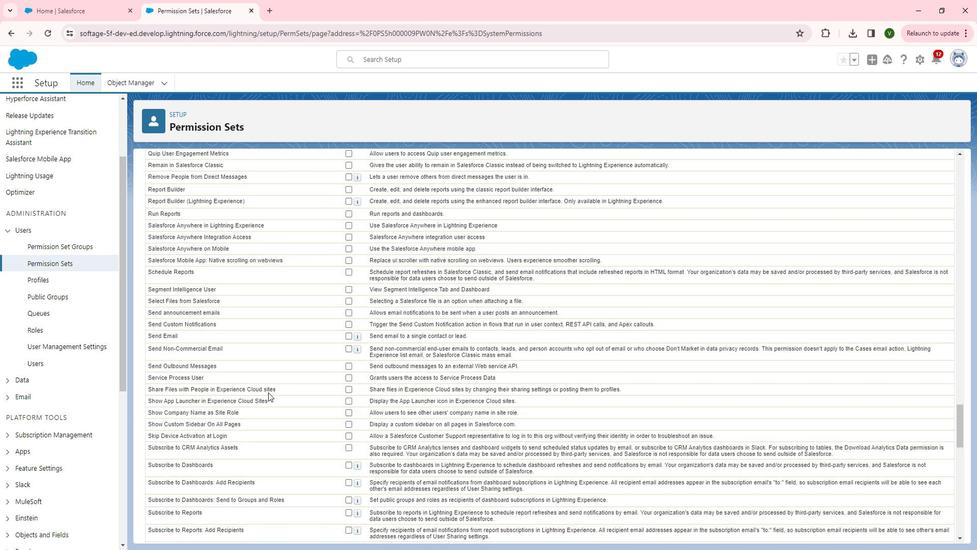
Action: Mouse scrolled (277, 387) with delta (0, 0)
Screenshot: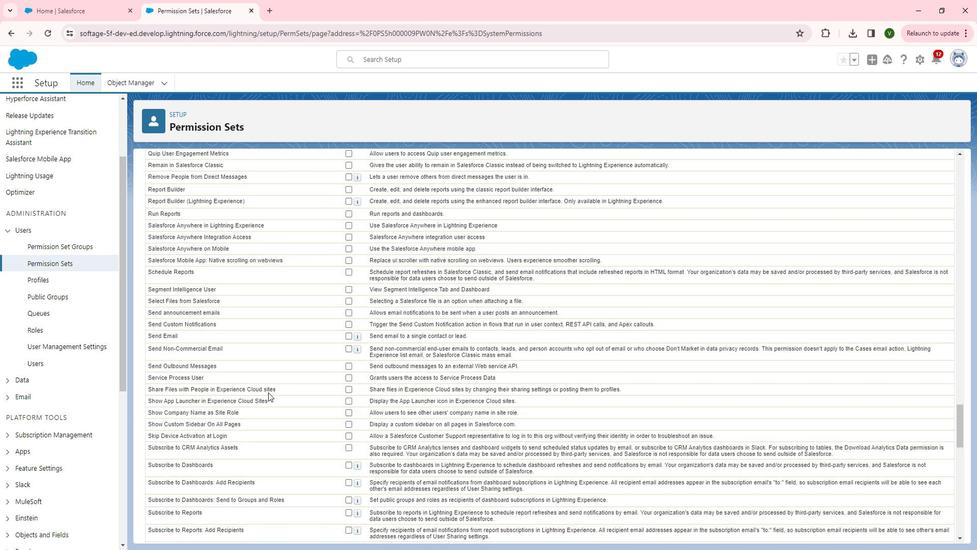 
Action: Mouse scrolled (277, 387) with delta (0, 0)
Screenshot: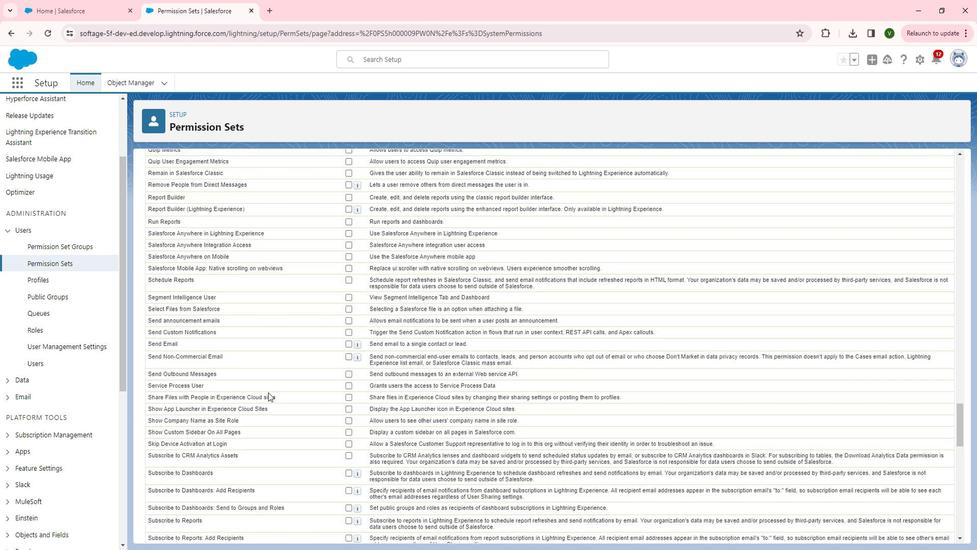 
Action: Mouse scrolled (277, 387) with delta (0, 0)
Screenshot: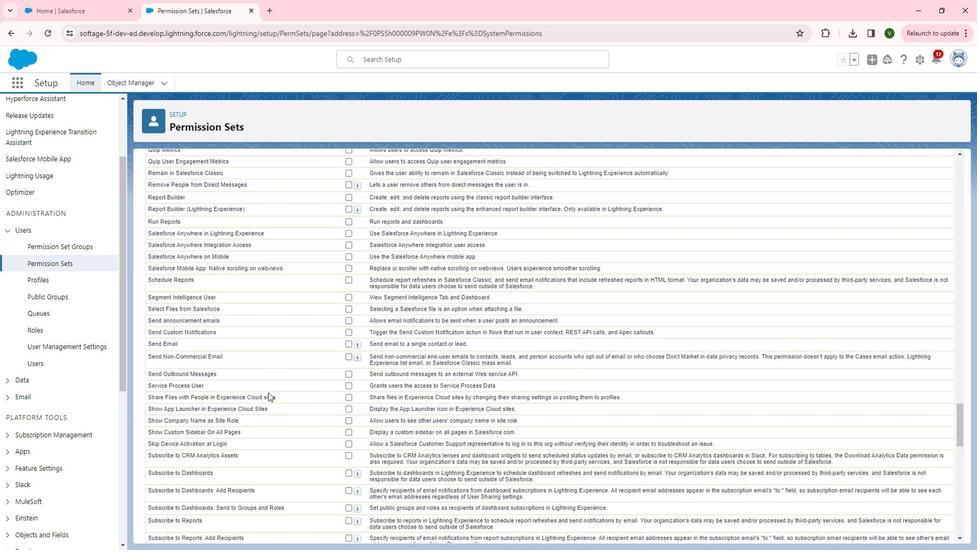 
Action: Mouse scrolled (277, 387) with delta (0, 0)
Screenshot: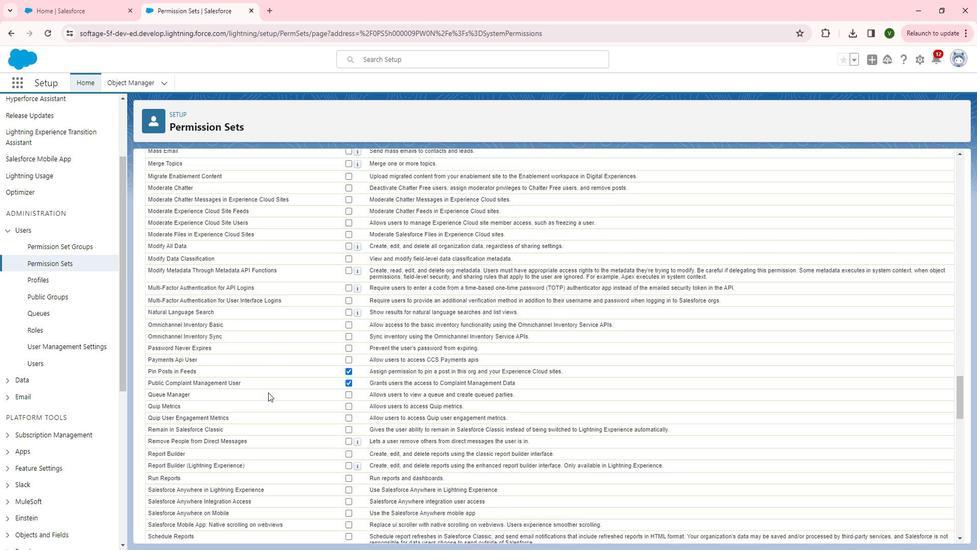 
Action: Mouse scrolled (277, 387) with delta (0, 0)
Screenshot: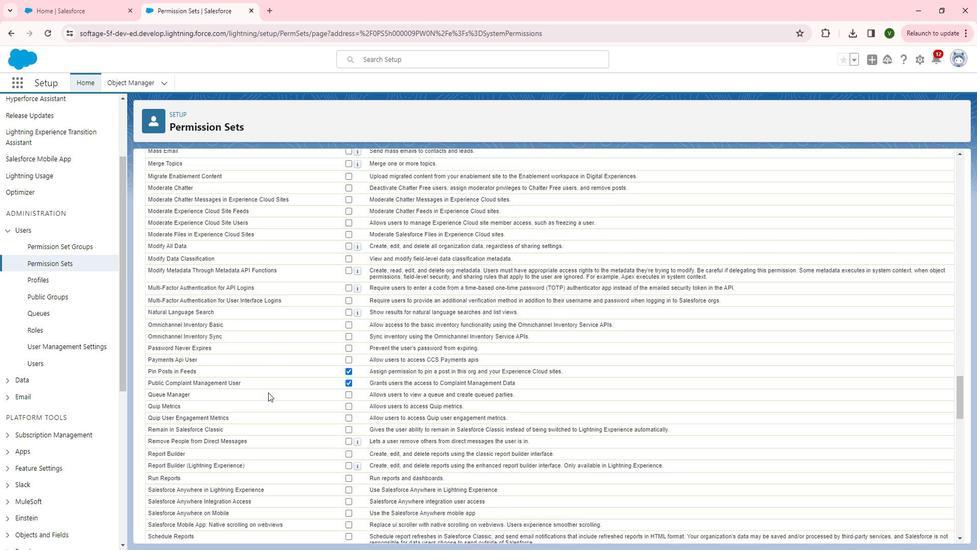 
Action: Mouse scrolled (277, 387) with delta (0, 0)
Screenshot: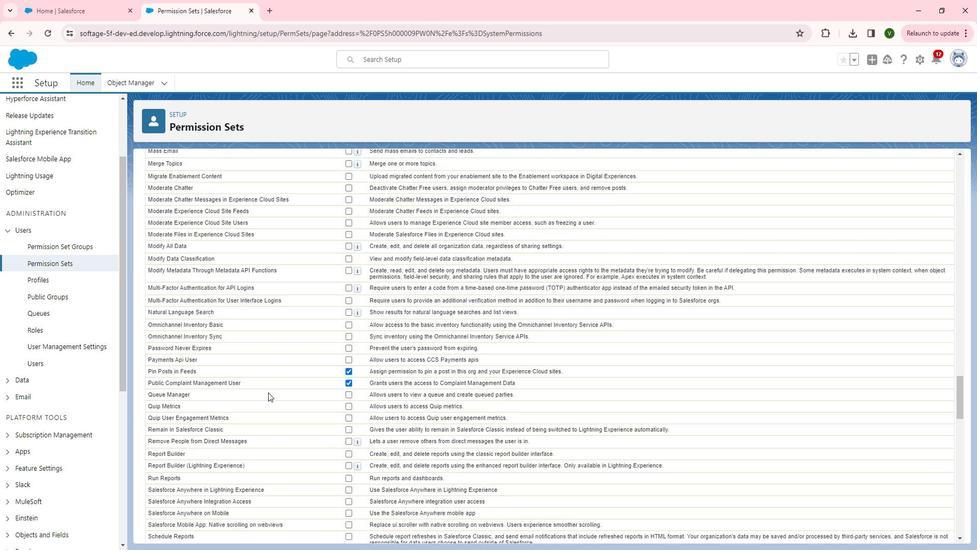 
Action: Mouse scrolled (277, 387) with delta (0, 0)
Screenshot: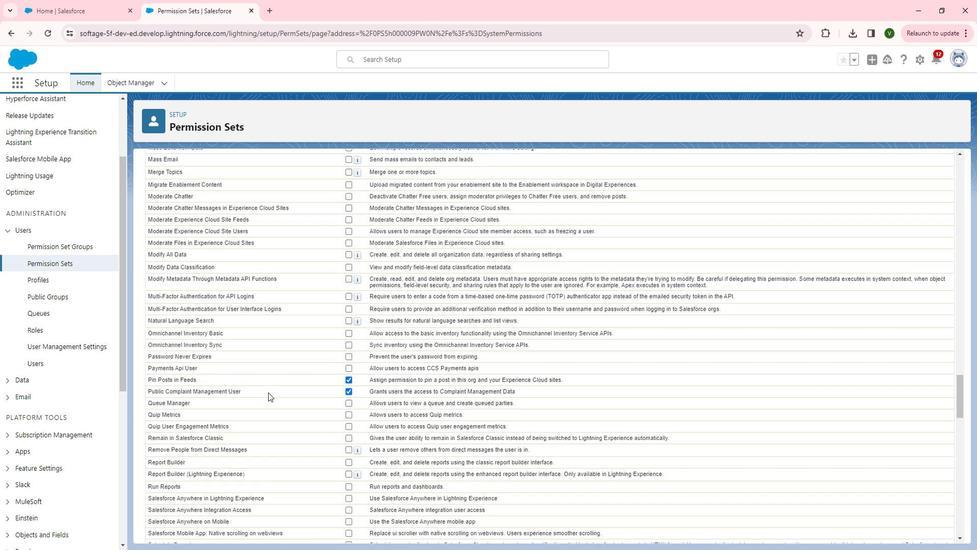 
Action: Mouse scrolled (277, 387) with delta (0, 0)
Screenshot: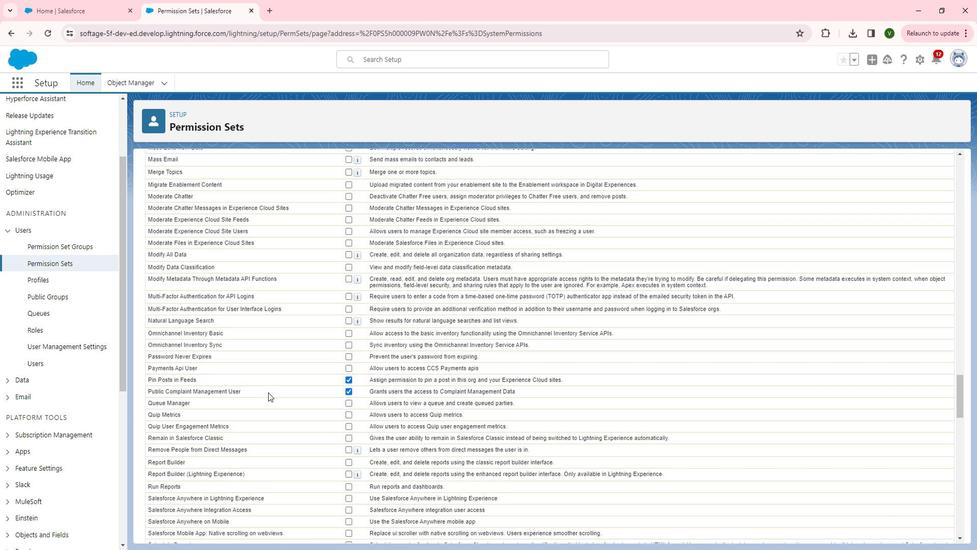 
Action: Mouse scrolled (277, 387) with delta (0, 0)
Screenshot: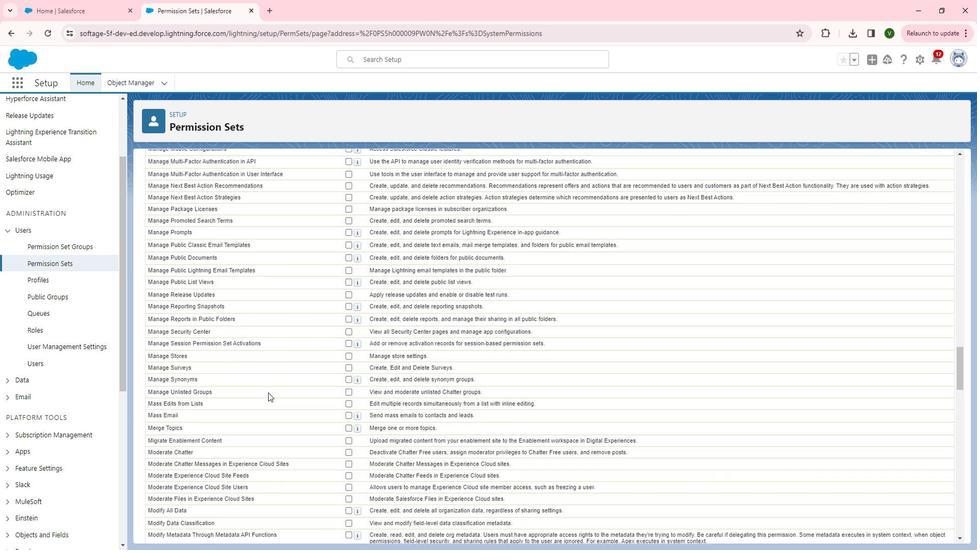 
Action: Mouse scrolled (277, 387) with delta (0, 0)
Screenshot: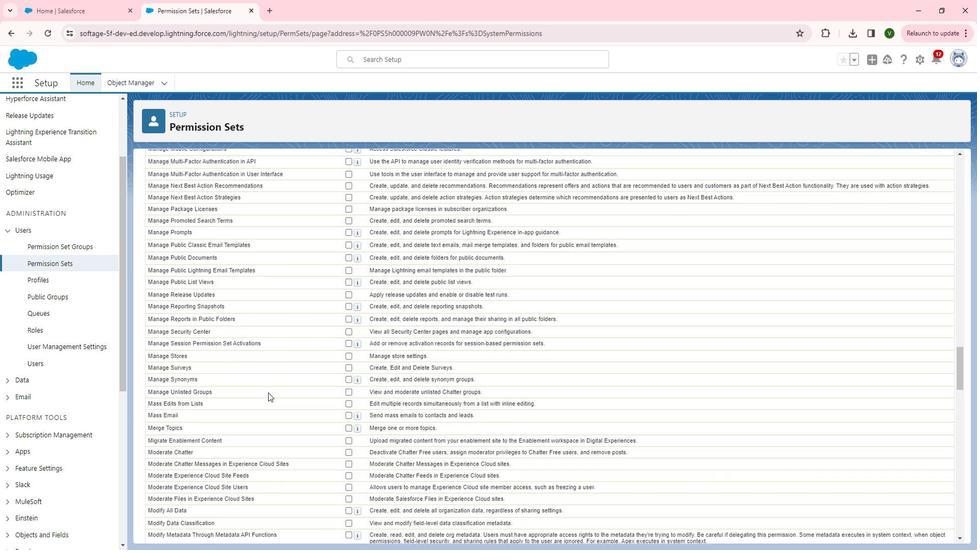 
Action: Mouse scrolled (277, 387) with delta (0, 0)
Screenshot: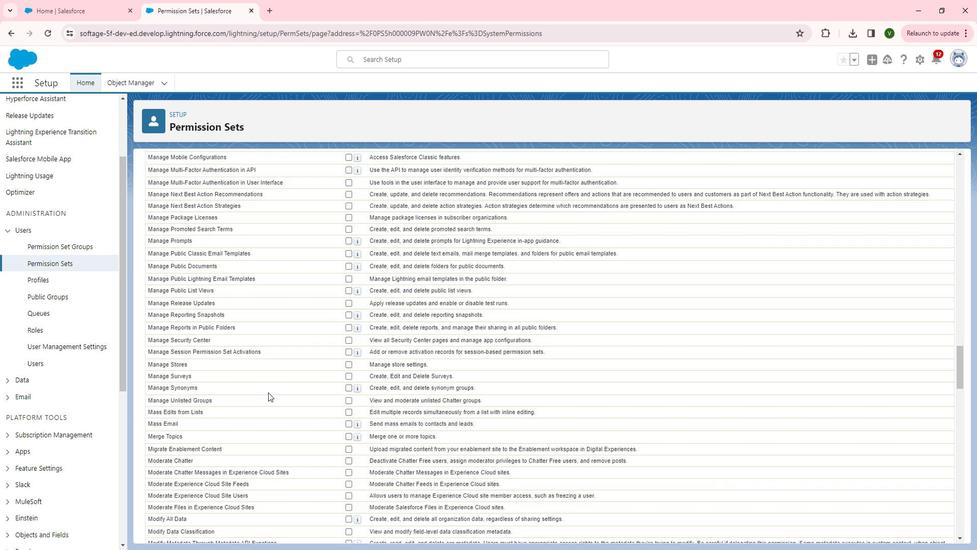 
Action: Mouse scrolled (277, 387) with delta (0, 0)
Screenshot: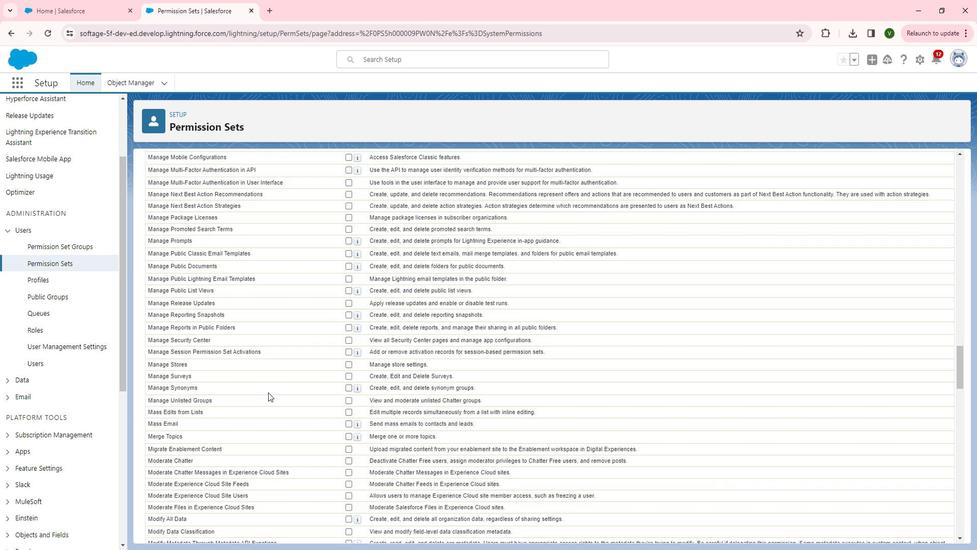 
Action: Mouse scrolled (277, 387) with delta (0, 0)
Screenshot: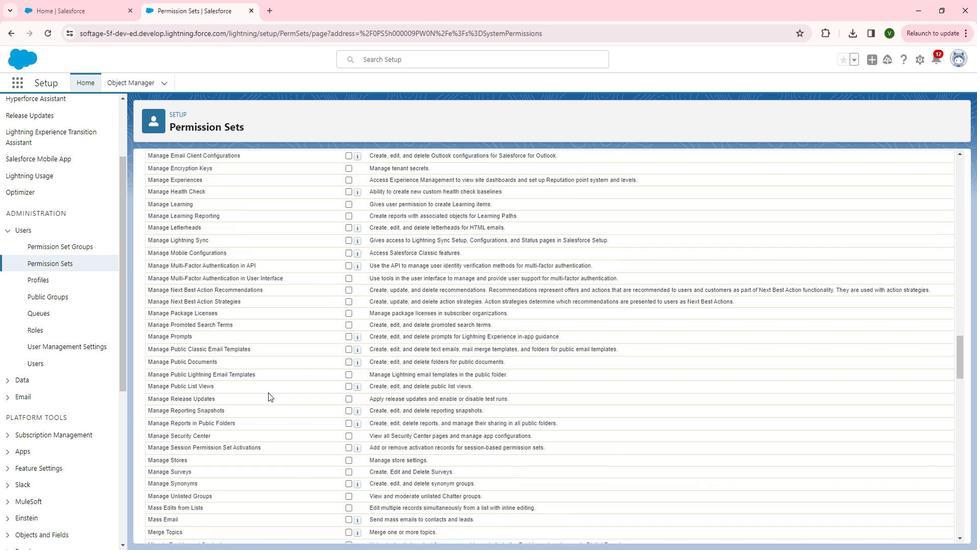 
Action: Mouse scrolled (277, 387) with delta (0, 0)
Screenshot: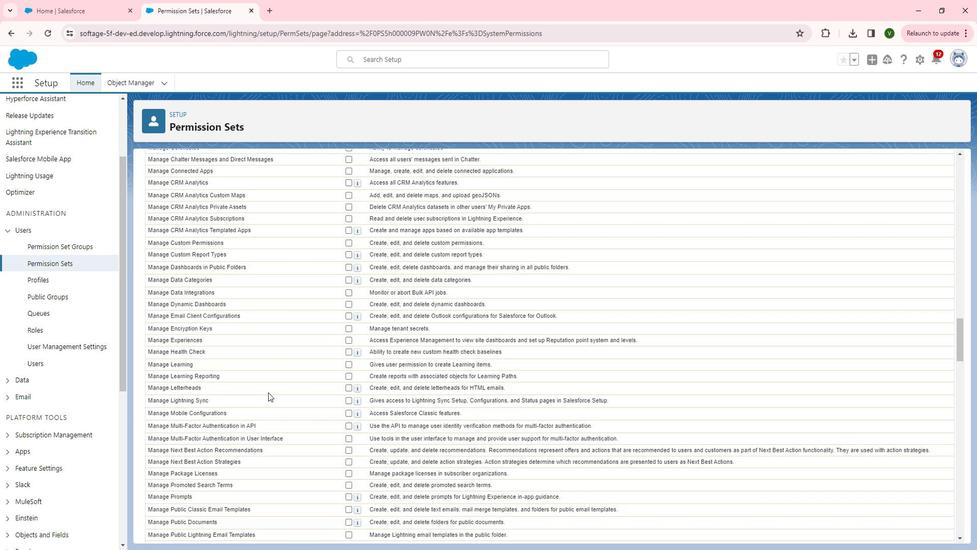 
Action: Mouse scrolled (277, 387) with delta (0, 0)
Screenshot: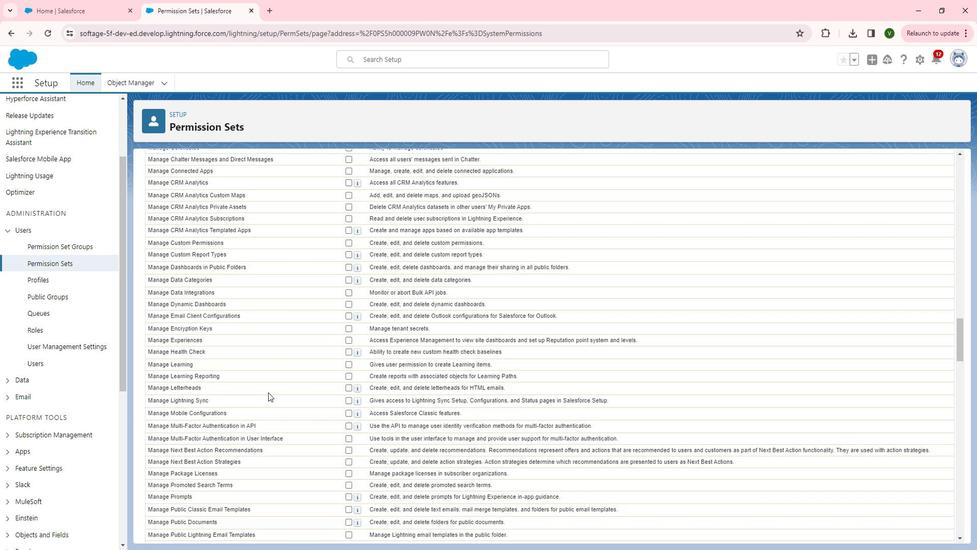 
Action: Mouse scrolled (277, 387) with delta (0, 0)
Screenshot: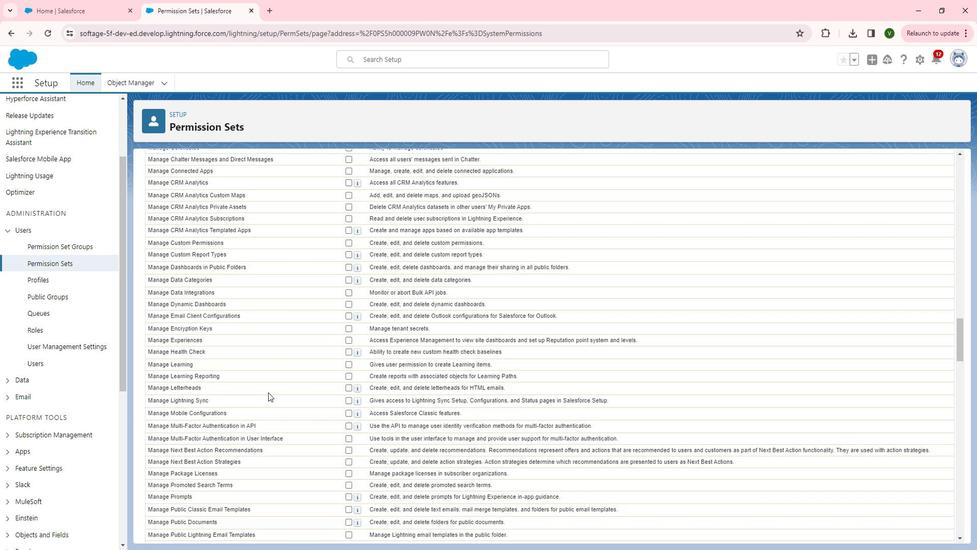 
Action: Mouse scrolled (277, 387) with delta (0, 0)
Screenshot: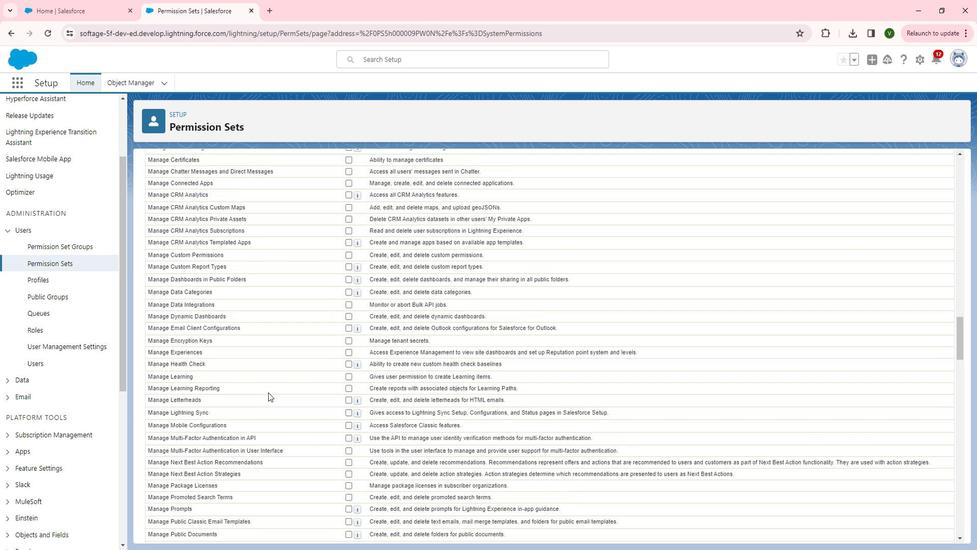 
Action: Mouse scrolled (277, 387) with delta (0, 0)
Screenshot: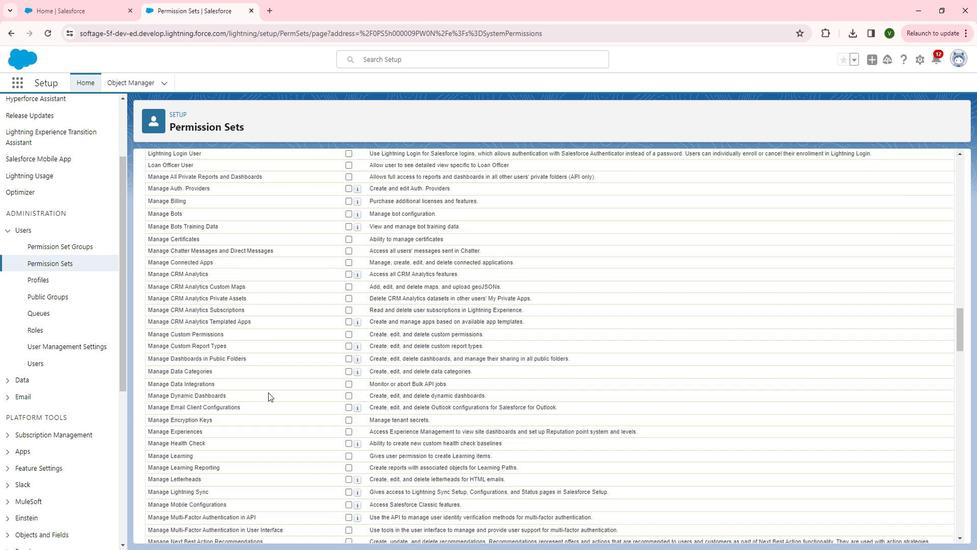 
Action: Mouse scrolled (277, 387) with delta (0, 0)
Screenshot: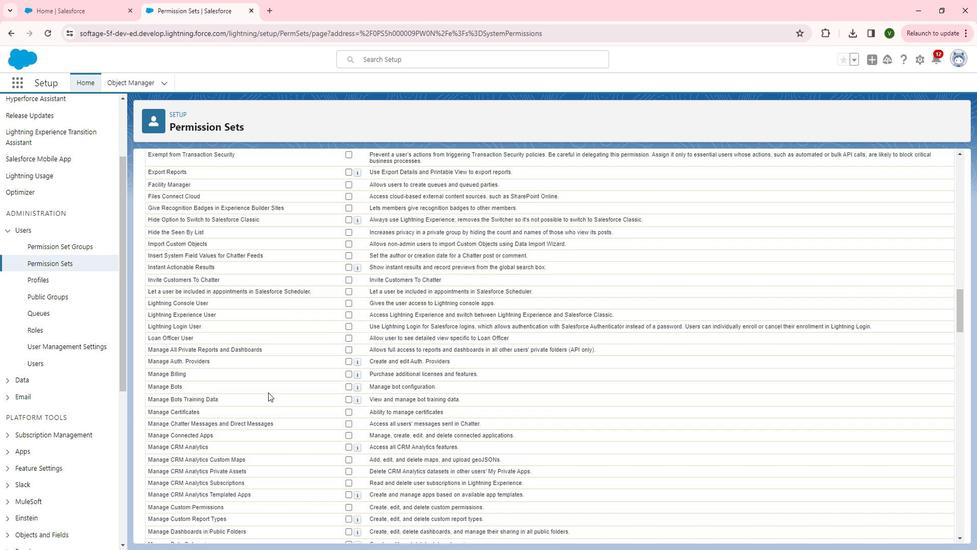 
Action: Mouse scrolled (277, 387) with delta (0, 0)
Screenshot: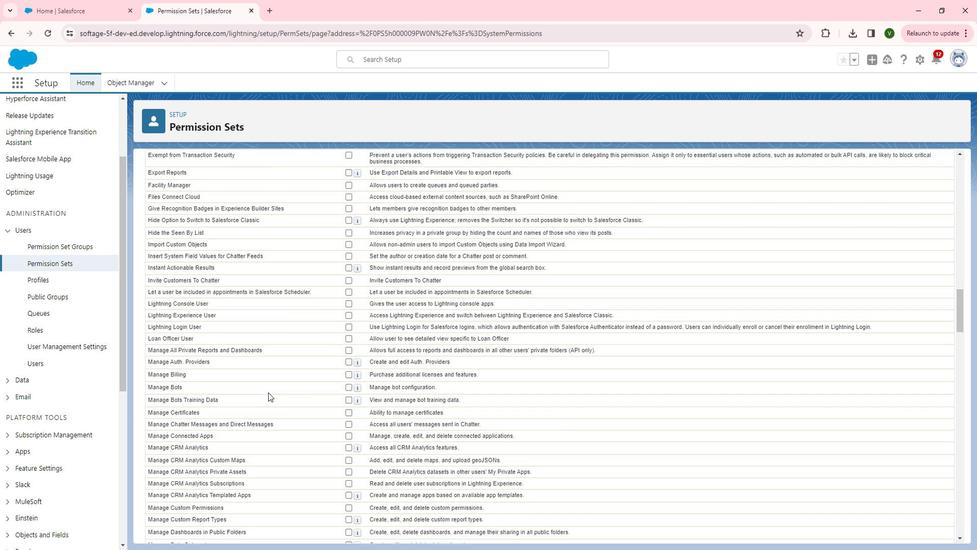 
Action: Mouse scrolled (277, 387) with delta (0, 0)
Screenshot: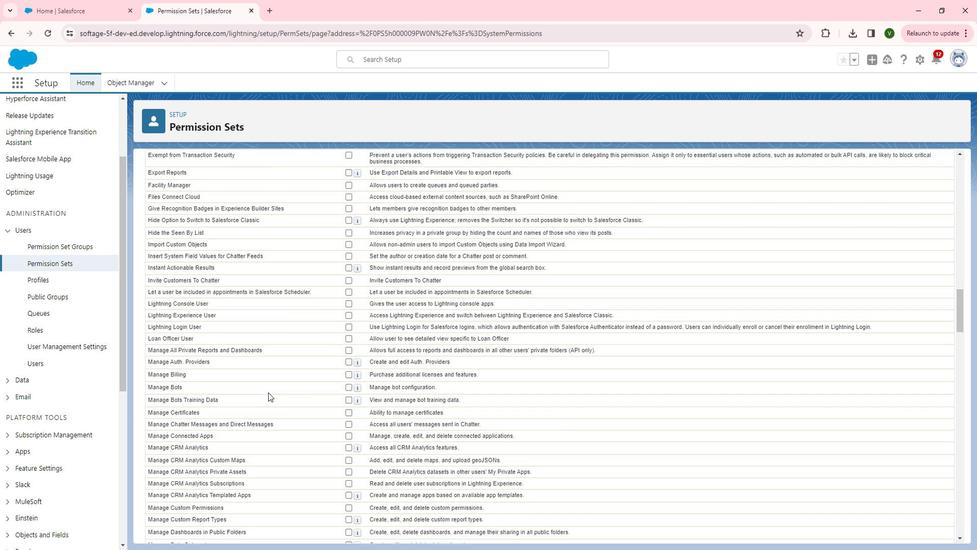 
Action: Mouse scrolled (277, 387) with delta (0, 0)
Screenshot: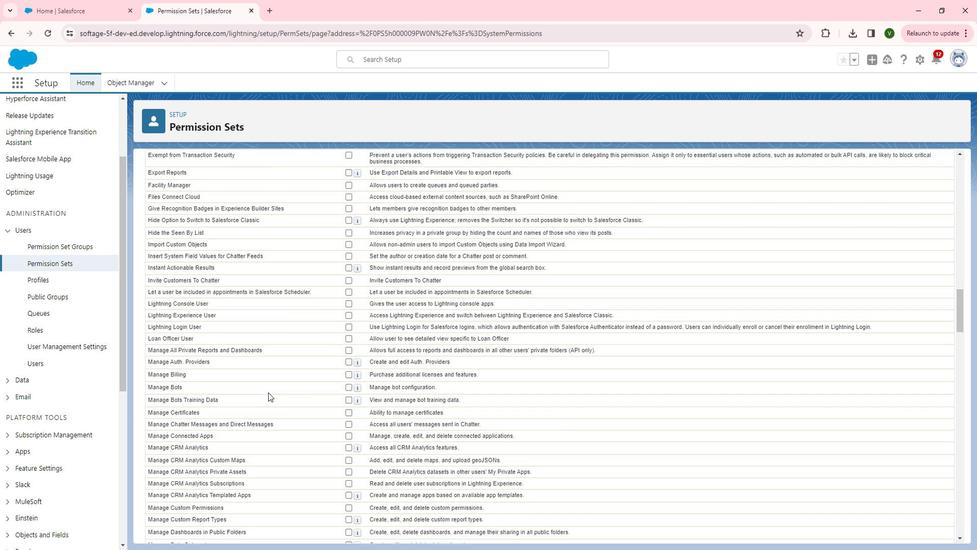 
Action: Mouse scrolled (277, 387) with delta (0, 0)
Screenshot: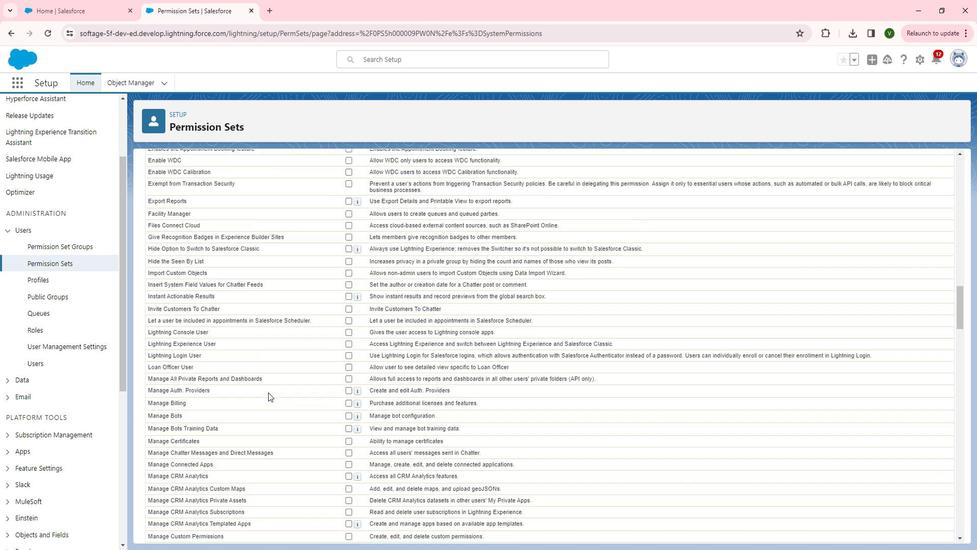 
Action: Mouse moved to (276, 385)
Screenshot: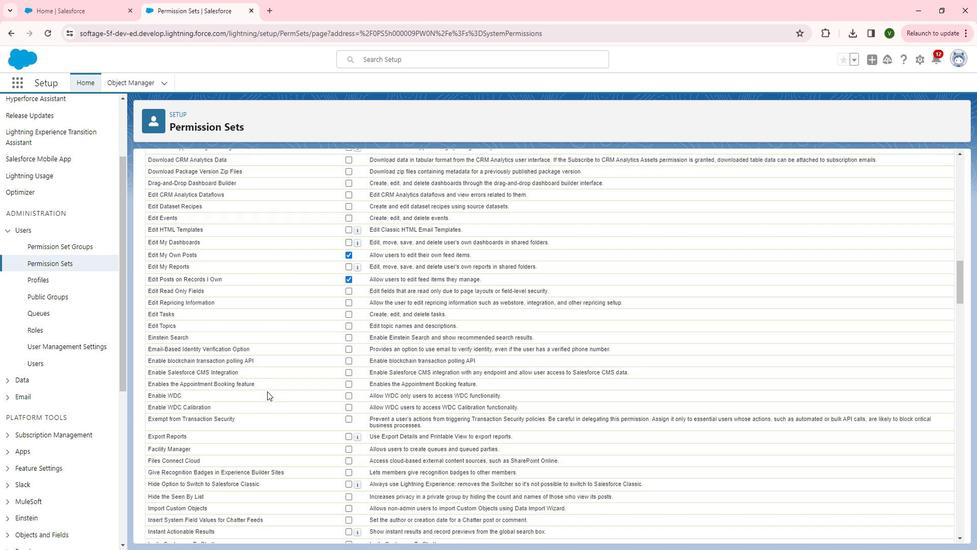 
Action: Mouse scrolled (276, 386) with delta (0, 0)
Screenshot: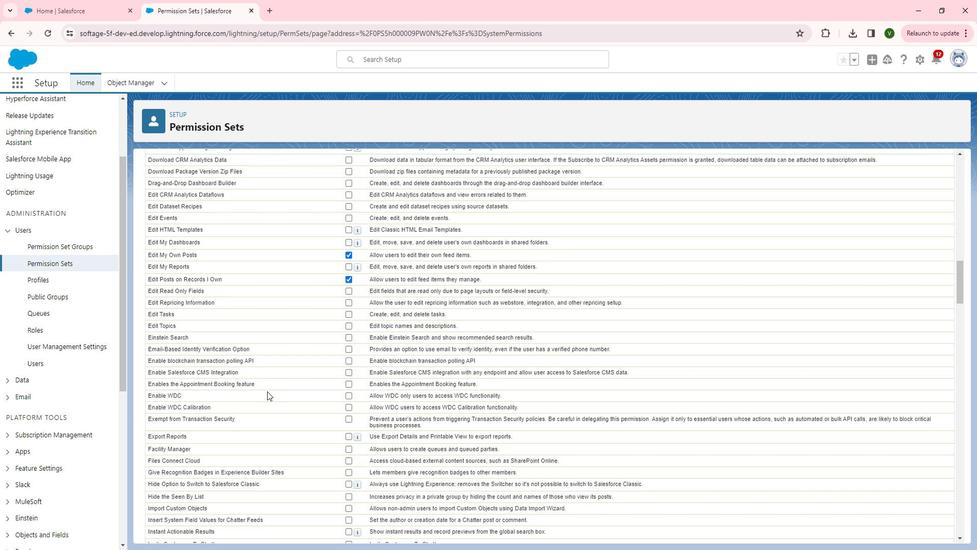 
Action: Mouse scrolled (276, 386) with delta (0, 0)
Screenshot: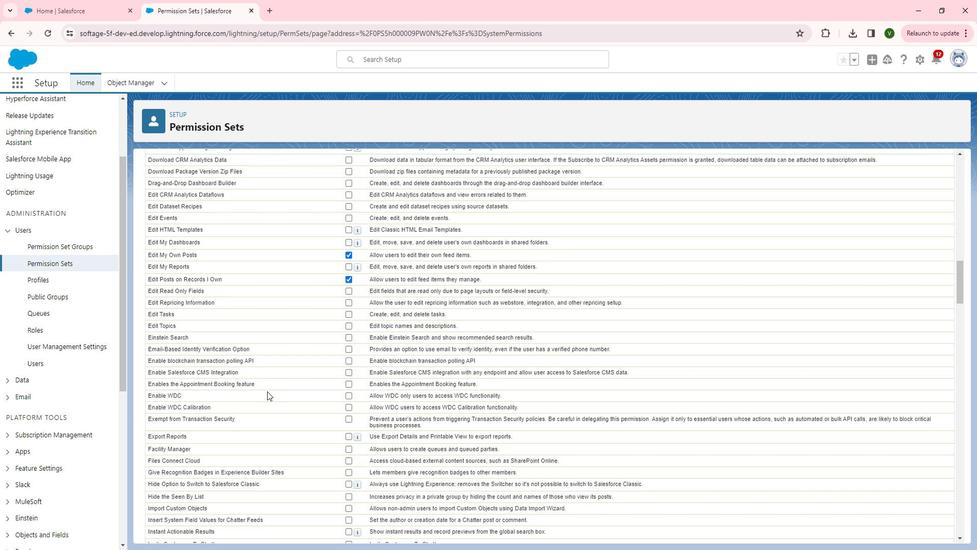 
Action: Mouse scrolled (276, 386) with delta (0, 0)
Screenshot: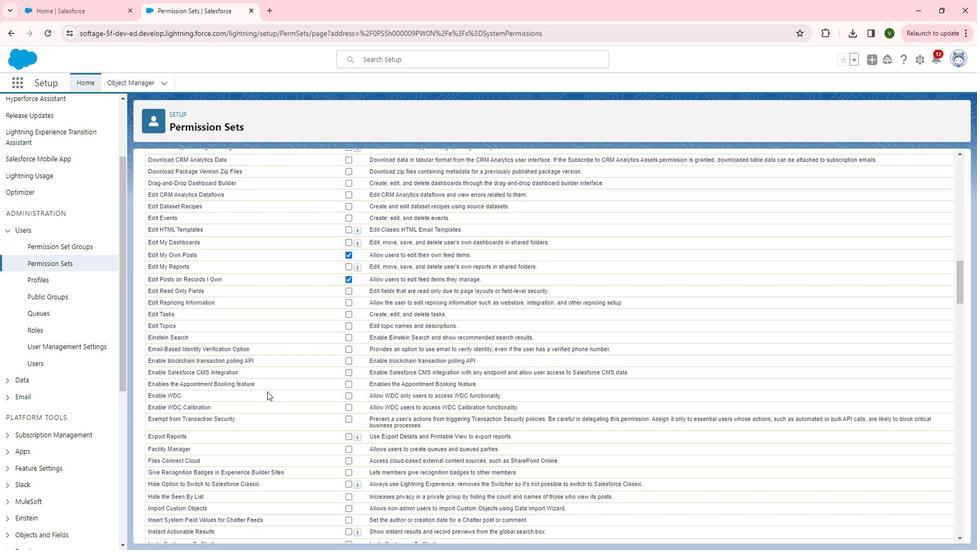 
Action: Mouse scrolled (276, 386) with delta (0, 0)
Screenshot: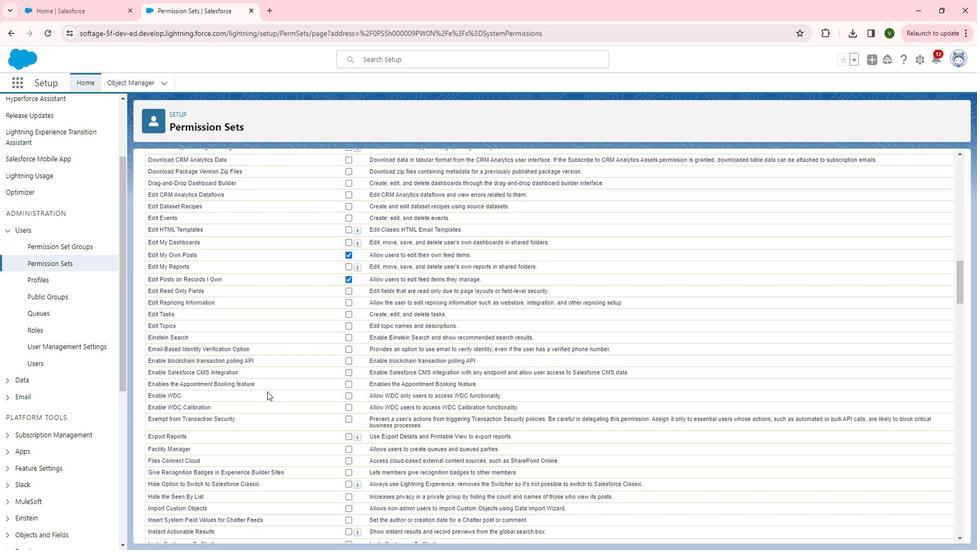 
Action: Mouse scrolled (276, 386) with delta (0, 0)
Screenshot: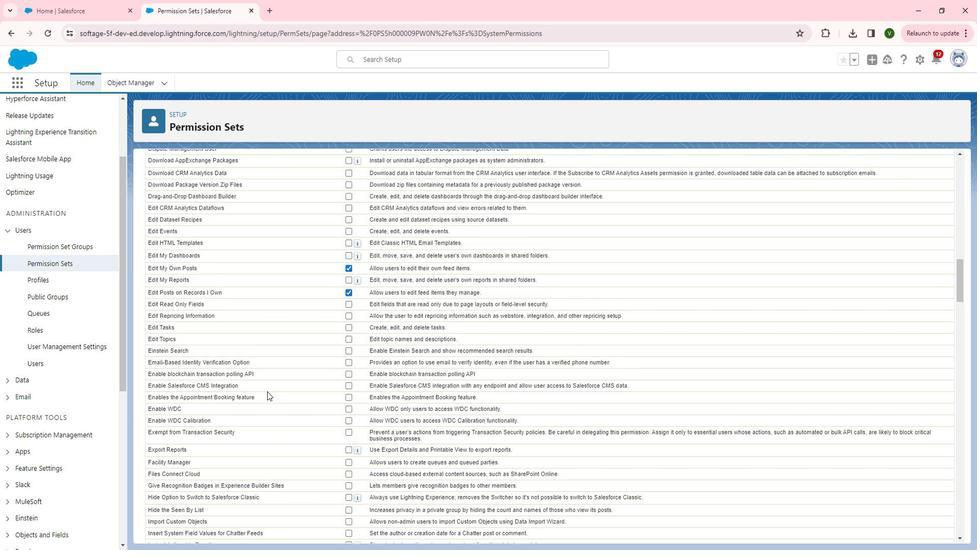 
Action: Mouse moved to (275, 384)
Screenshot: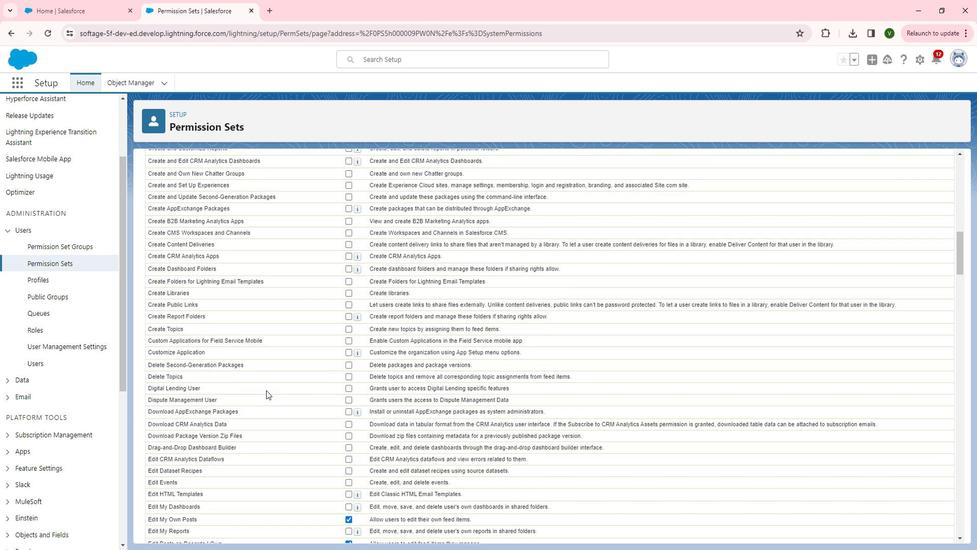 
Action: Mouse scrolled (275, 385) with delta (0, 0)
Screenshot: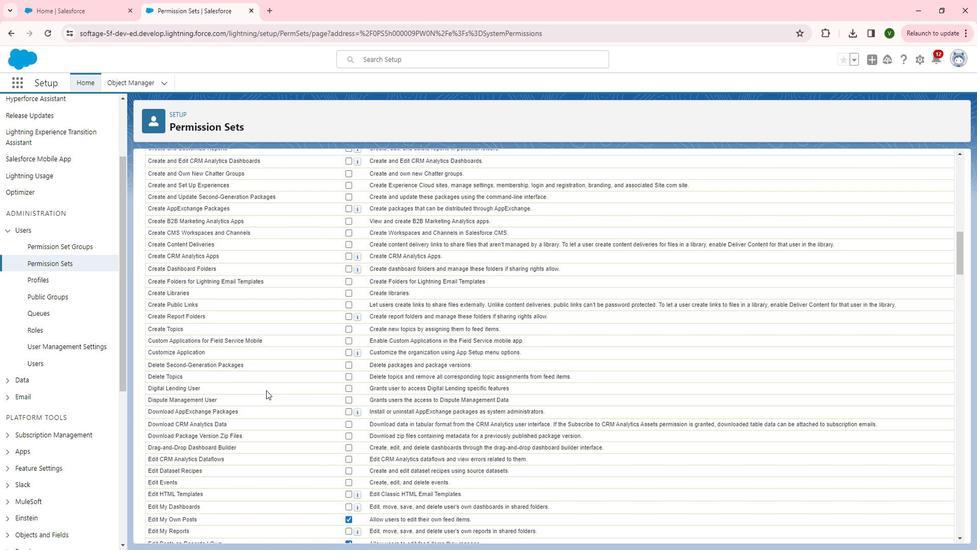 
Action: Mouse scrolled (275, 385) with delta (0, 0)
Screenshot: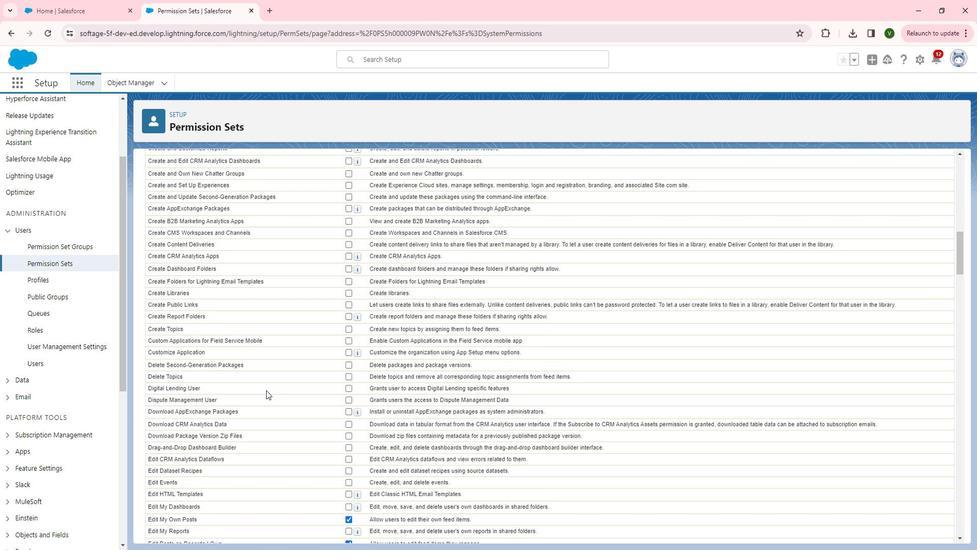 
Action: Mouse scrolled (275, 385) with delta (0, 0)
Screenshot: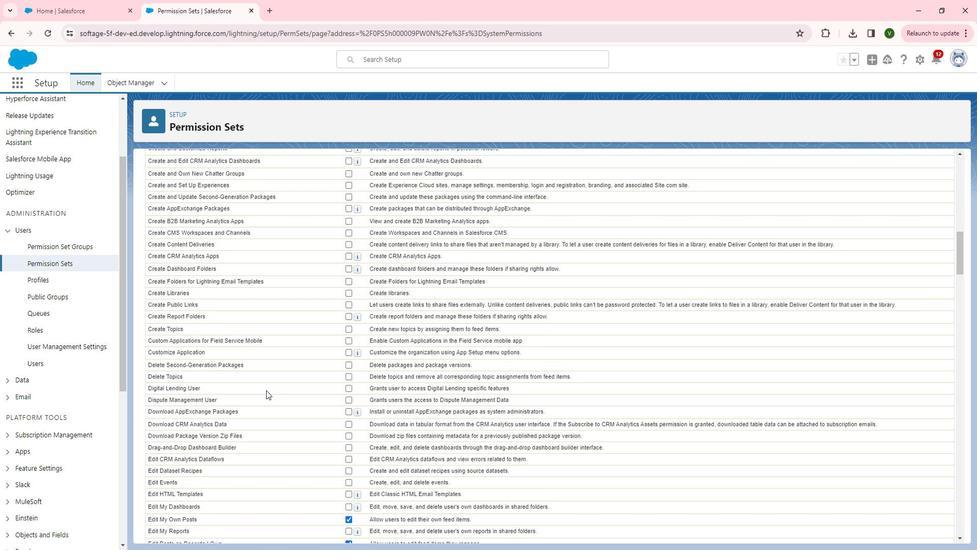 
Action: Mouse scrolled (275, 385) with delta (0, 0)
Screenshot: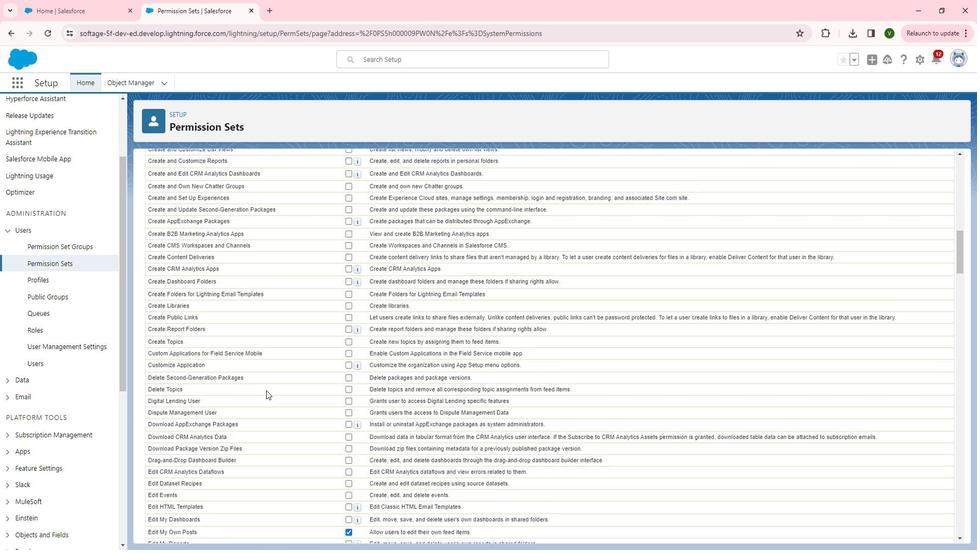 
Action: Mouse scrolled (275, 385) with delta (0, 0)
Screenshot: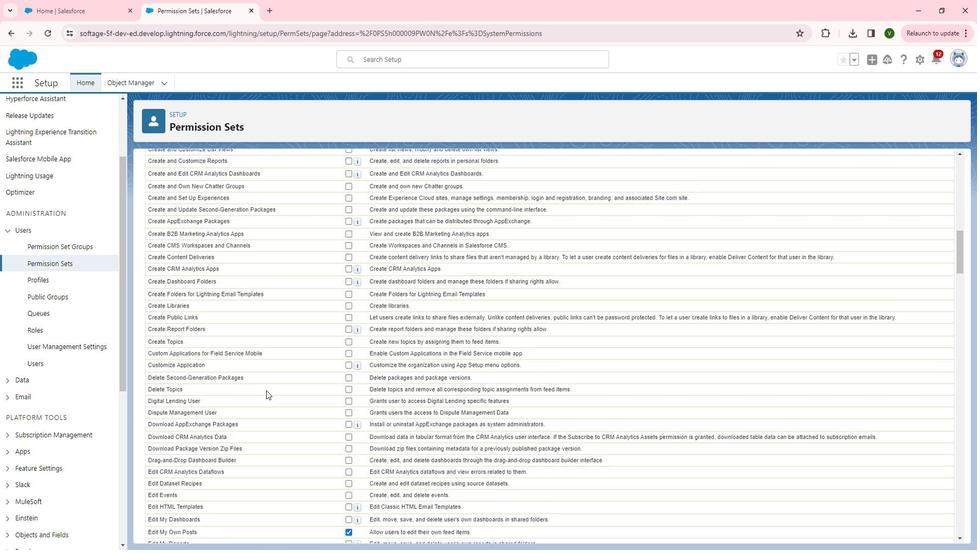 
Action: Mouse scrolled (275, 385) with delta (0, 0)
Screenshot: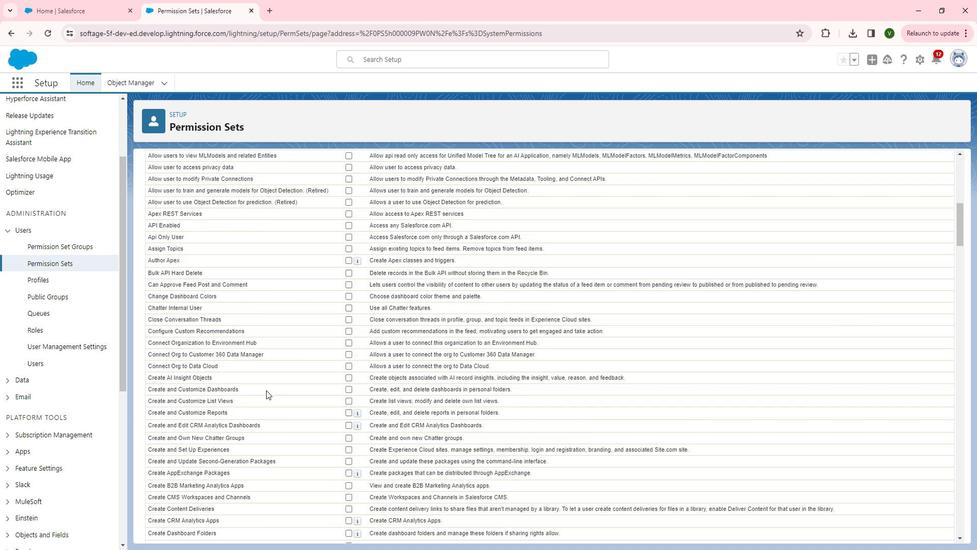 
Action: Mouse scrolled (275, 385) with delta (0, 0)
Screenshot: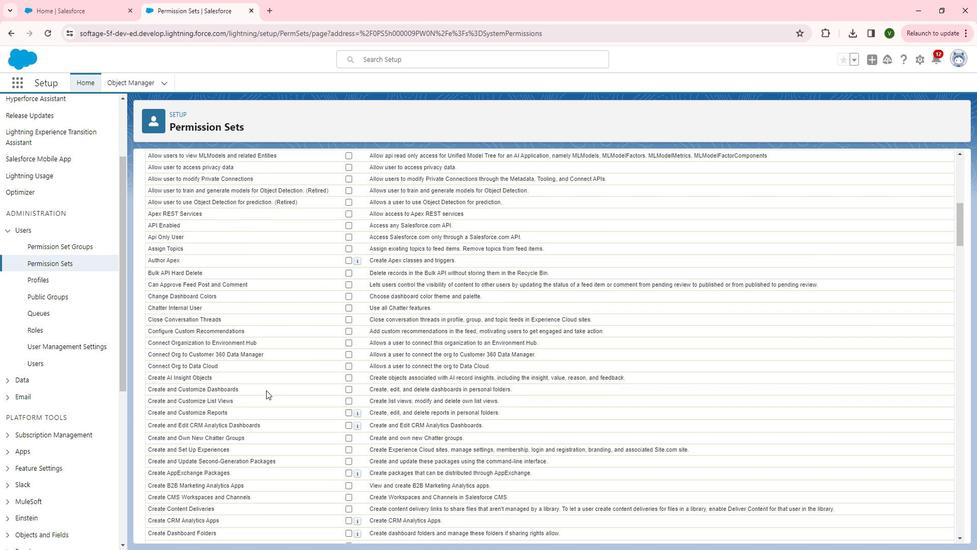
Action: Mouse scrolled (275, 385) with delta (0, 0)
Screenshot: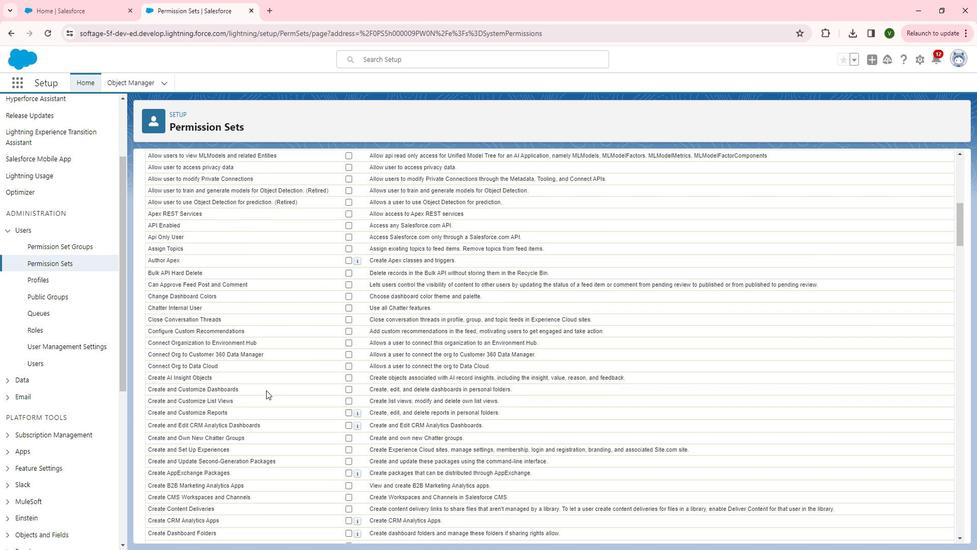 
Action: Mouse scrolled (275, 385) with delta (0, 0)
Screenshot: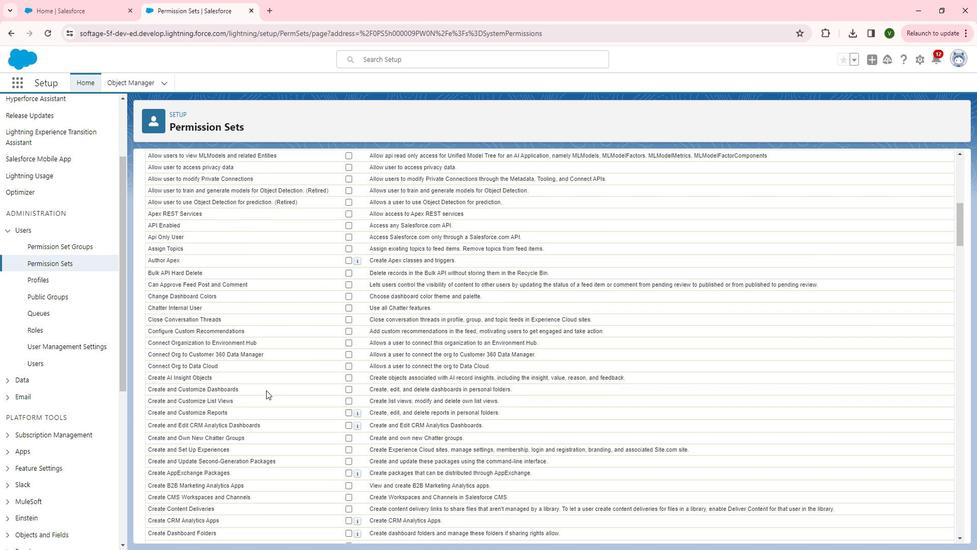 
Action: Mouse scrolled (275, 385) with delta (0, 0)
Screenshot: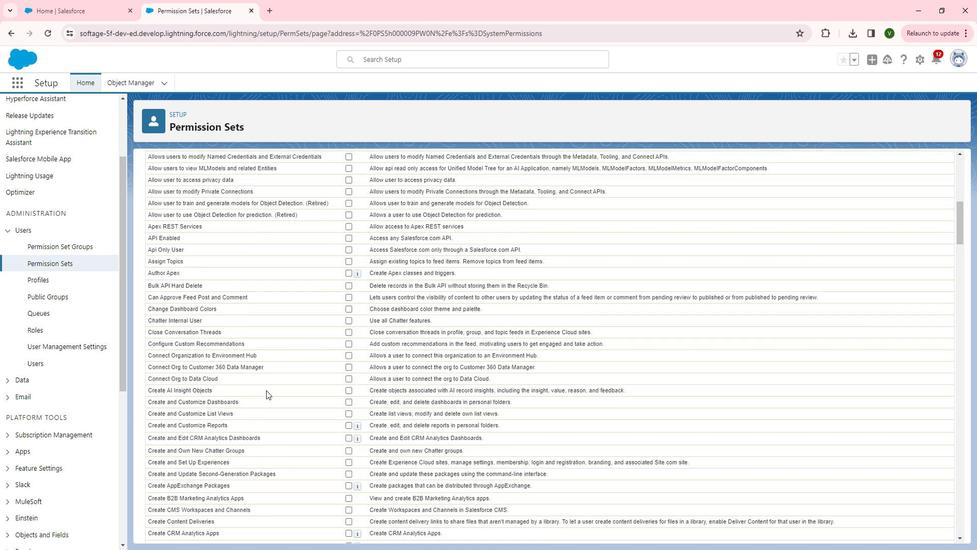
Action: Mouse scrolled (275, 385) with delta (0, 0)
Screenshot: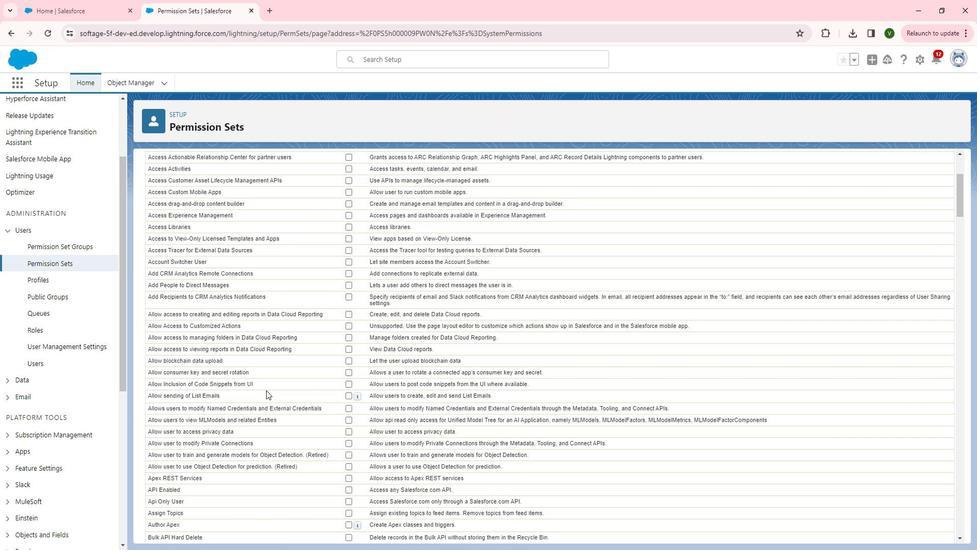 
Action: Mouse scrolled (275, 385) with delta (0, 0)
Screenshot: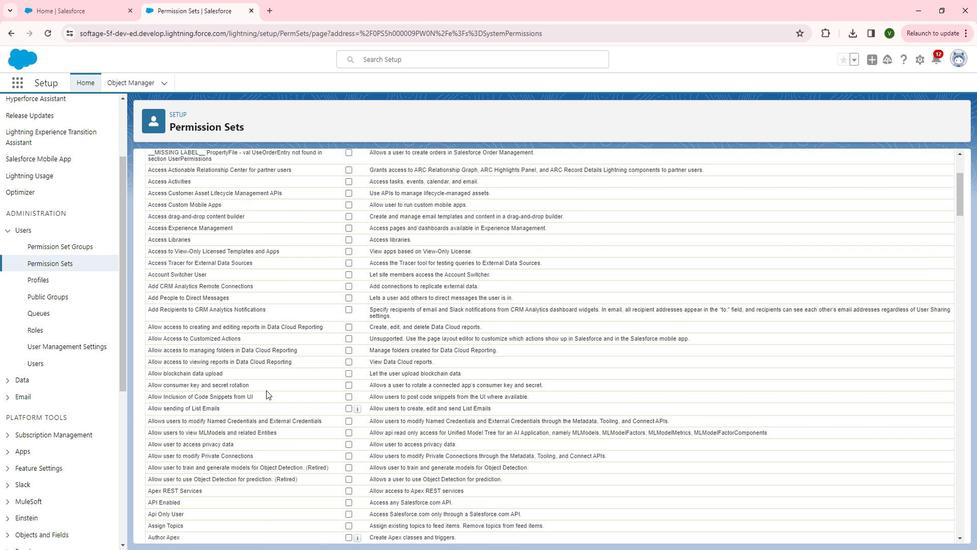 
Action: Mouse scrolled (275, 385) with delta (0, 0)
Screenshot: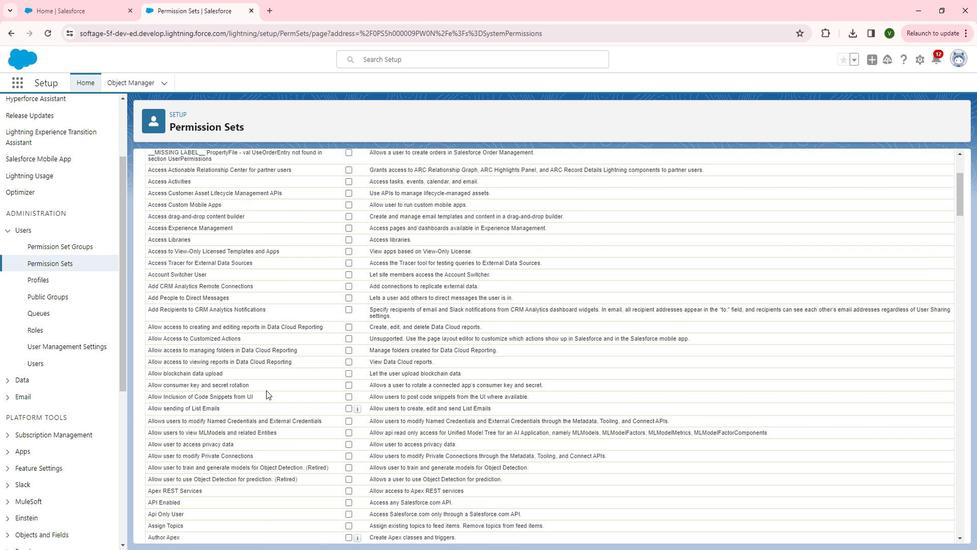 
Action: Mouse scrolled (275, 385) with delta (0, 0)
Screenshot: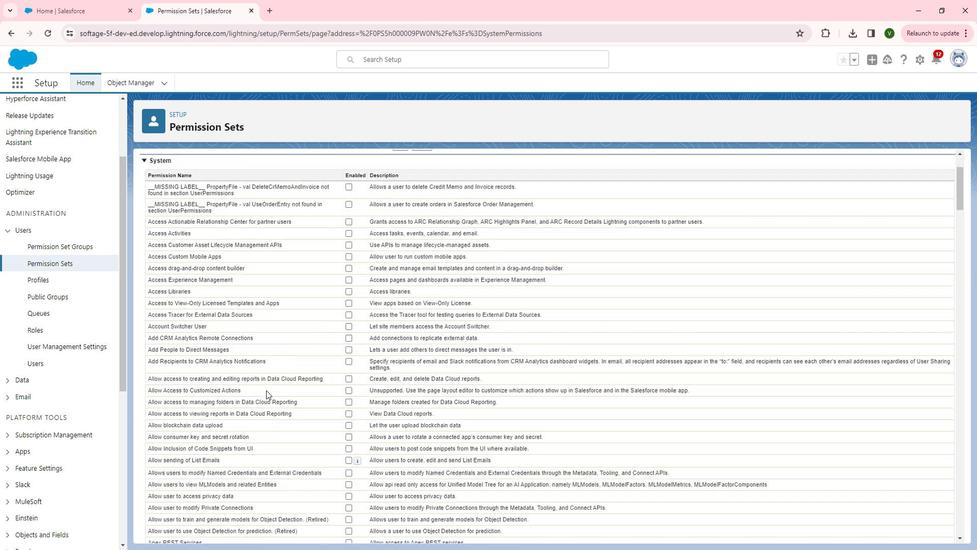 
Action: Mouse scrolled (275, 385) with delta (0, 0)
Screenshot: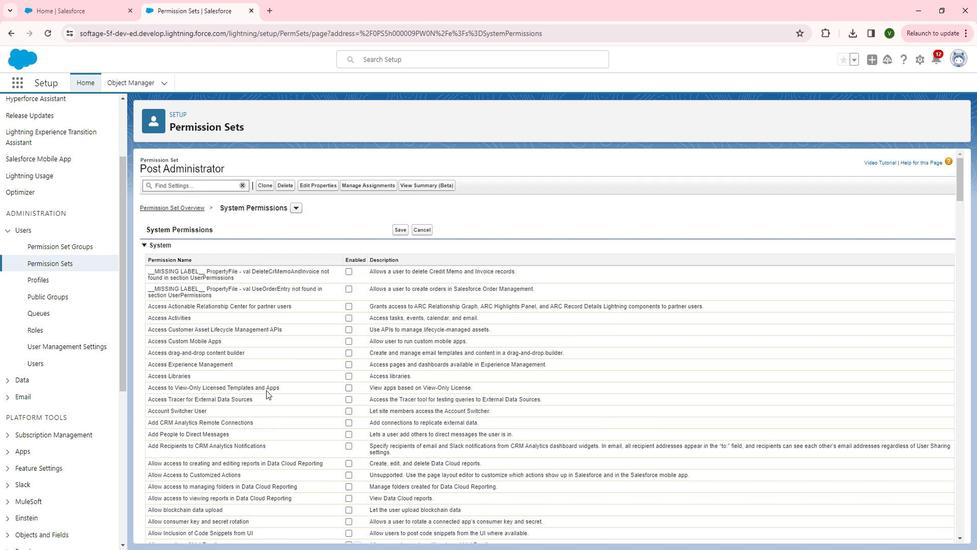 
Action: Mouse moved to (206, 371)
Screenshot: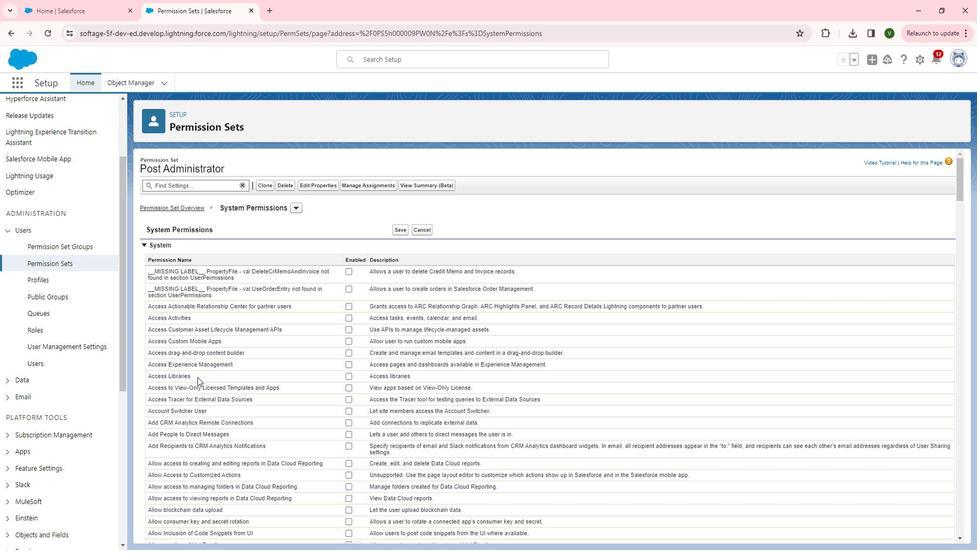 
Action: Mouse scrolled (206, 371) with delta (0, 0)
Screenshot: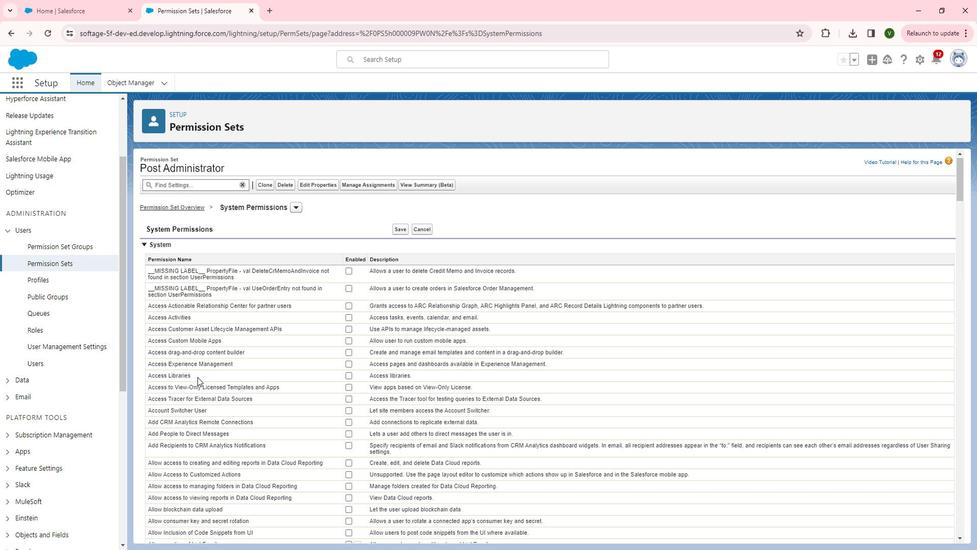
Action: Mouse moved to (206, 356)
Screenshot: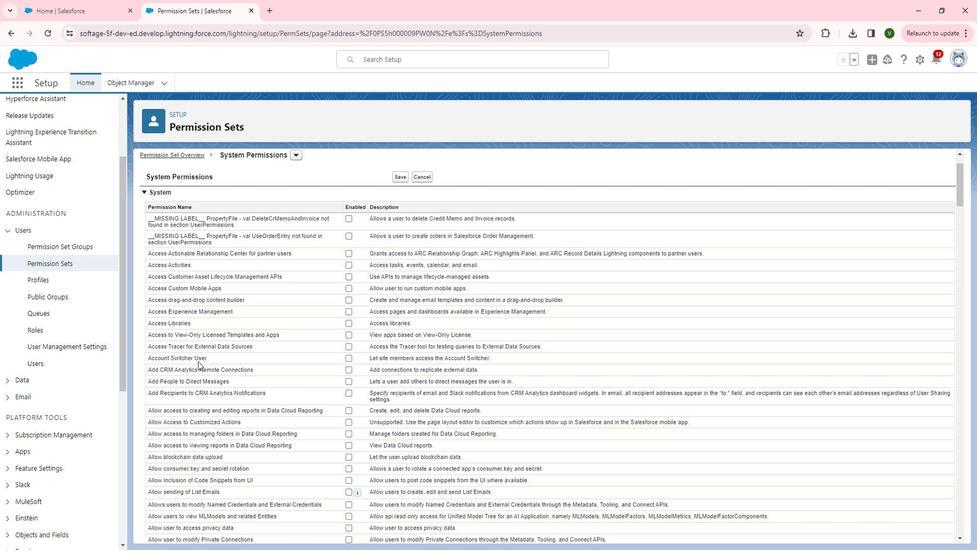 
Action: Mouse scrolled (206, 355) with delta (0, 0)
Screenshot: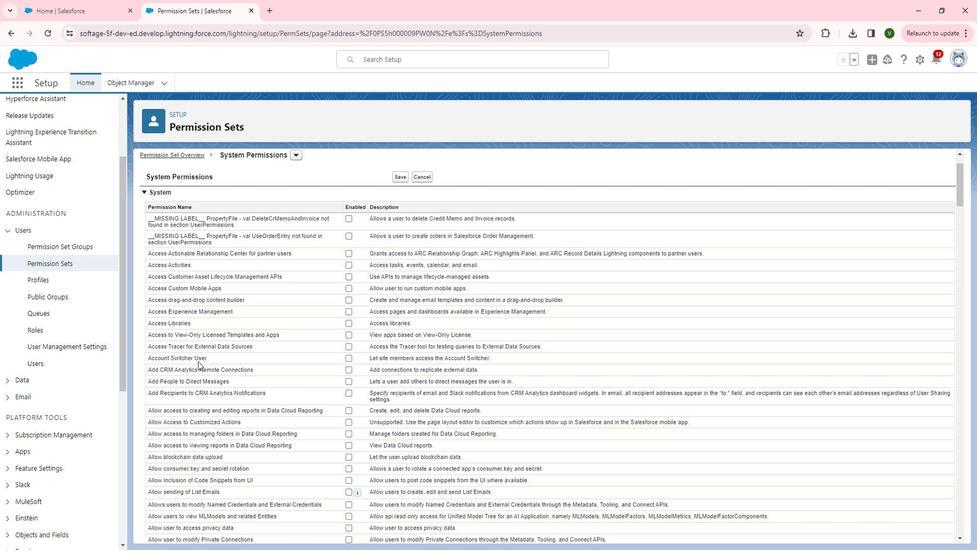 
Action: Mouse scrolled (206, 355) with delta (0, 0)
Screenshot: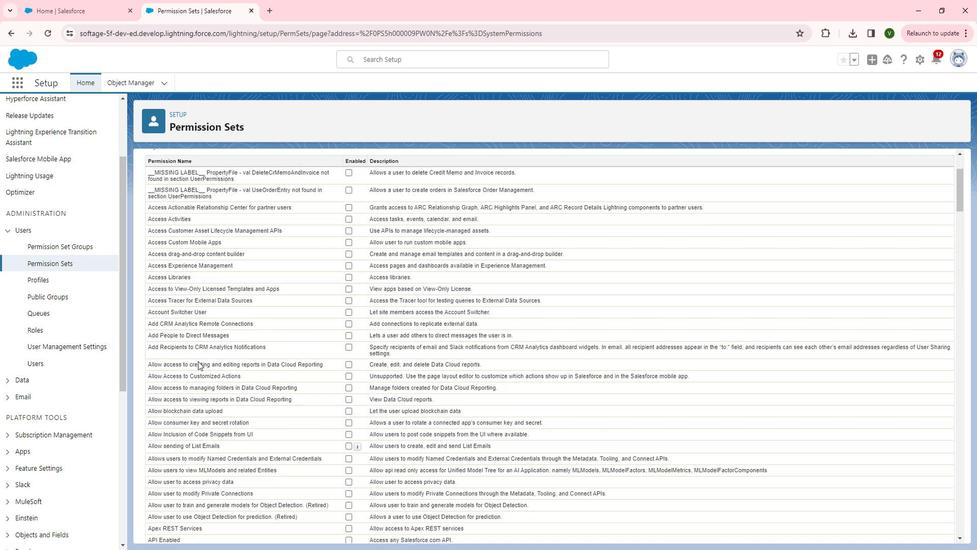 
Action: Mouse moved to (230, 374)
Screenshot: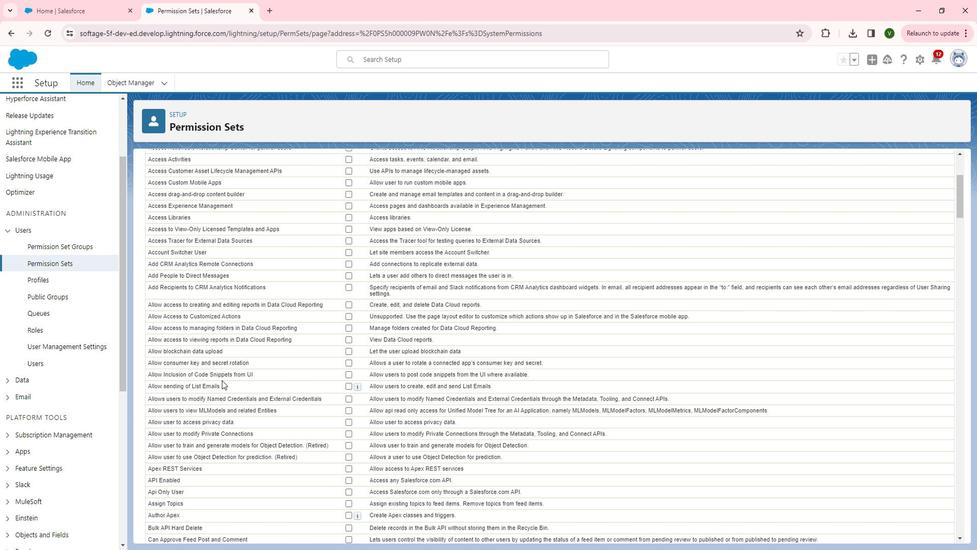 
Action: Mouse scrolled (230, 374) with delta (0, 0)
Screenshot: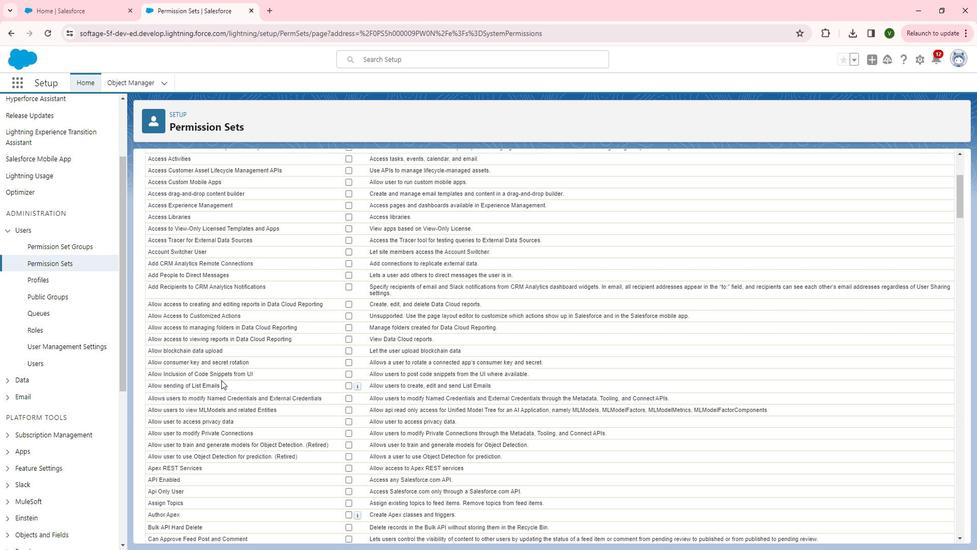
Action: Mouse moved to (248, 365)
Screenshot: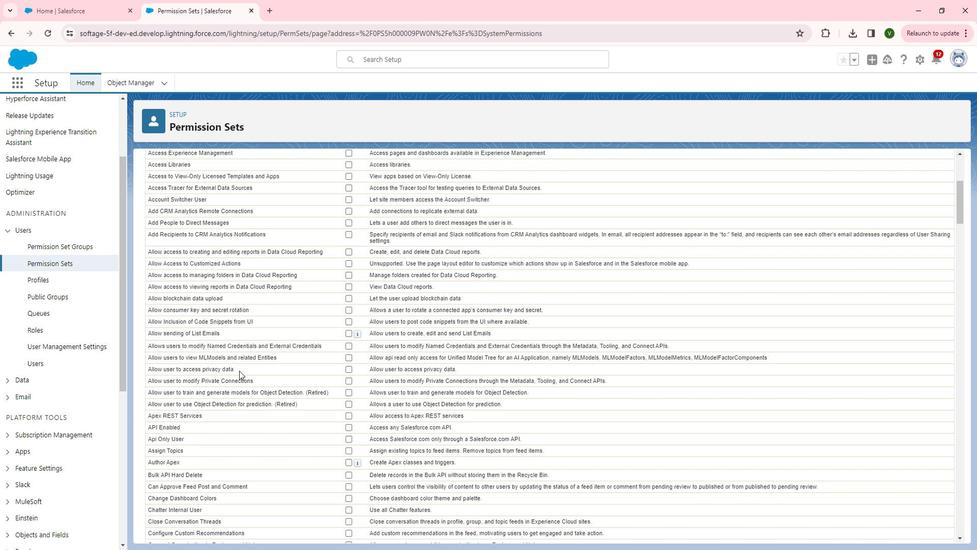 
Action: Mouse scrolled (248, 365) with delta (0, 0)
Screenshot: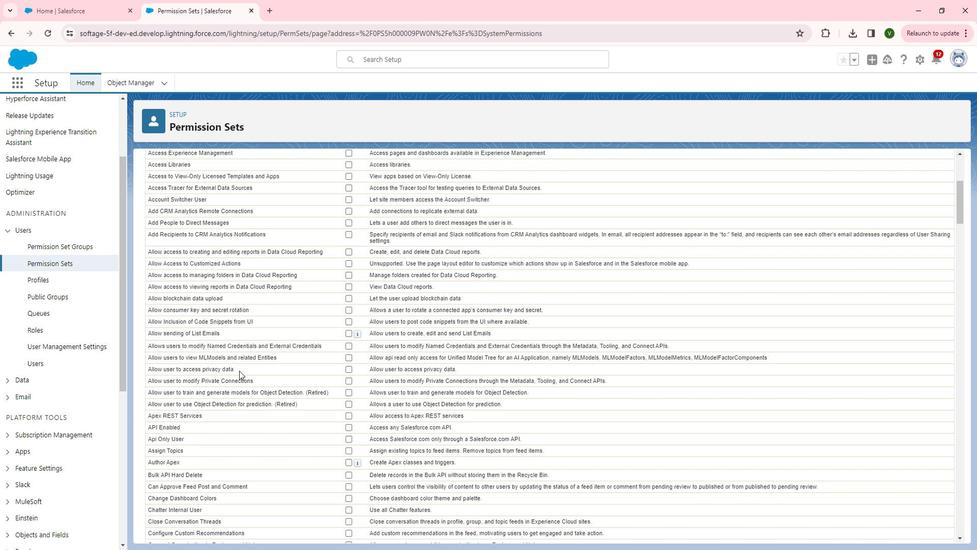 
Action: Mouse moved to (233, 349)
Screenshot: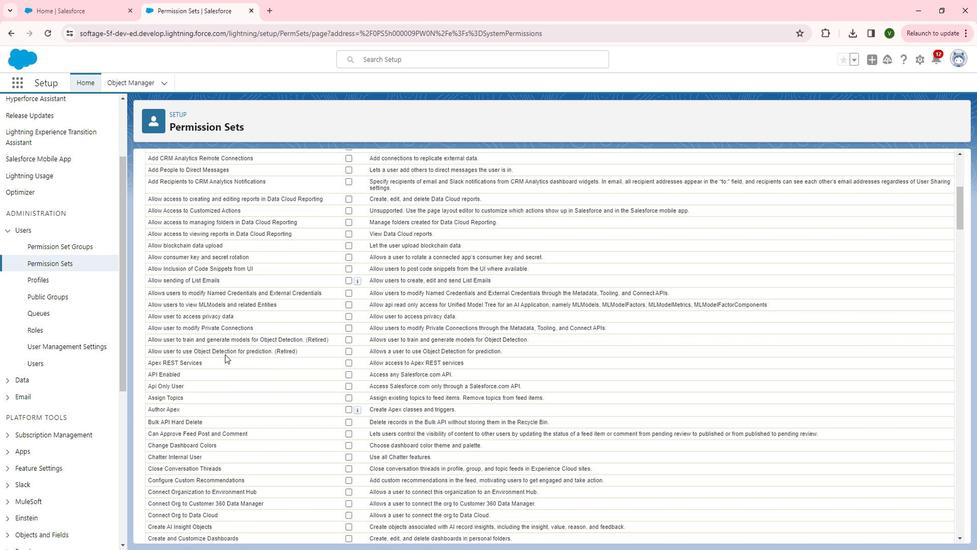 
Action: Mouse scrolled (233, 349) with delta (0, 0)
Screenshot: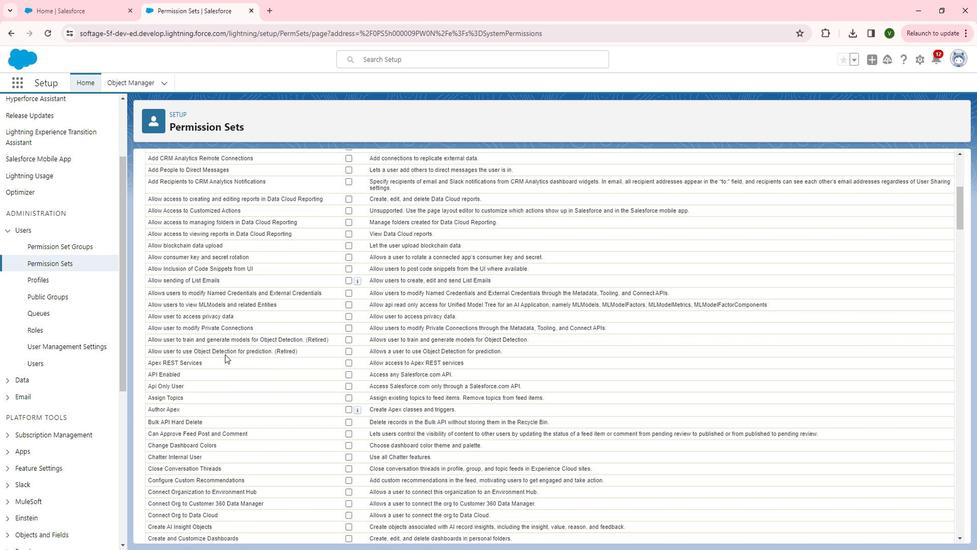 
Action: Mouse moved to (220, 354)
Screenshot: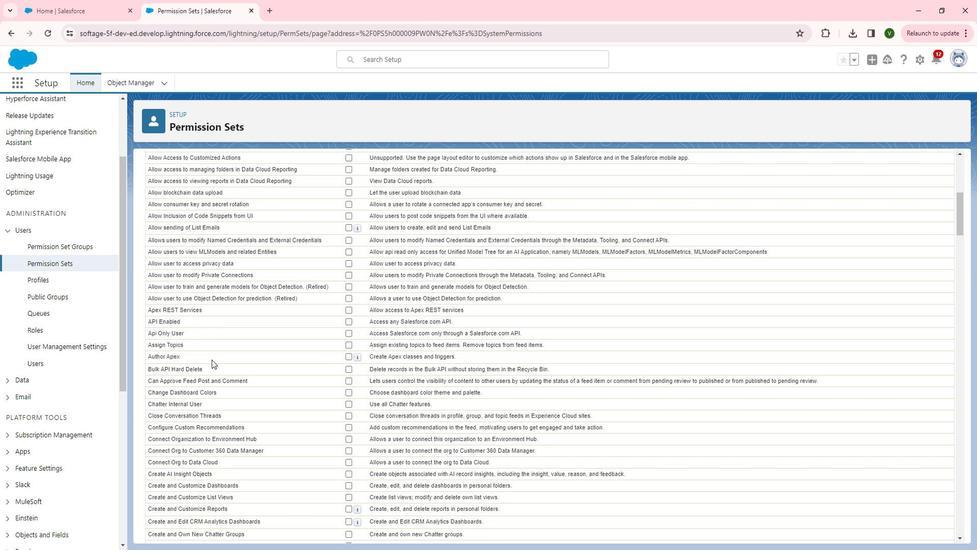 
Action: Mouse scrolled (220, 354) with delta (0, 0)
Screenshot: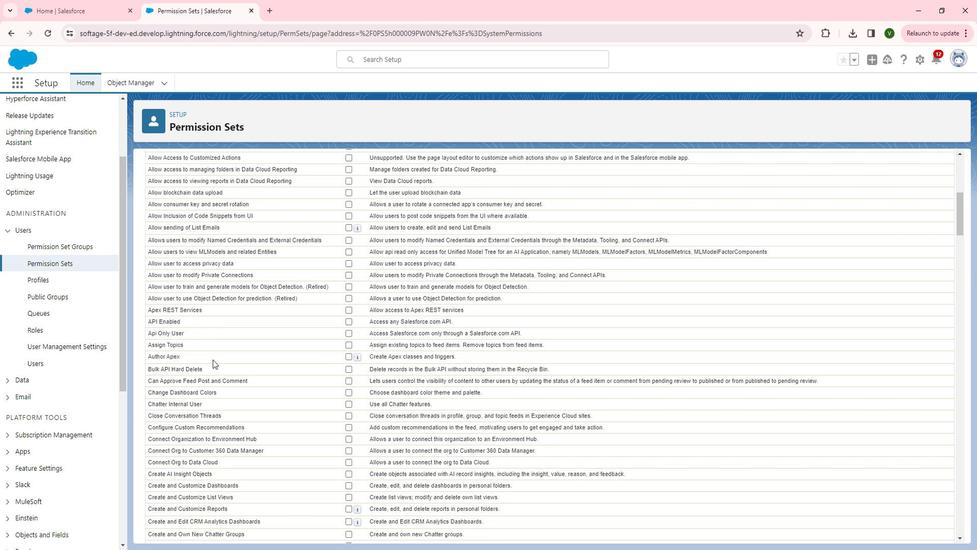 
Action: Mouse moved to (224, 354)
Screenshot: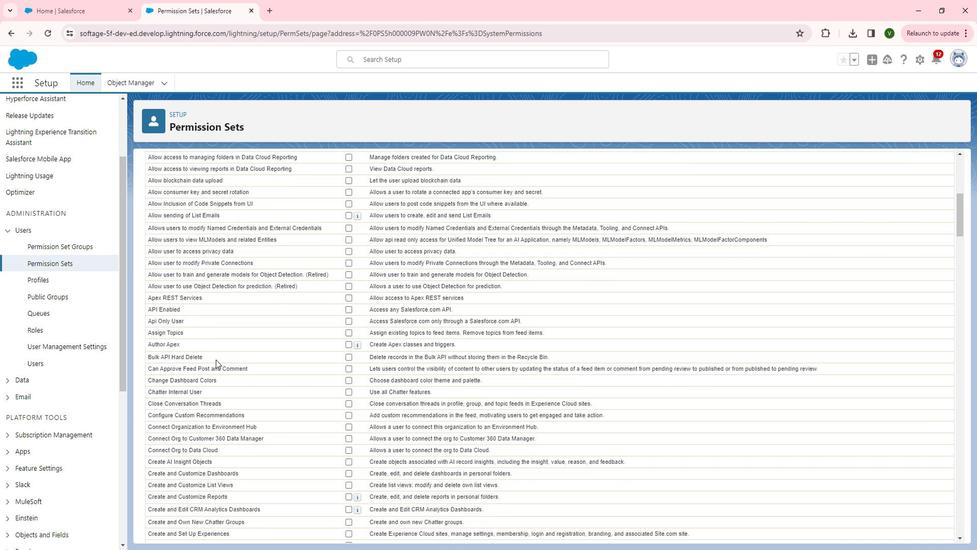 
Action: Mouse scrolled (224, 354) with delta (0, 0)
Screenshot: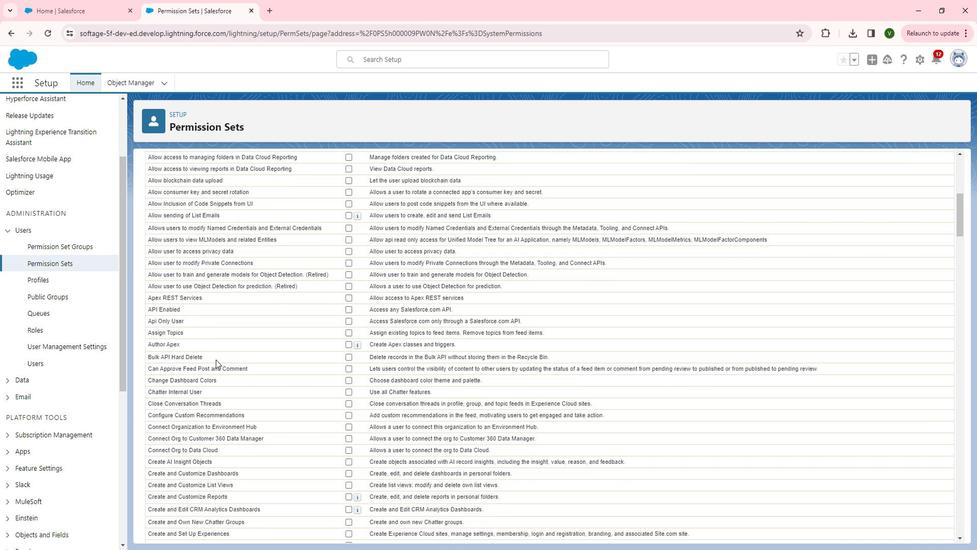 
Action: Mouse moved to (258, 385)
Screenshot: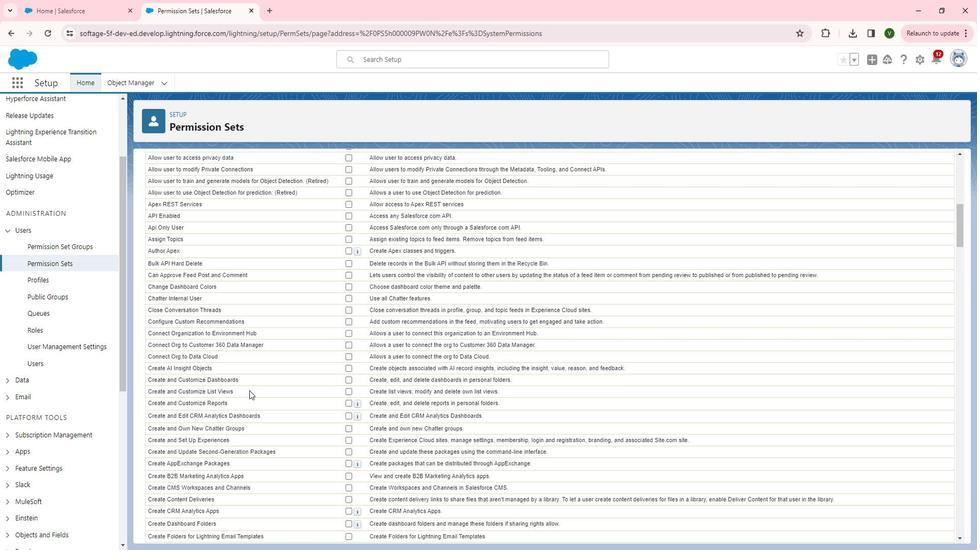 
Action: Mouse scrolled (258, 385) with delta (0, 0)
Screenshot: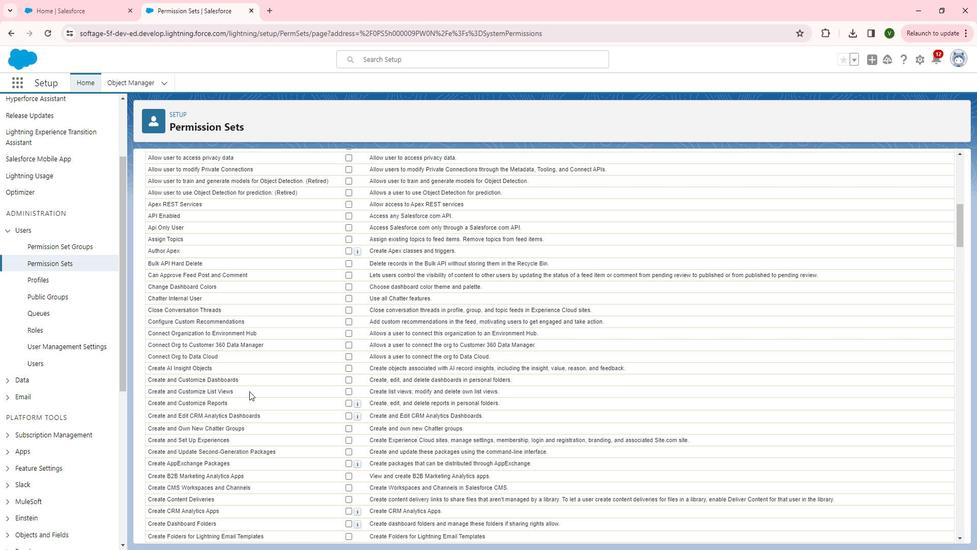 
Action: Mouse moved to (250, 349)
Screenshot: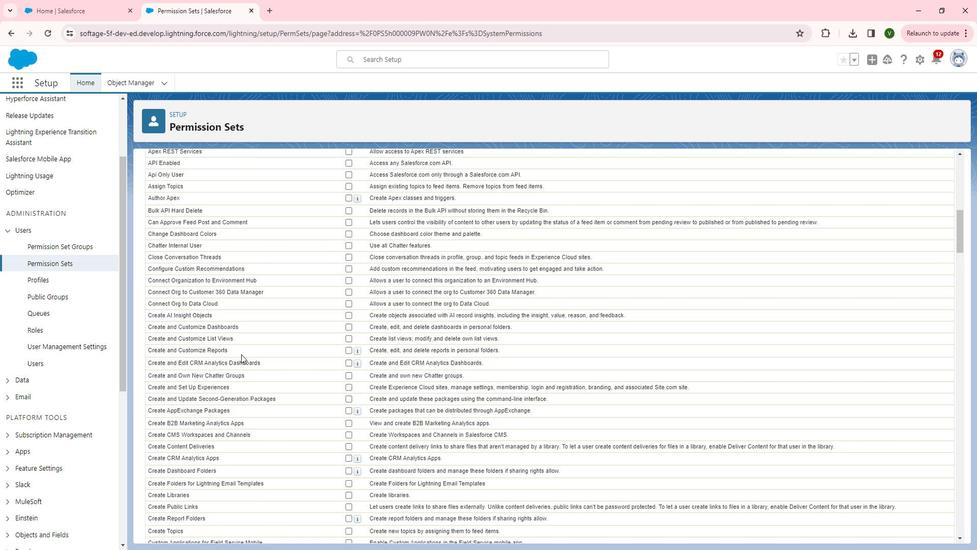 
Action: Mouse scrolled (250, 349) with delta (0, 0)
Screenshot: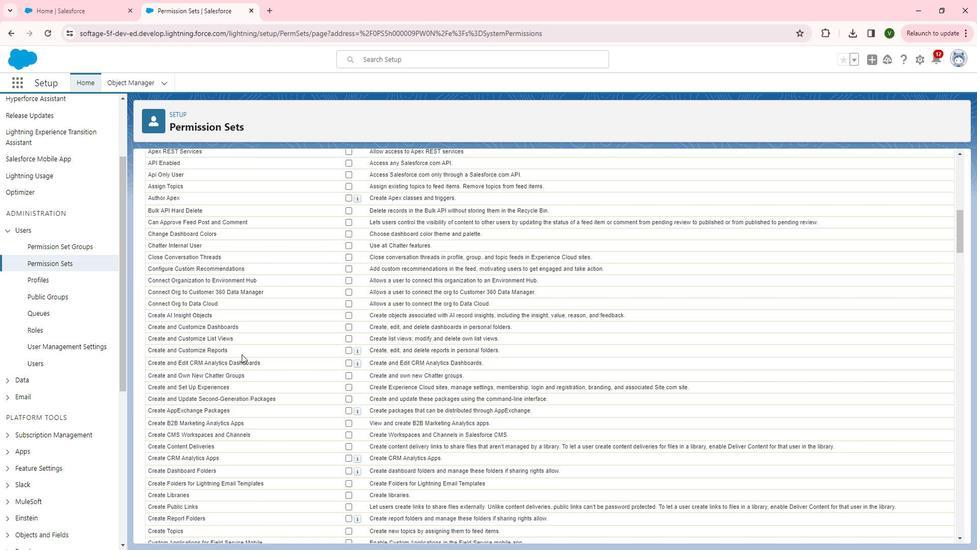 
Action: Mouse moved to (247, 383)
Screenshot: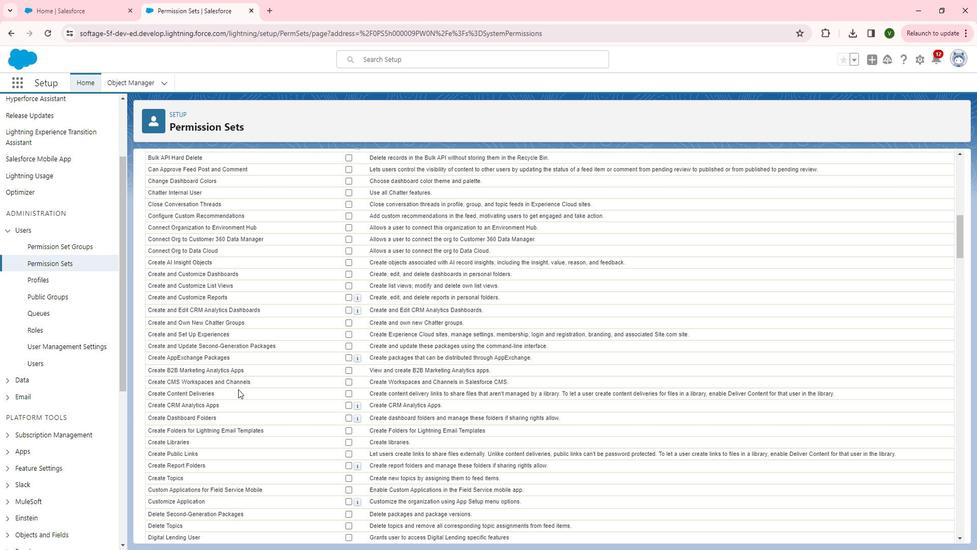 
Action: Mouse scrolled (247, 382) with delta (0, 0)
Screenshot: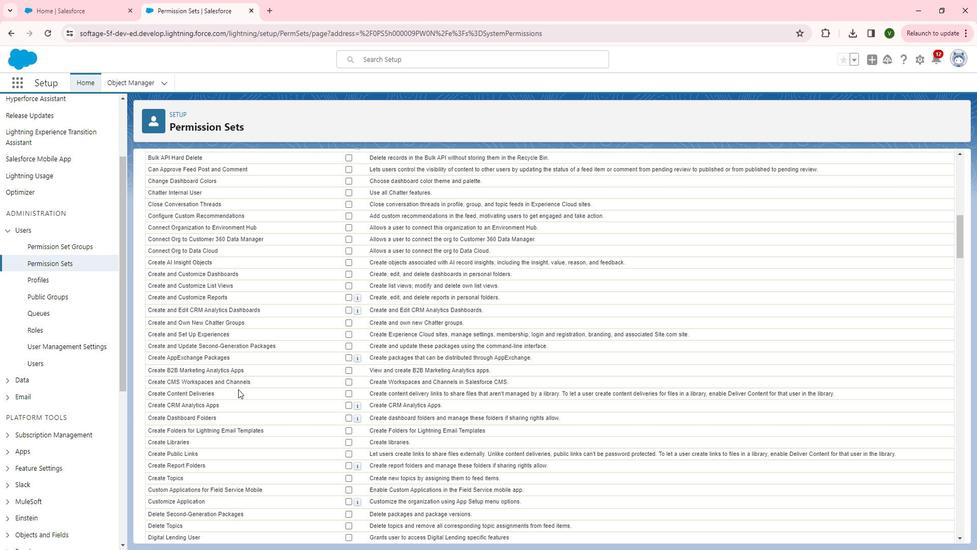 
Action: Mouse moved to (261, 347)
Screenshot: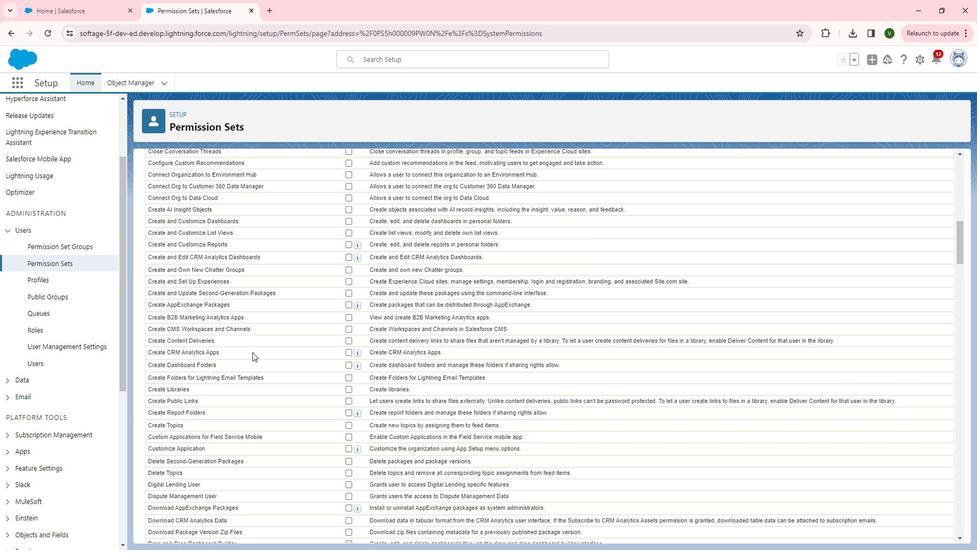 
Action: Mouse scrolled (261, 347) with delta (0, 0)
Screenshot: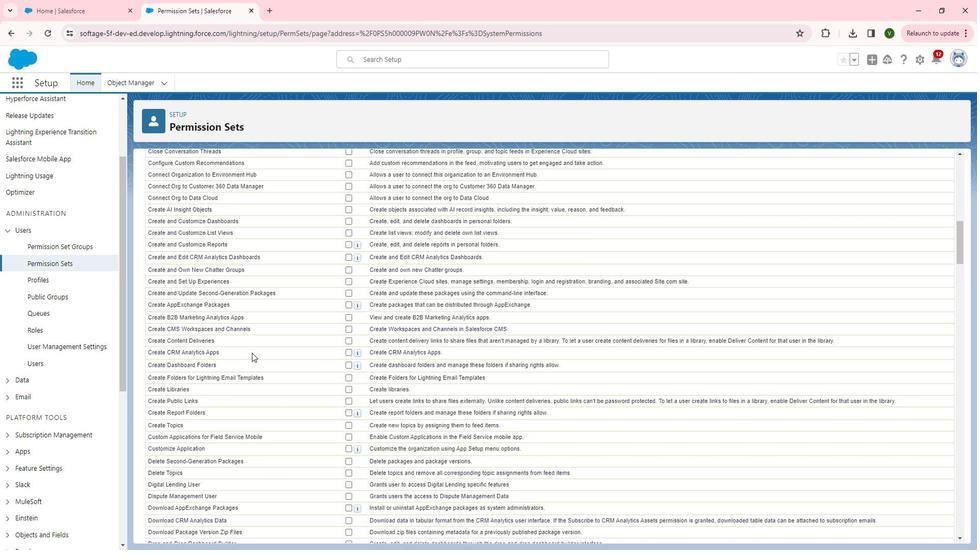 
Action: Mouse moved to (227, 367)
Screenshot: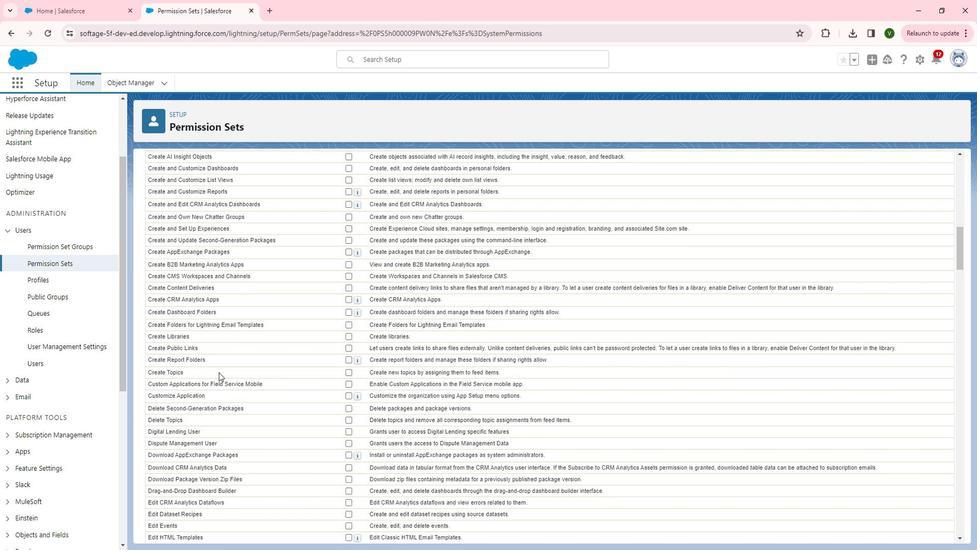 
Action: Mouse scrolled (227, 366) with delta (0, 0)
Screenshot: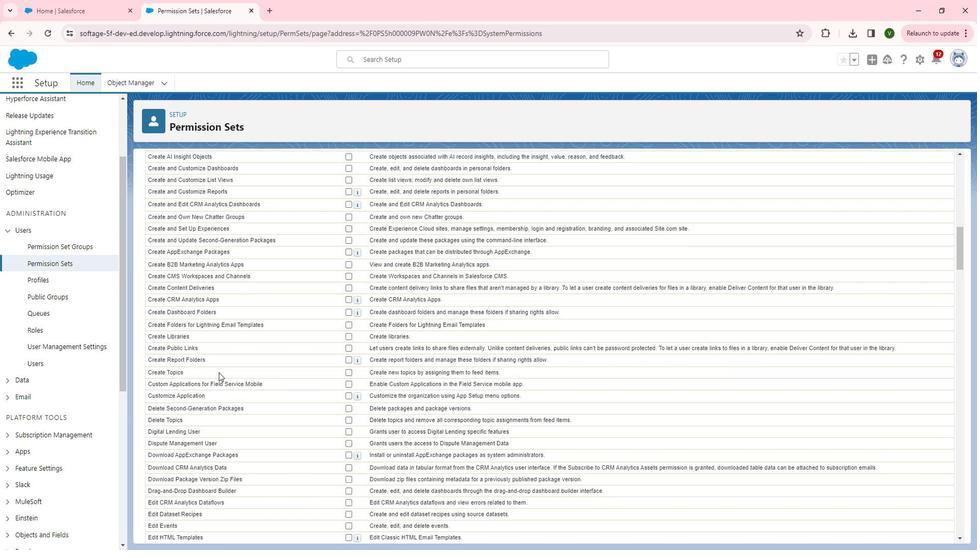 
Action: Mouse moved to (357, 316)
Screenshot: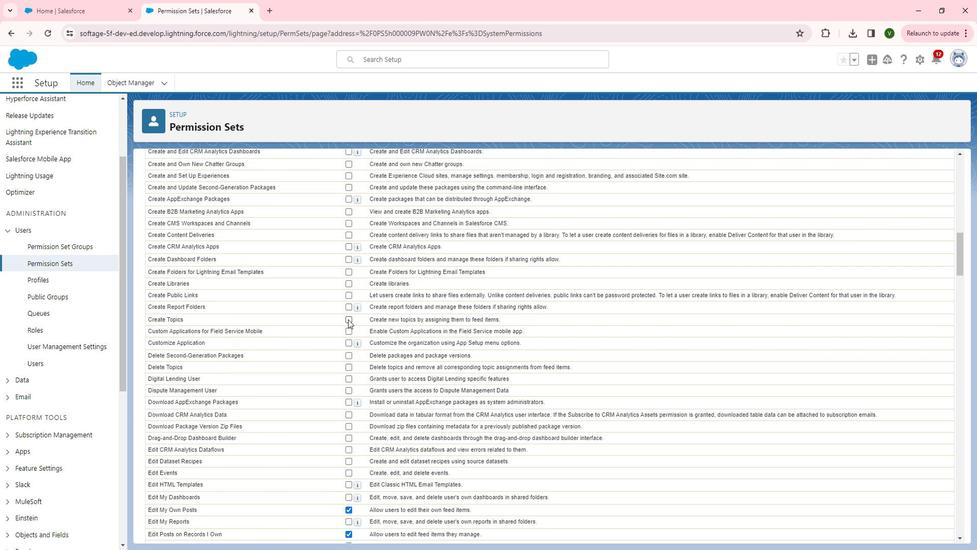 
Action: Mouse pressed left at (357, 316)
Screenshot: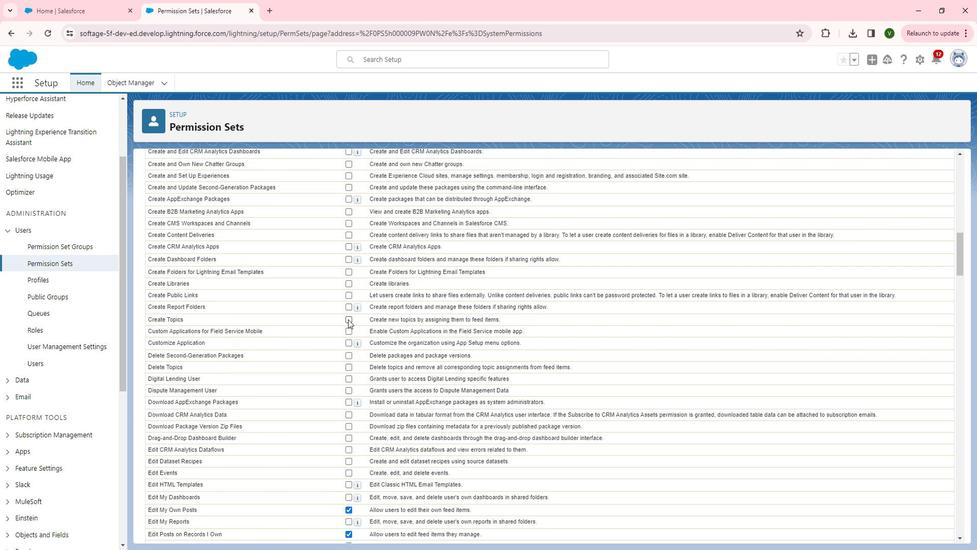 
Action: Mouse moved to (241, 341)
Screenshot: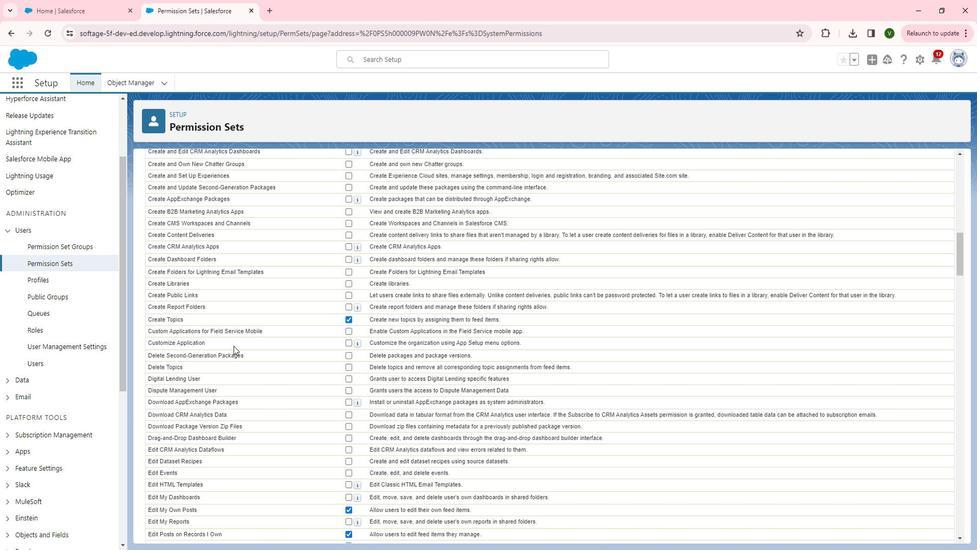 
Action: Mouse scrolled (241, 341) with delta (0, 0)
Screenshot: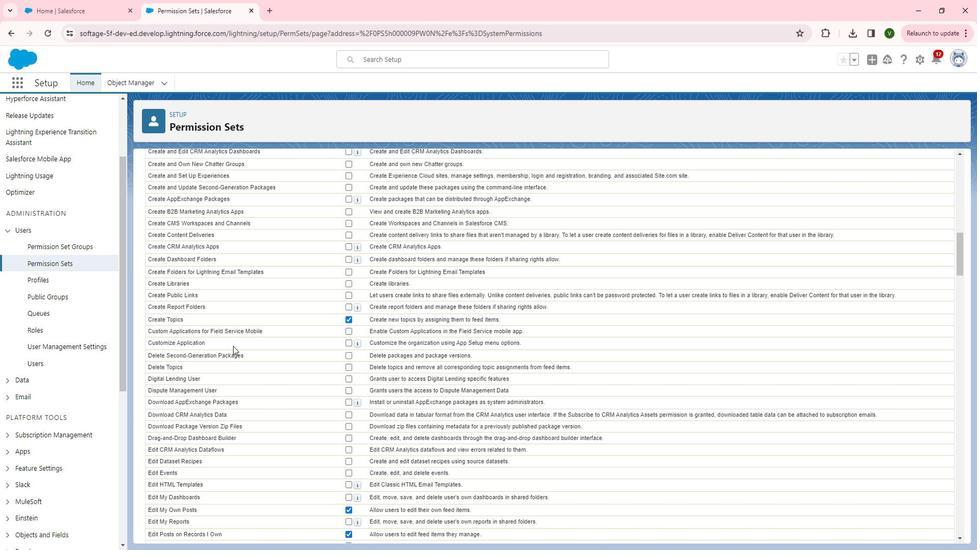 
Action: Mouse moved to (244, 360)
Screenshot: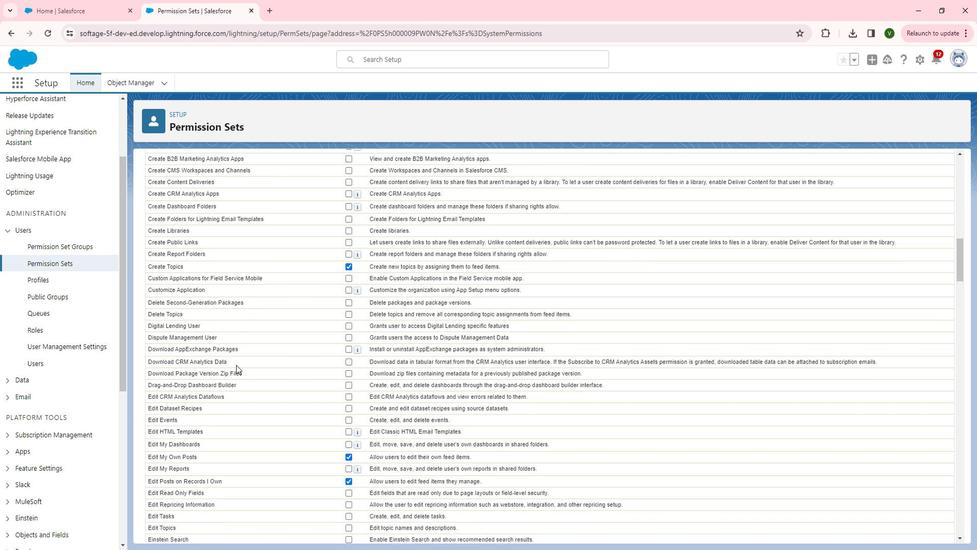 
Action: Mouse scrolled (244, 359) with delta (0, 0)
Screenshot: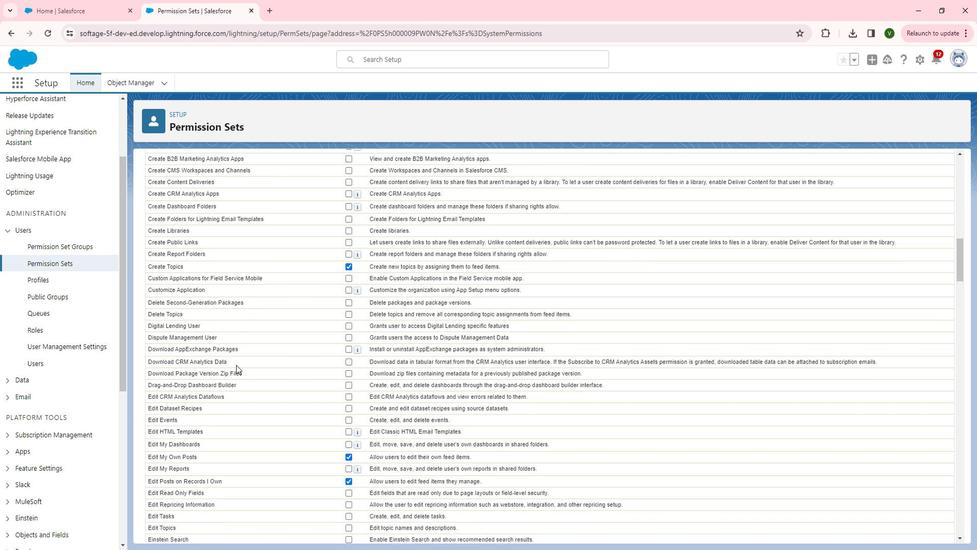 
Action: Mouse moved to (243, 347)
Screenshot: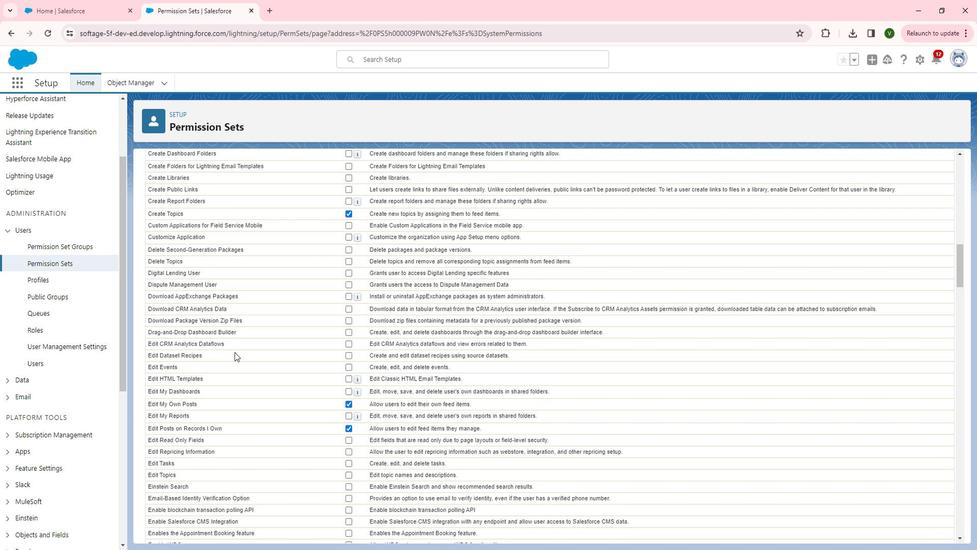 
Action: Mouse scrolled (243, 347) with delta (0, 0)
Screenshot: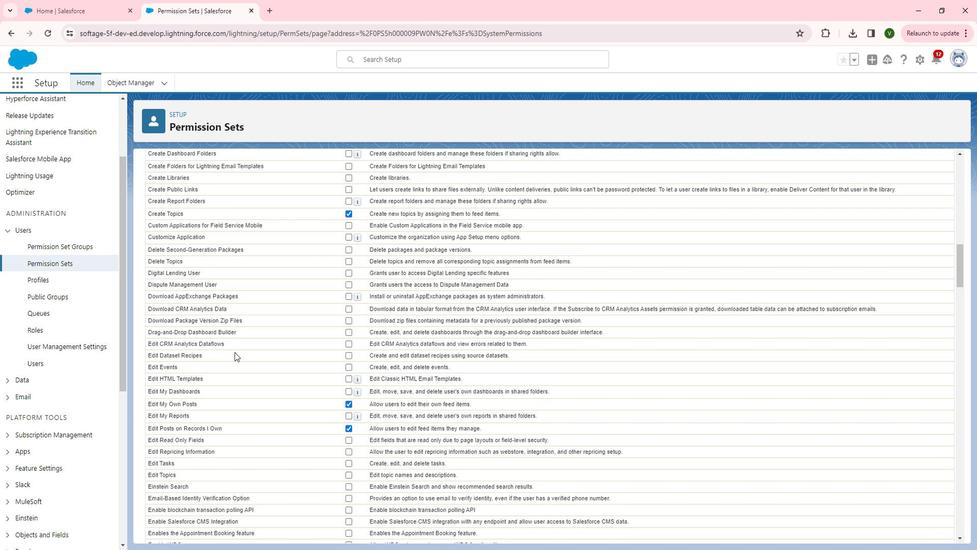 
Action: Mouse moved to (260, 369)
Screenshot: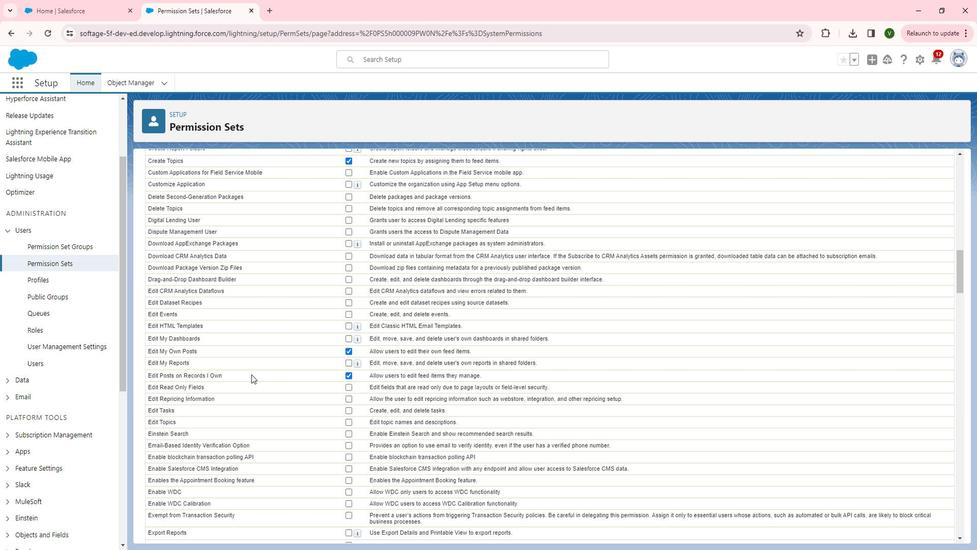 
Action: Mouse scrolled (260, 368) with delta (0, 0)
Screenshot: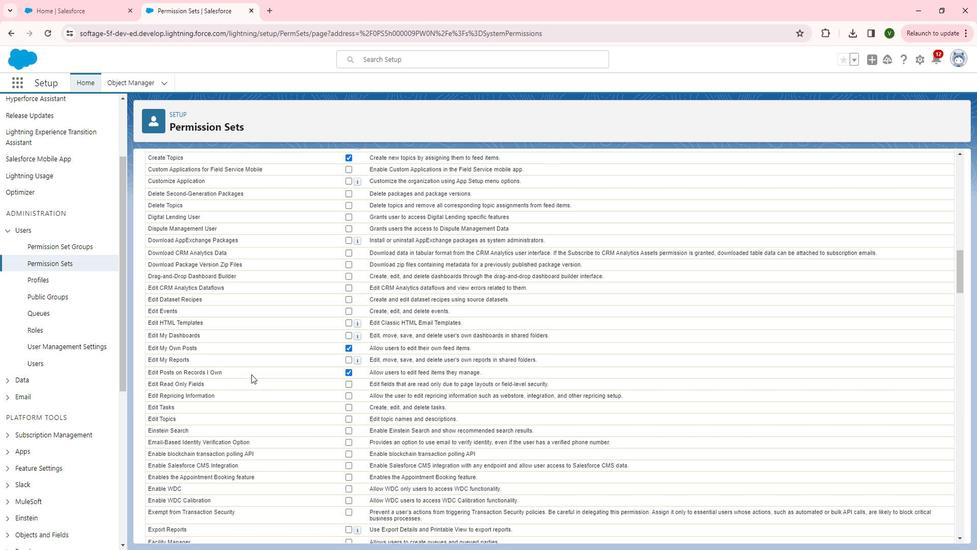 
Action: Mouse moved to (205, 390)
Screenshot: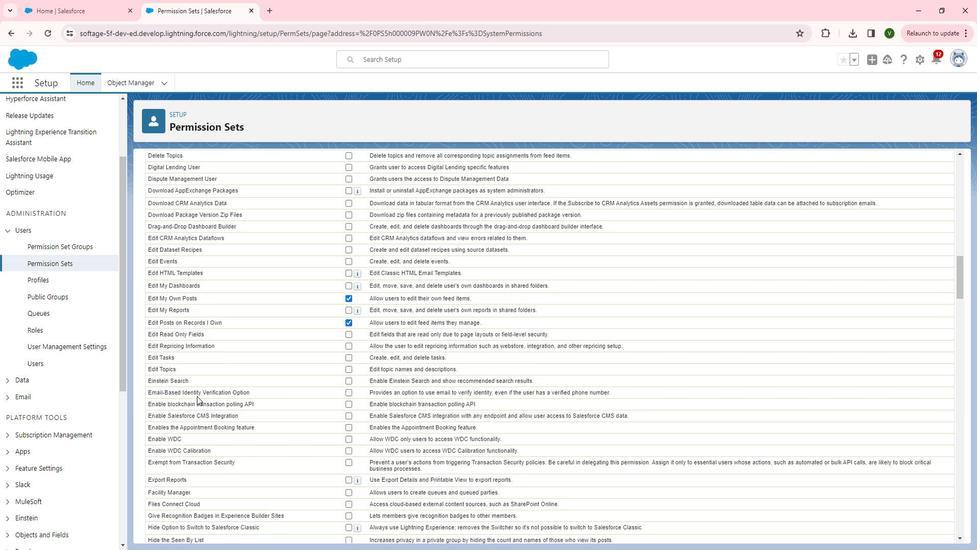 
Action: Mouse scrolled (205, 389) with delta (0, 0)
Screenshot: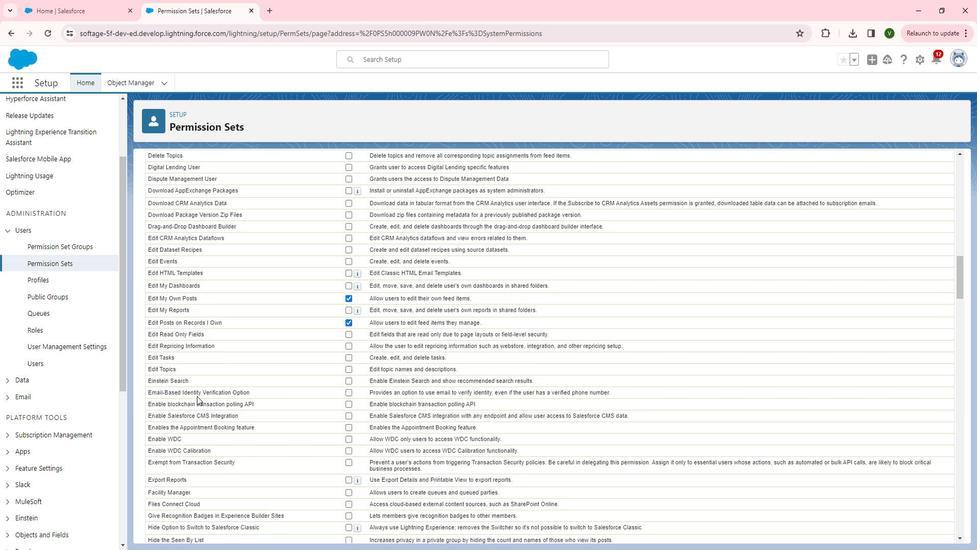 
Action: Mouse moved to (248, 360)
Screenshot: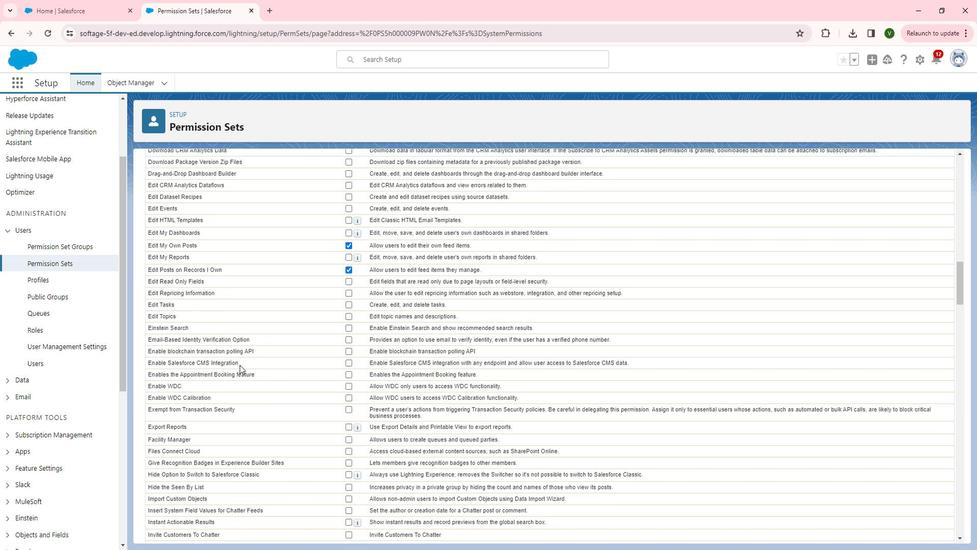 
Action: Mouse scrolled (248, 359) with delta (0, 0)
Screenshot: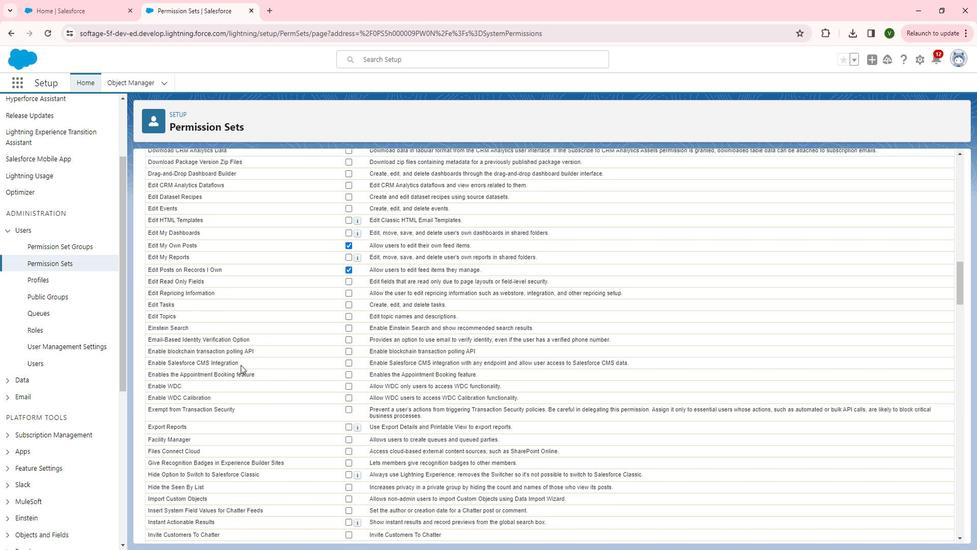 
Action: Mouse moved to (262, 359)
Screenshot: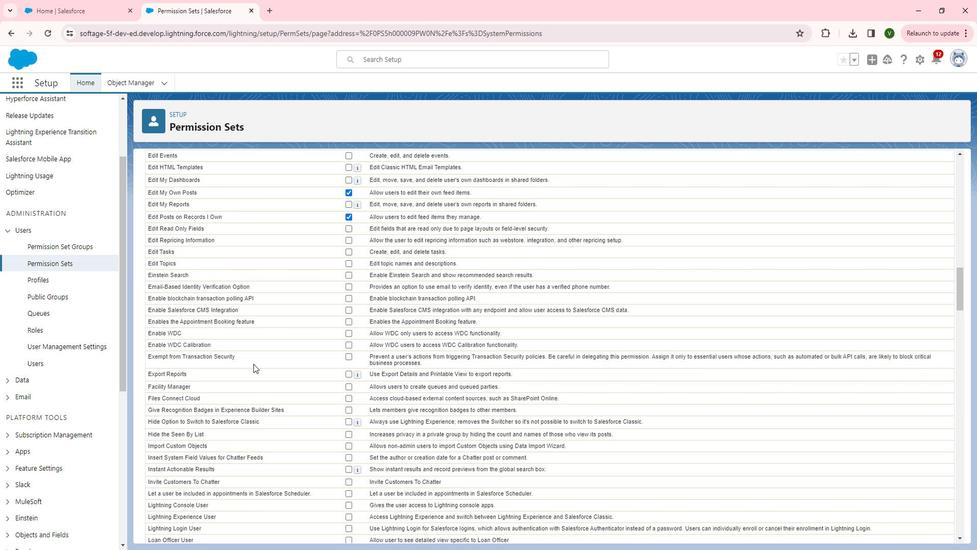 
Action: Mouse scrolled (262, 358) with delta (0, 0)
Screenshot: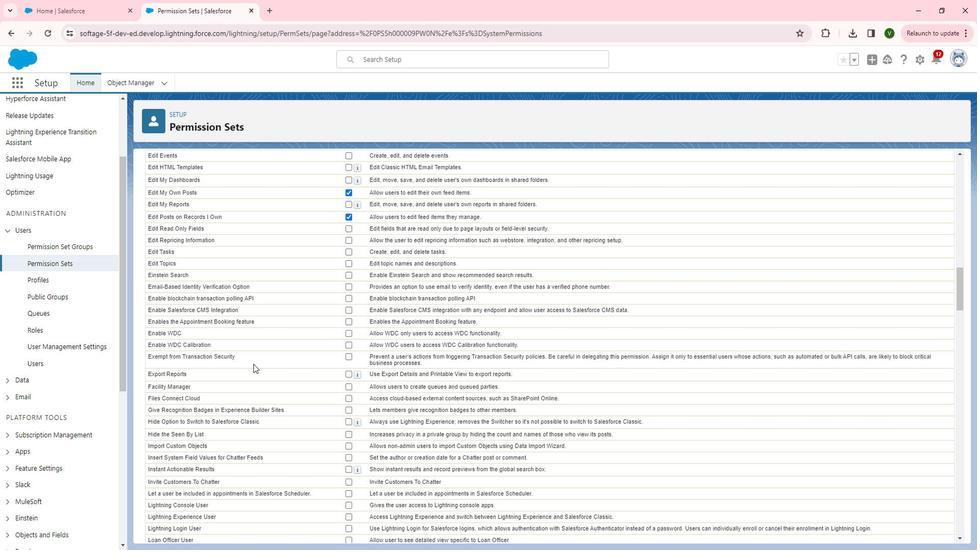 
Action: Mouse moved to (268, 384)
Screenshot: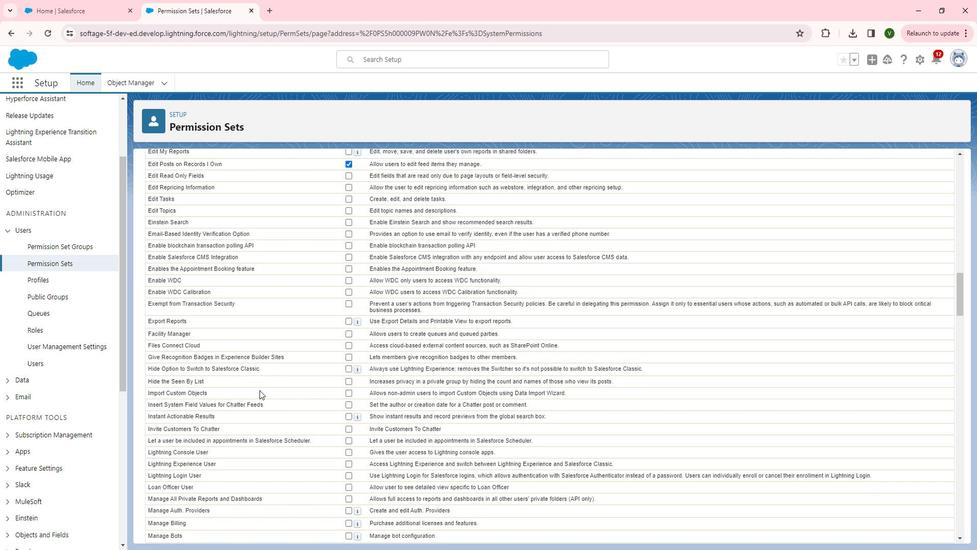 
Action: Mouse scrolled (268, 384) with delta (0, 0)
Screenshot: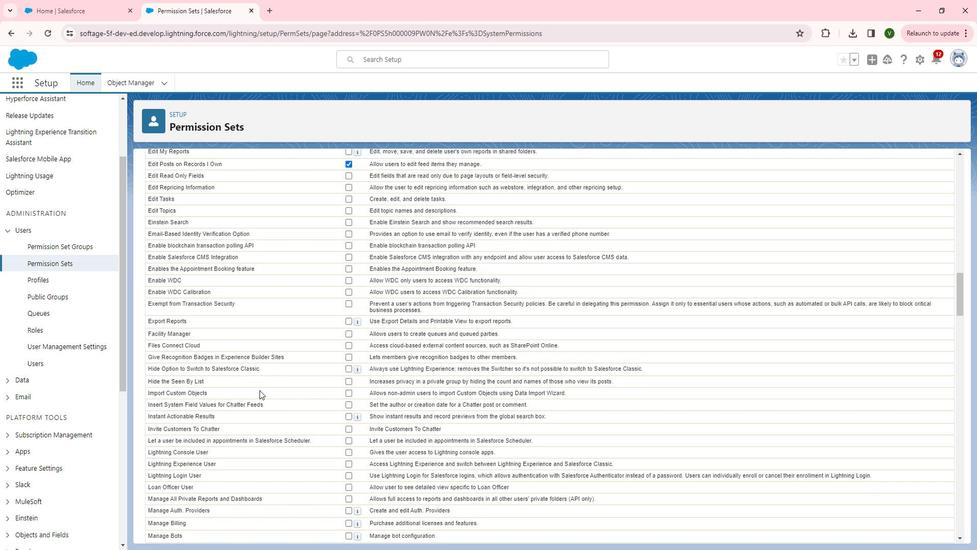 
Action: Mouse moved to (263, 372)
Screenshot: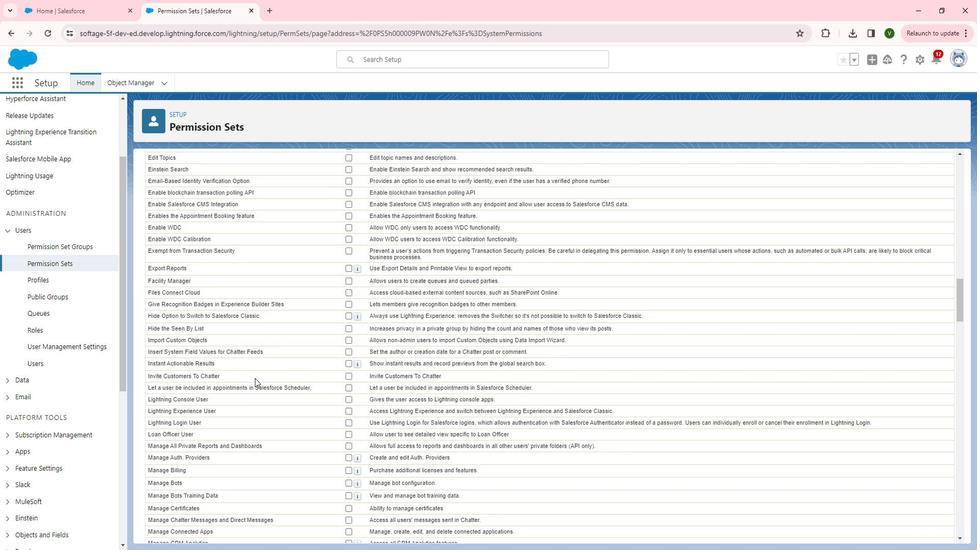 
Action: Mouse scrolled (263, 371) with delta (0, 0)
Screenshot: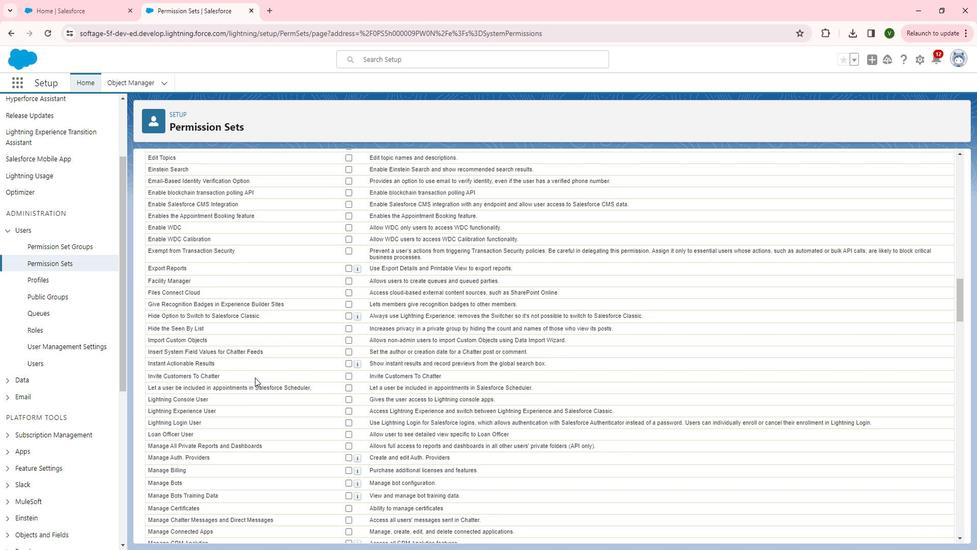 
Action: Mouse scrolled (263, 371) with delta (0, 0)
Screenshot: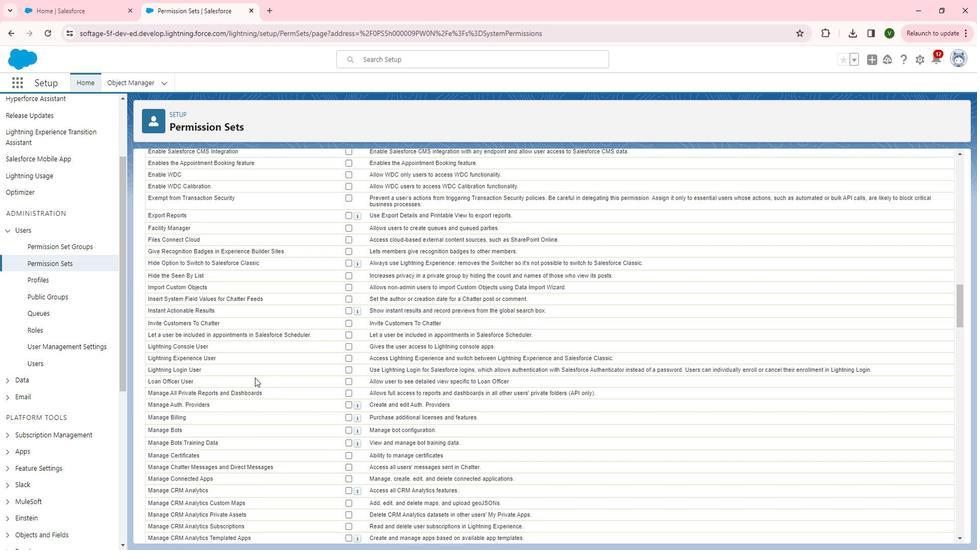 
Action: Mouse scrolled (263, 371) with delta (0, 0)
Screenshot: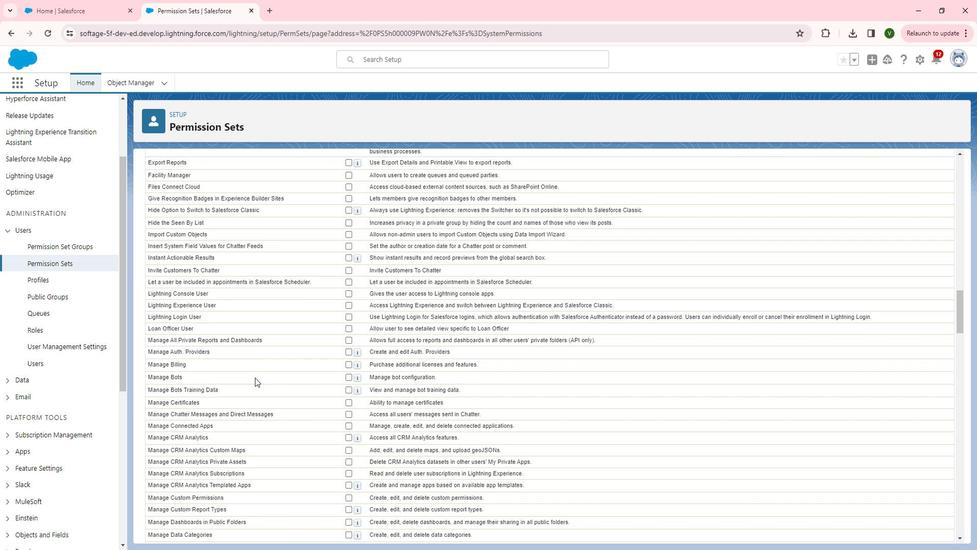 
Action: Mouse scrolled (263, 371) with delta (0, 0)
Screenshot: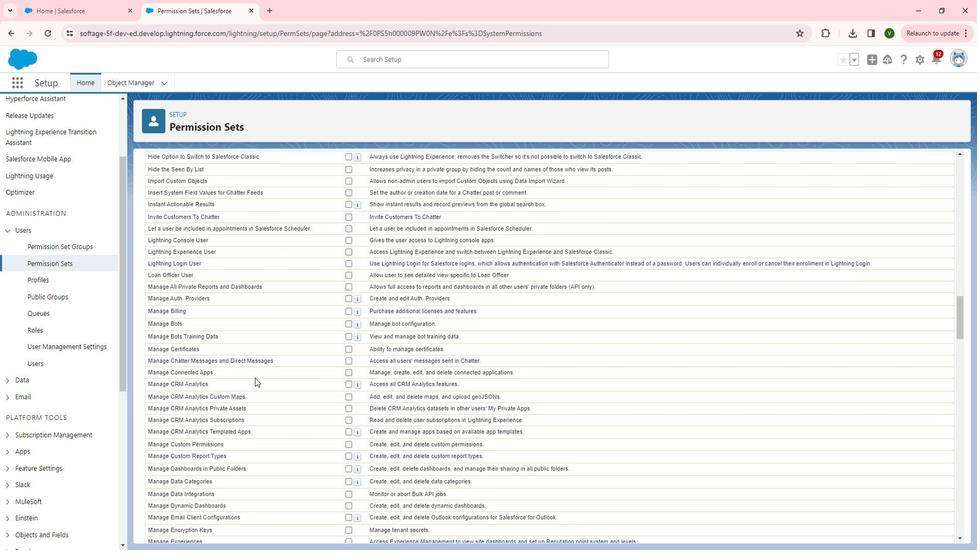 
Action: Mouse scrolled (263, 371) with delta (0, 0)
Screenshot: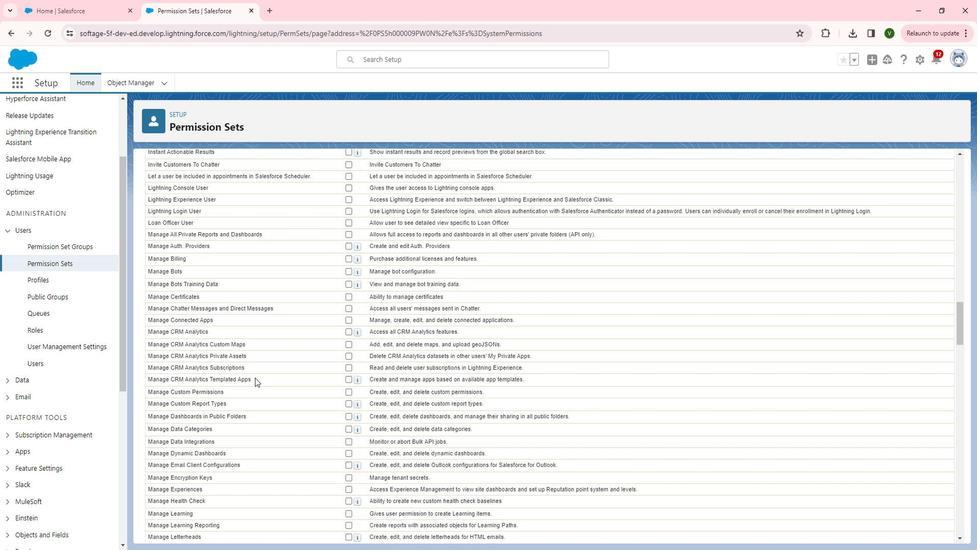 
Action: Mouse scrolled (263, 371) with delta (0, 0)
Screenshot: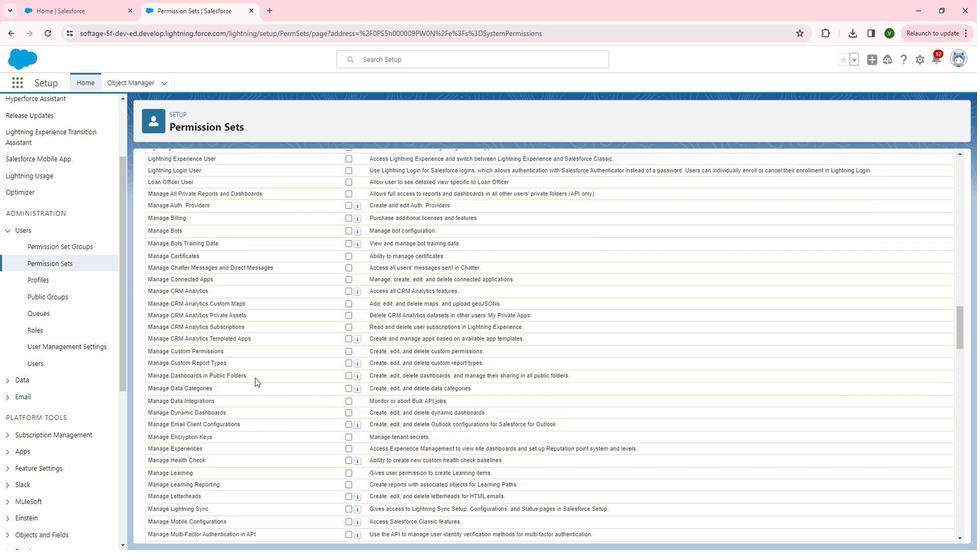 
Action: Mouse scrolled (263, 371) with delta (0, 0)
Screenshot: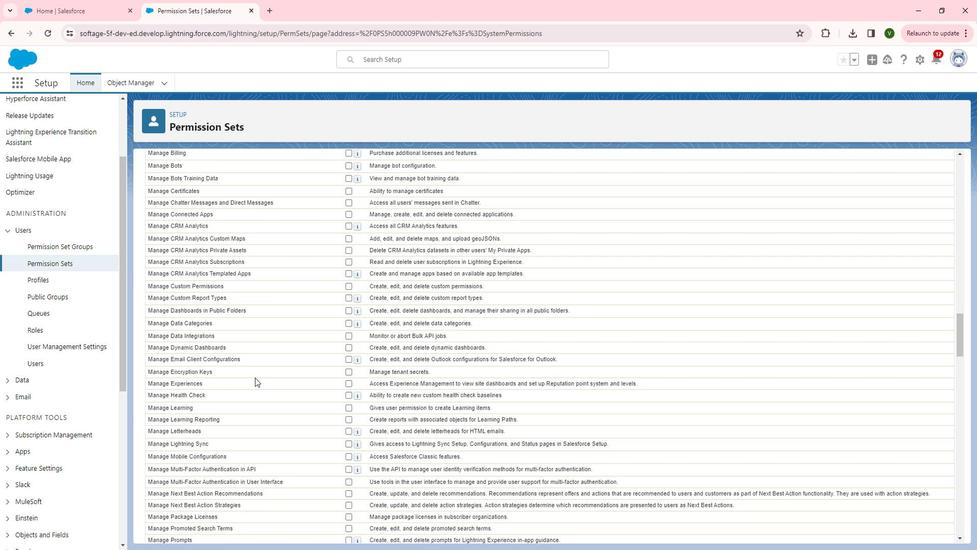 
Action: Mouse scrolled (263, 371) with delta (0, 0)
Screenshot: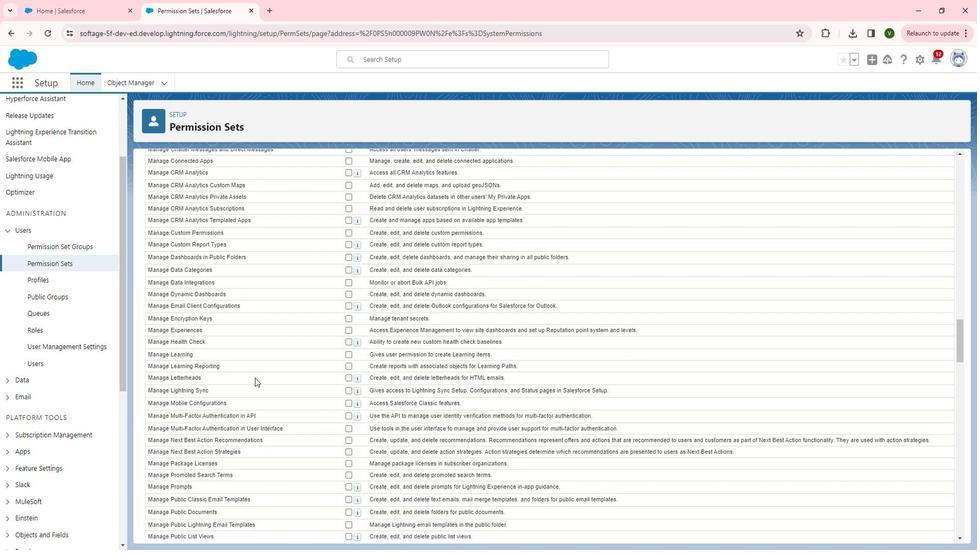 
Action: Mouse scrolled (263, 371) with delta (0, 0)
Screenshot: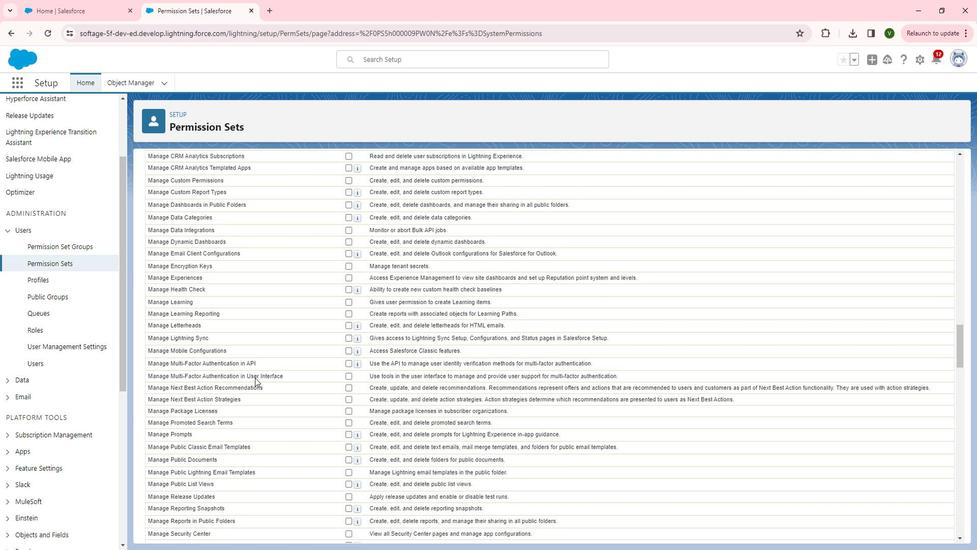 
Action: Mouse scrolled (263, 371) with delta (0, 0)
Screenshot: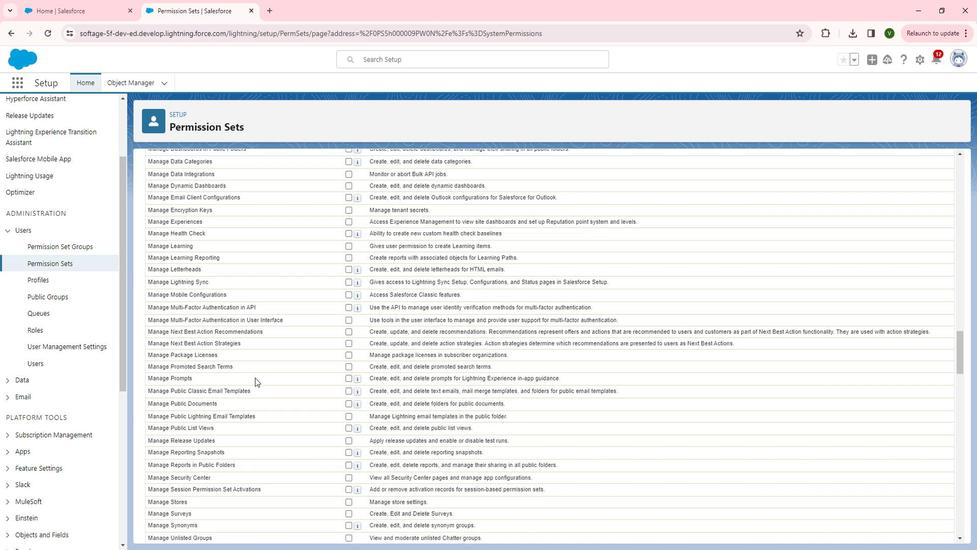 
Action: Mouse scrolled (263, 371) with delta (0, 0)
Screenshot: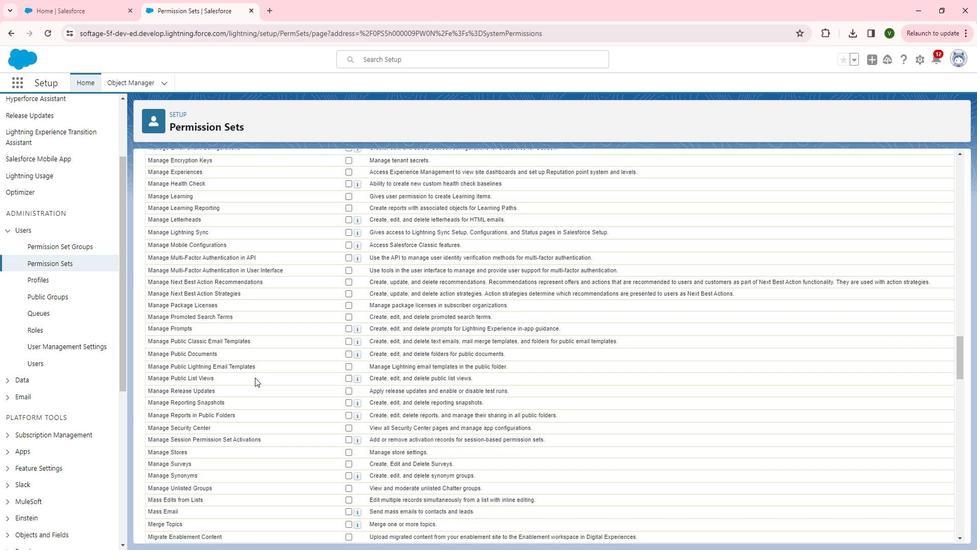 
Action: Mouse scrolled (263, 371) with delta (0, 0)
Screenshot: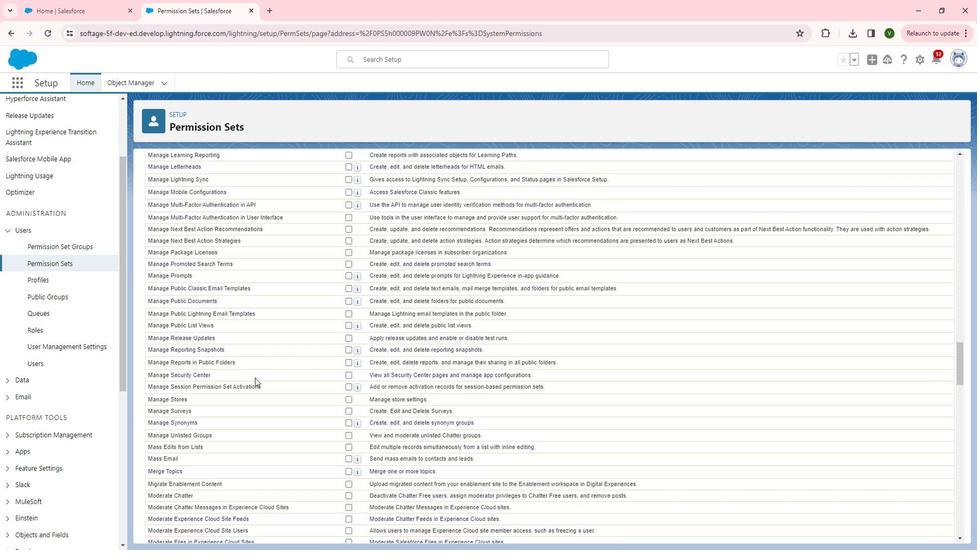 
Action: Mouse scrolled (263, 371) with delta (0, 0)
Screenshot: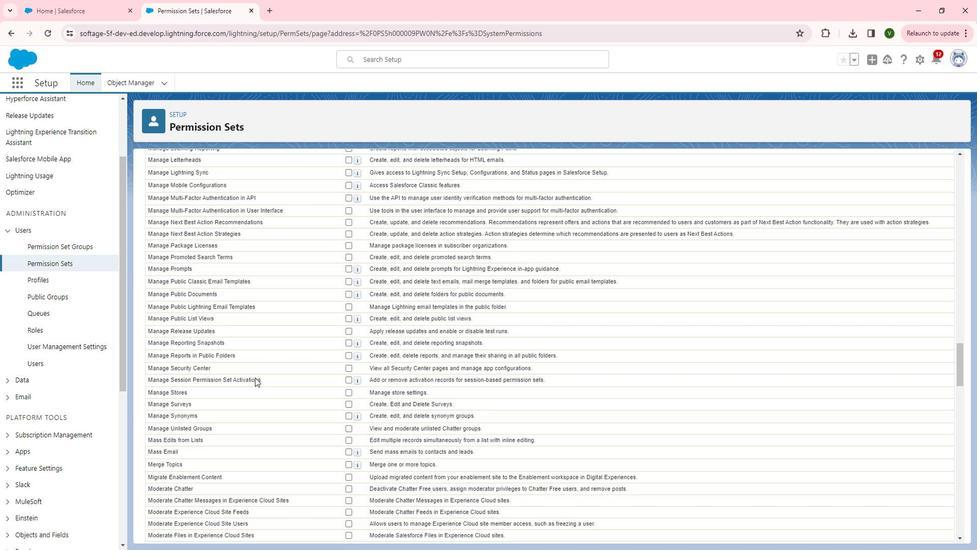 
Action: Mouse scrolled (263, 371) with delta (0, 0)
Screenshot: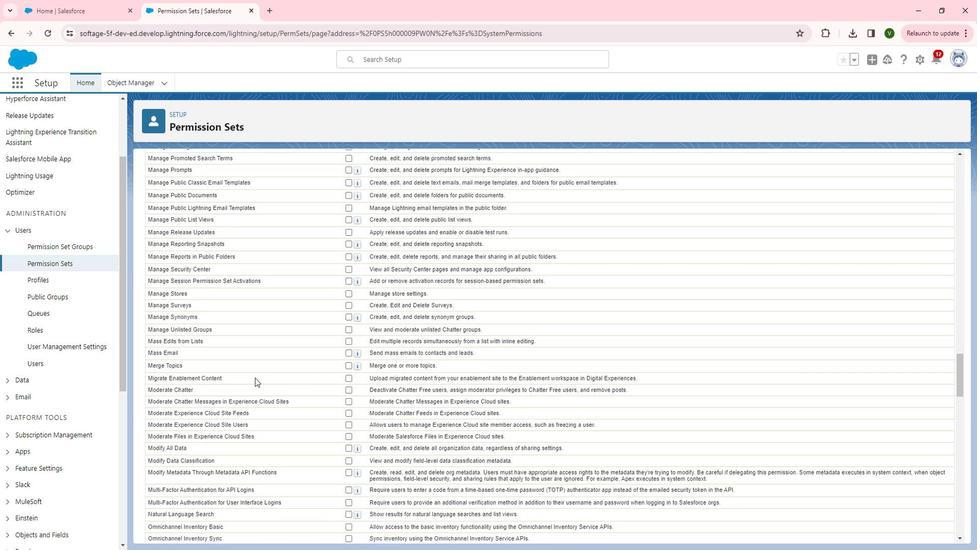 
Action: Mouse scrolled (263, 371) with delta (0, 0)
Screenshot: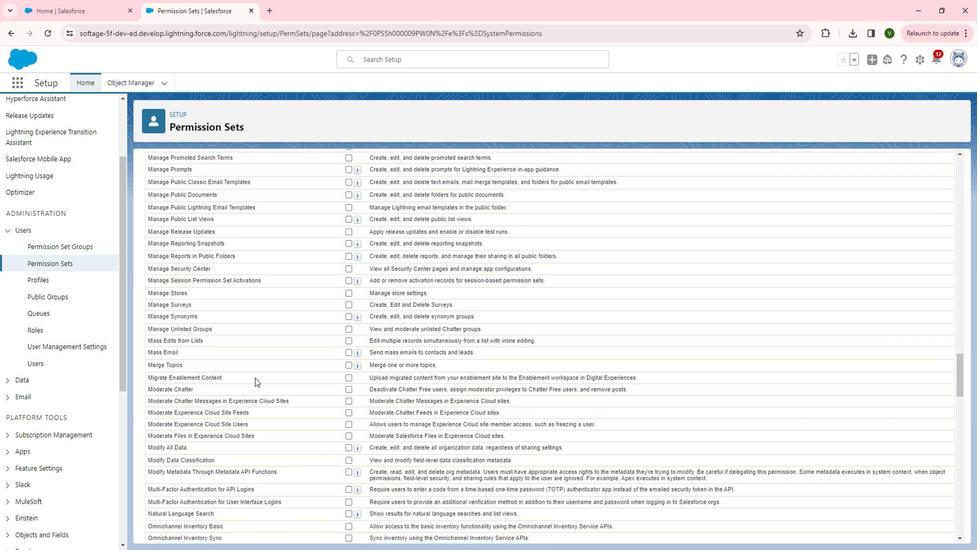 
Action: Mouse scrolled (263, 371) with delta (0, 0)
Screenshot: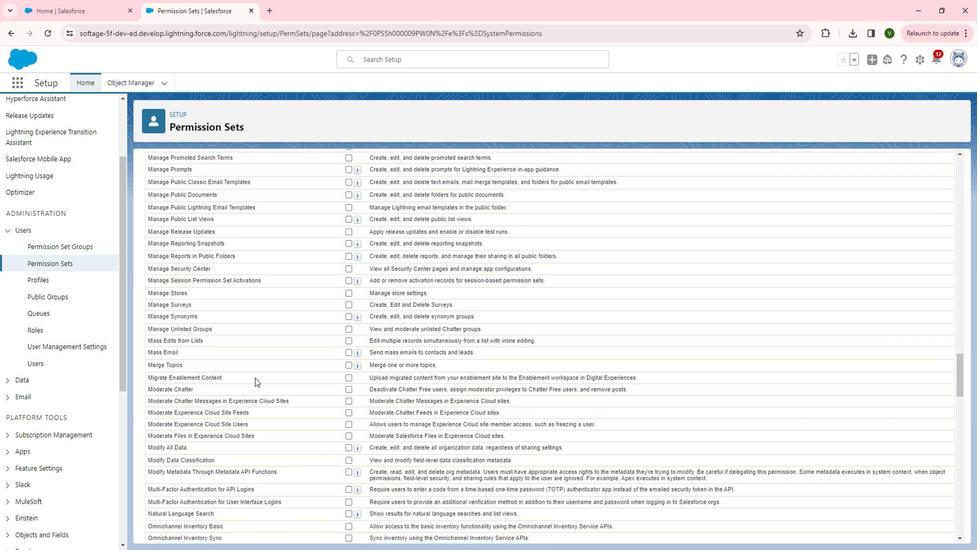 
Action: Mouse scrolled (263, 371) with delta (0, 0)
Screenshot: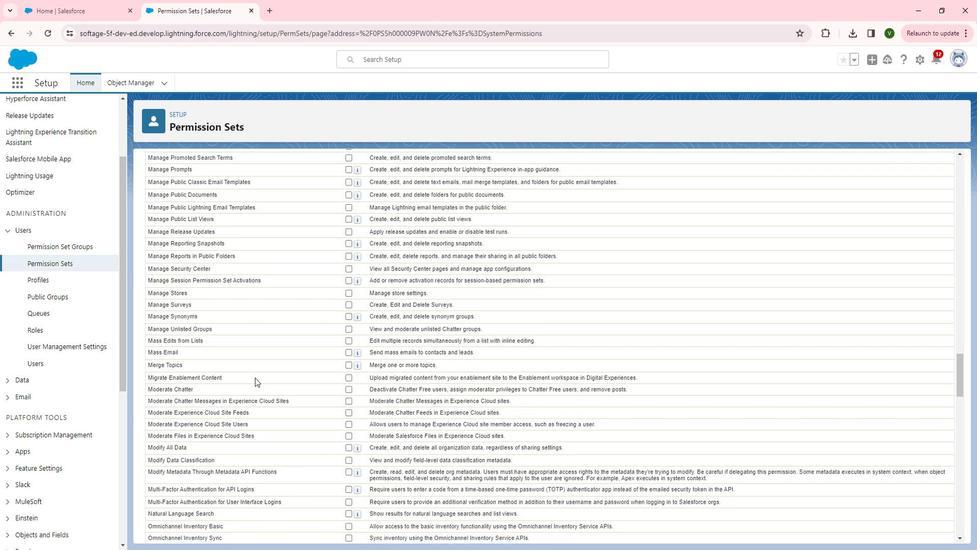 
Action: Mouse scrolled (263, 371) with delta (0, 0)
Screenshot: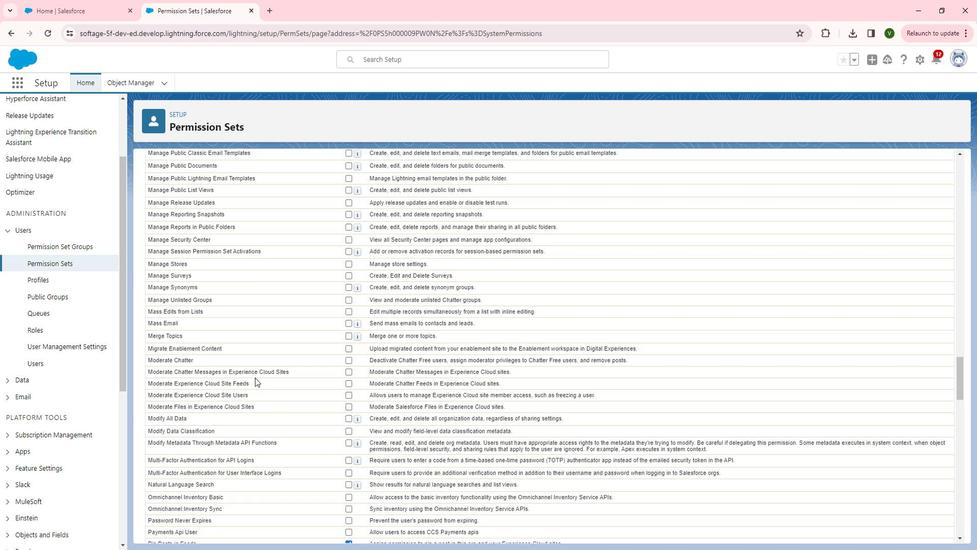 
Action: Mouse scrolled (263, 371) with delta (0, 0)
Screenshot: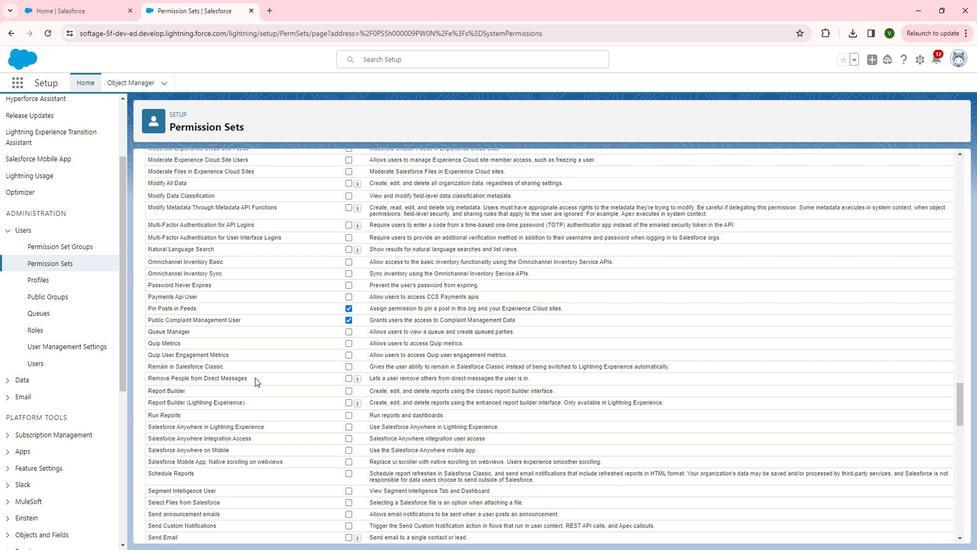 
Action: Mouse scrolled (263, 371) with delta (0, 0)
Screenshot: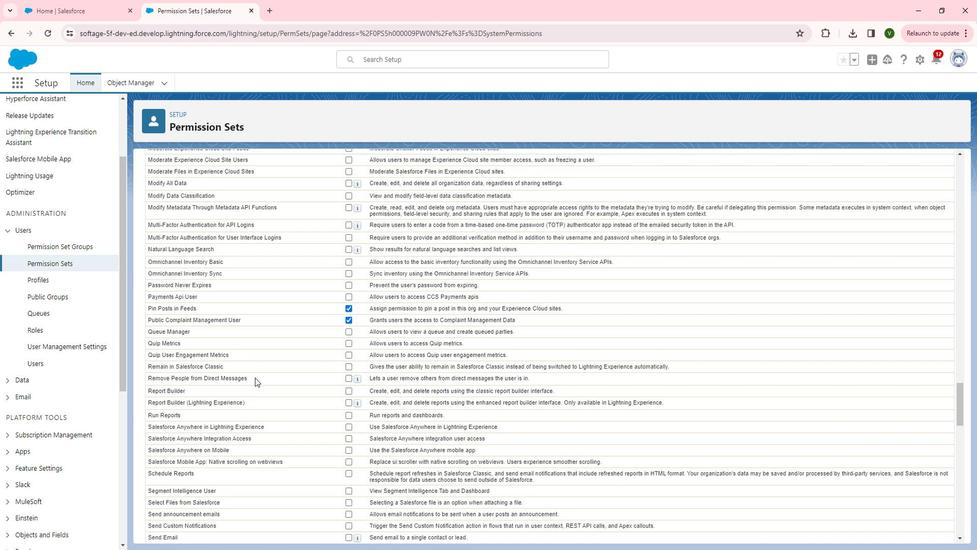 
Action: Mouse scrolled (263, 371) with delta (0, 0)
Screenshot: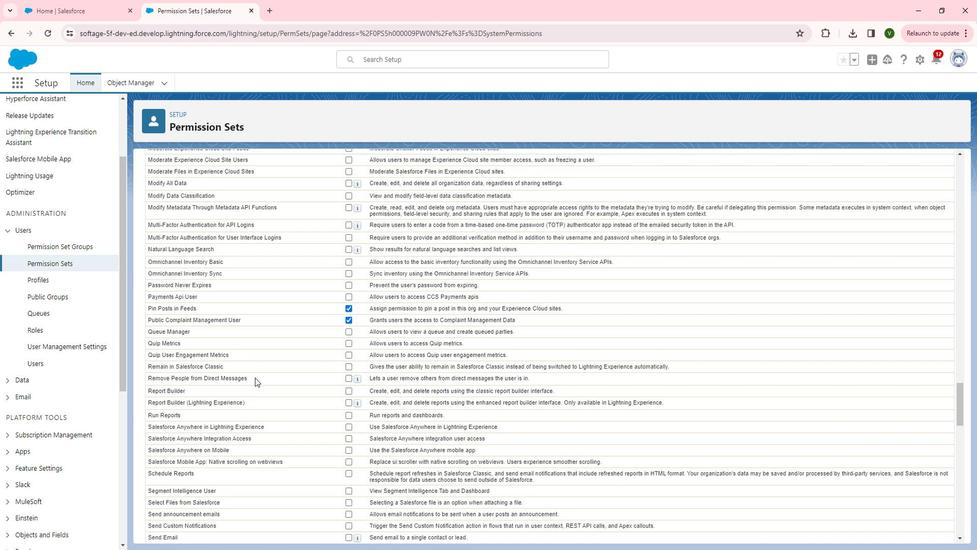 
Action: Mouse scrolled (263, 371) with delta (0, 0)
Screenshot: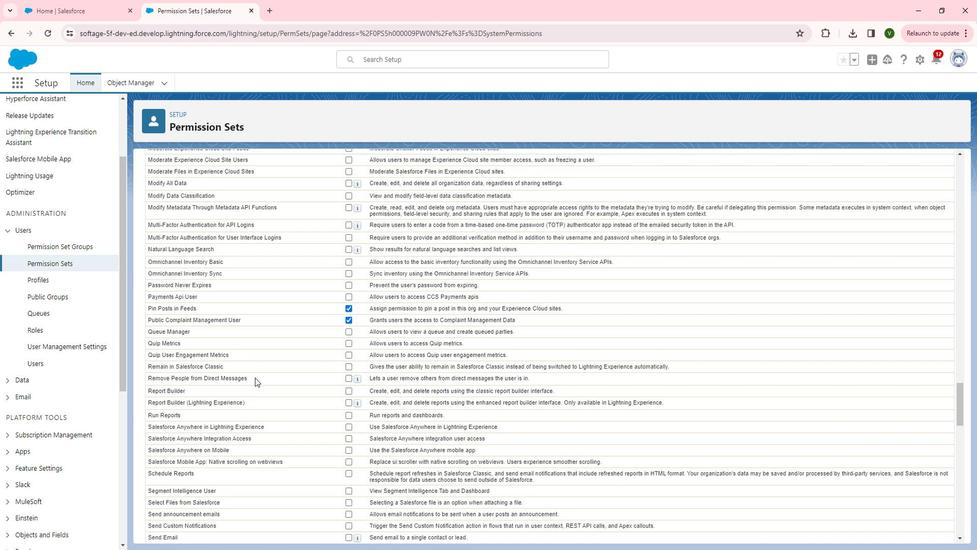 
Action: Mouse scrolled (263, 371) with delta (0, 0)
Screenshot: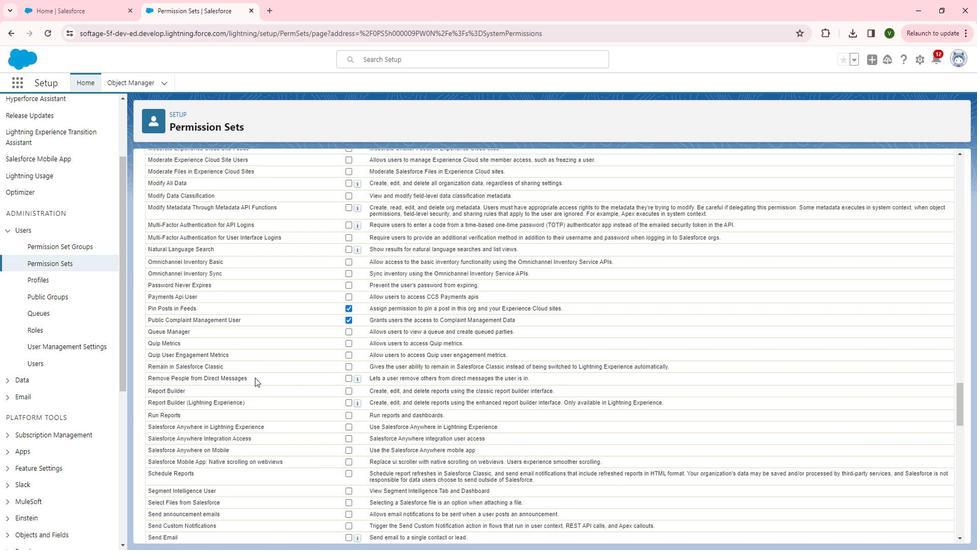 
Action: Mouse scrolled (263, 371) with delta (0, 0)
Screenshot: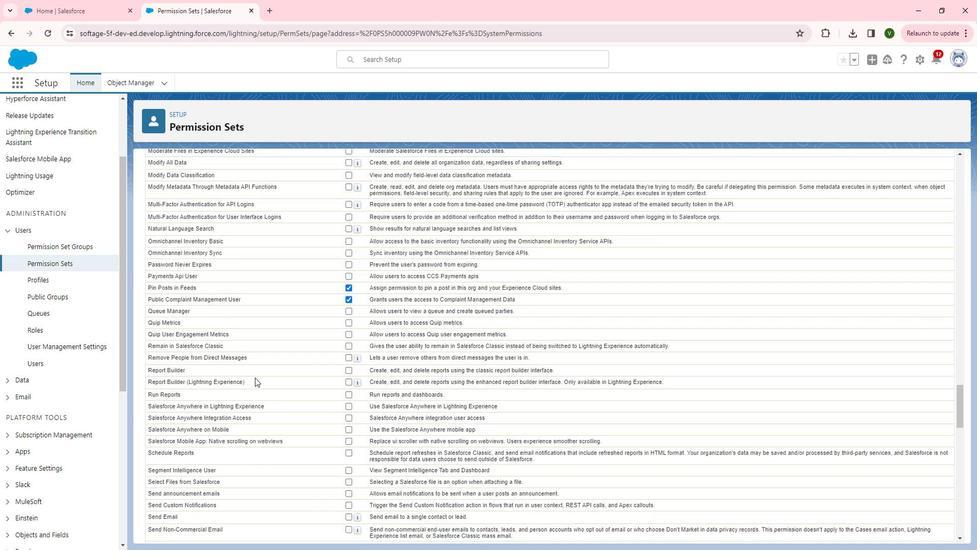 
Action: Mouse scrolled (263, 371) with delta (0, 0)
Screenshot: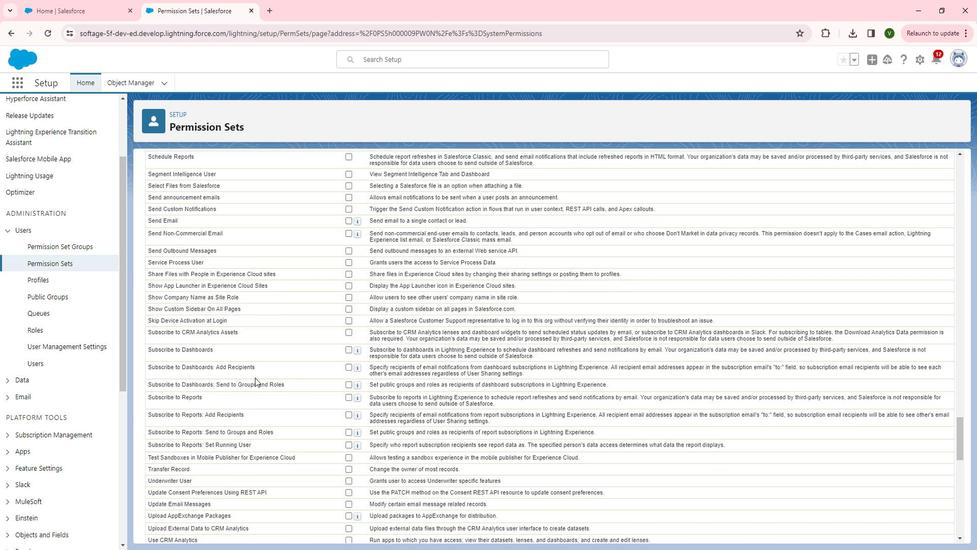 
Action: Mouse scrolled (263, 371) with delta (0, 0)
Screenshot: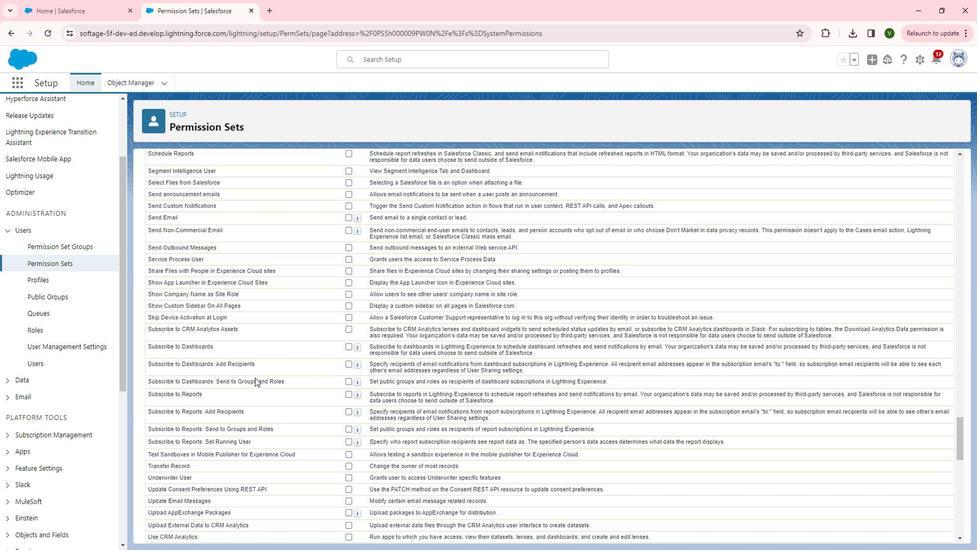 
Action: Mouse scrolled (263, 371) with delta (0, 0)
Screenshot: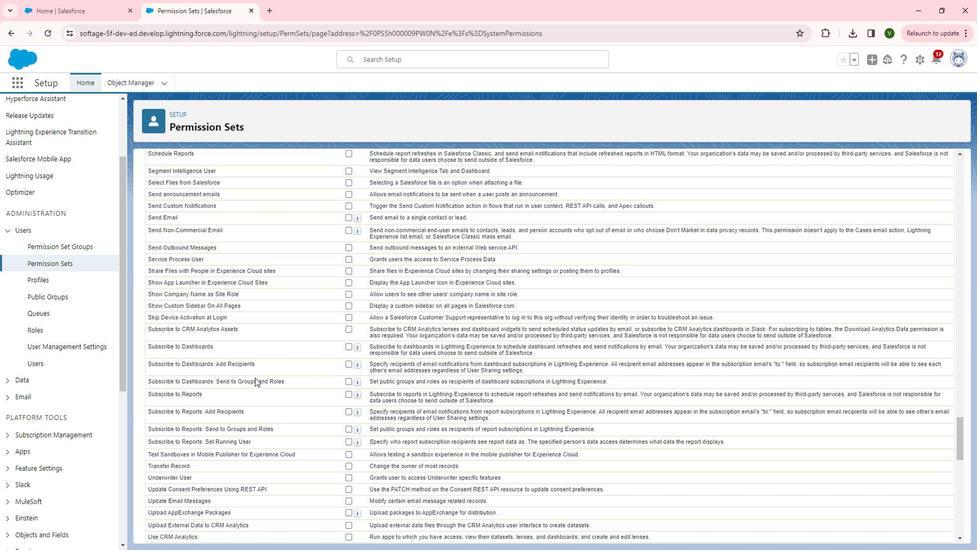
Action: Mouse scrolled (263, 371) with delta (0, 0)
Screenshot: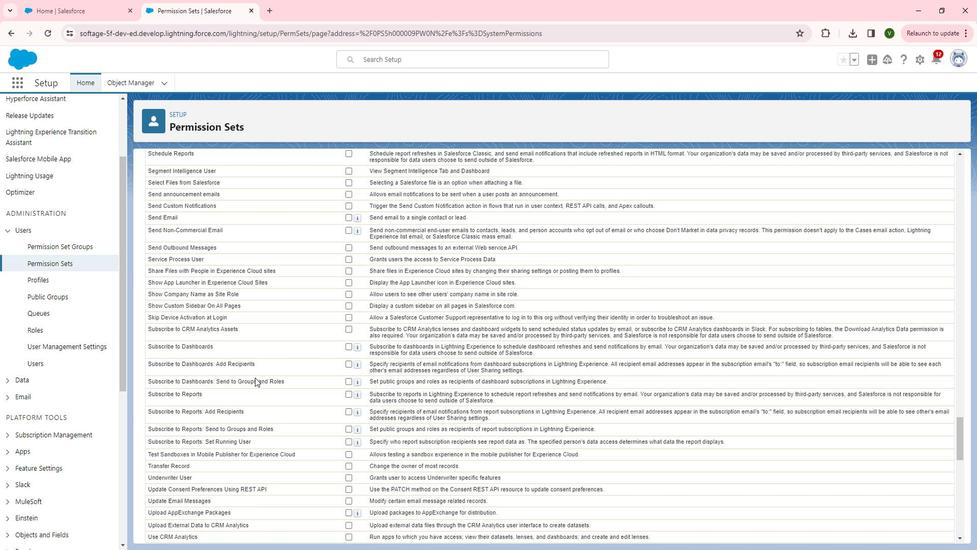 
Action: Mouse scrolled (263, 371) with delta (0, 0)
Screenshot: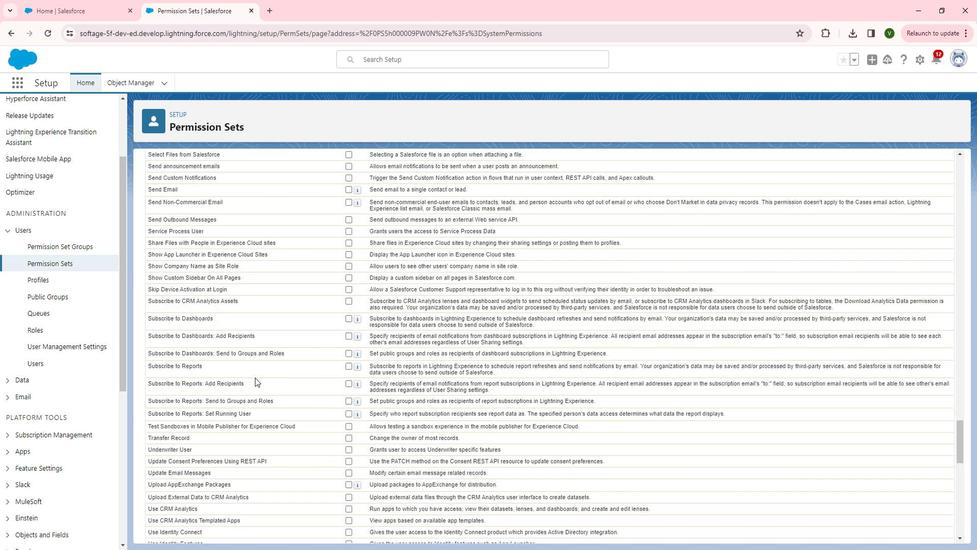 
Action: Mouse scrolled (263, 371) with delta (0, 0)
